 Task: Open a blank google sheet and write heading  Pinnacle Sales. Add 10 people name  'David White, Emily Green, Andrew Baker, Madison Evans, Logan King, Grace Hill, Gabriel Young, Elizabeth Flores, Samuel Reed, Avery Nelson'Item code in between  2500-2700. Product range in between  4000-7000. Add Products   Keen Shoe, Lacoste Shoe, Merrell Shoe, Mizuno  Shoe, Onitsuka Tiger Shoe, Salomon Shoe, Sanuk Shoe, Saucony Shoe, Sperry Shoe, Superga Shoe.Choose quantity  1 to 10  In Total Add  the Amounts. Save page  Pinnacle Sales   book
Action: Mouse moved to (1192, 89)
Screenshot: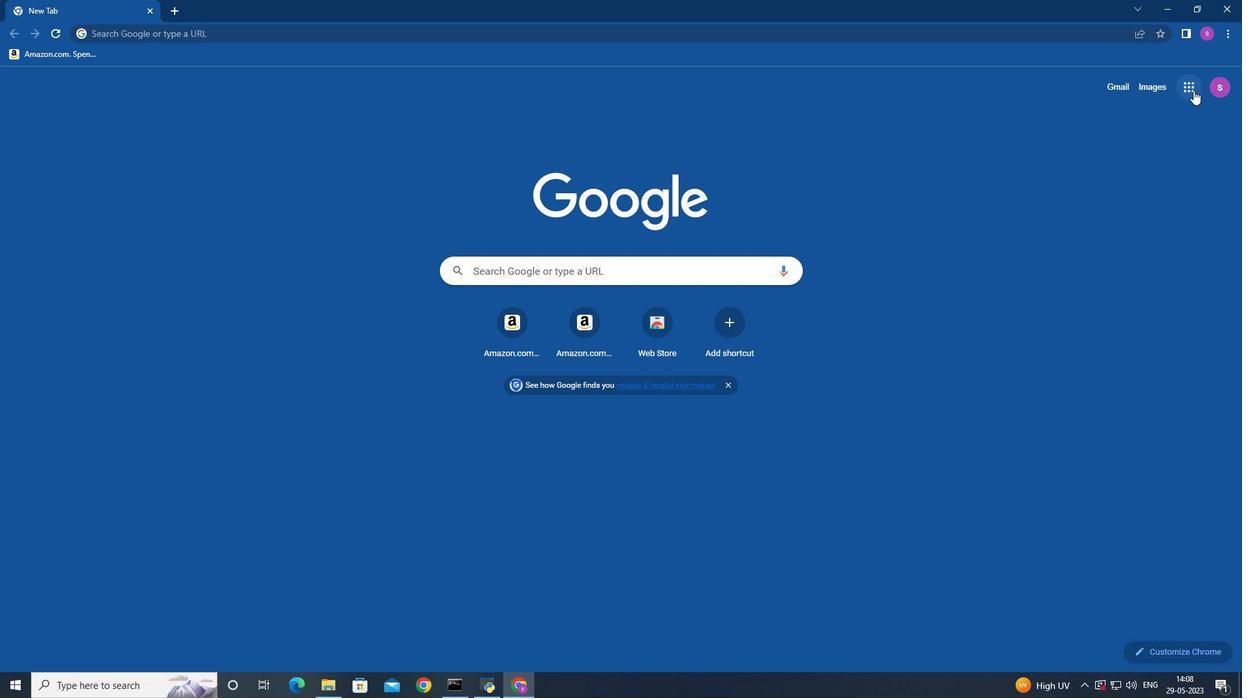 
Action: Mouse pressed left at (1192, 89)
Screenshot: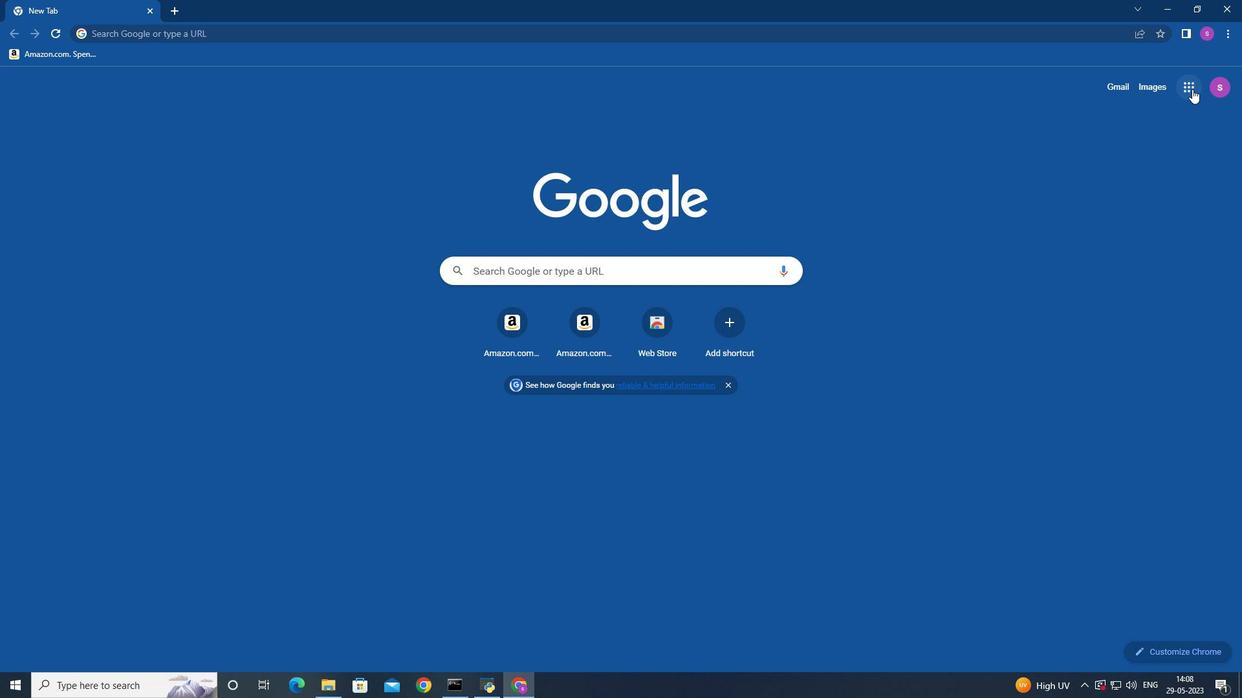 
Action: Mouse moved to (1178, 169)
Screenshot: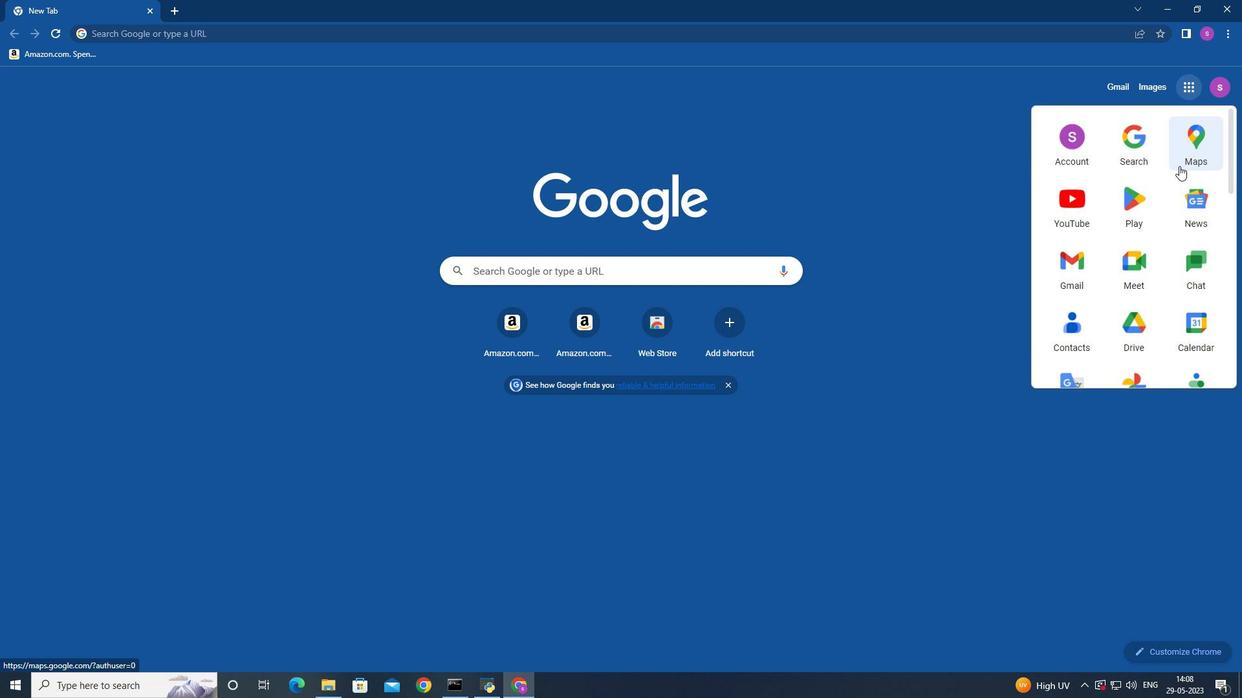 
Action: Mouse scrolled (1178, 168) with delta (0, 0)
Screenshot: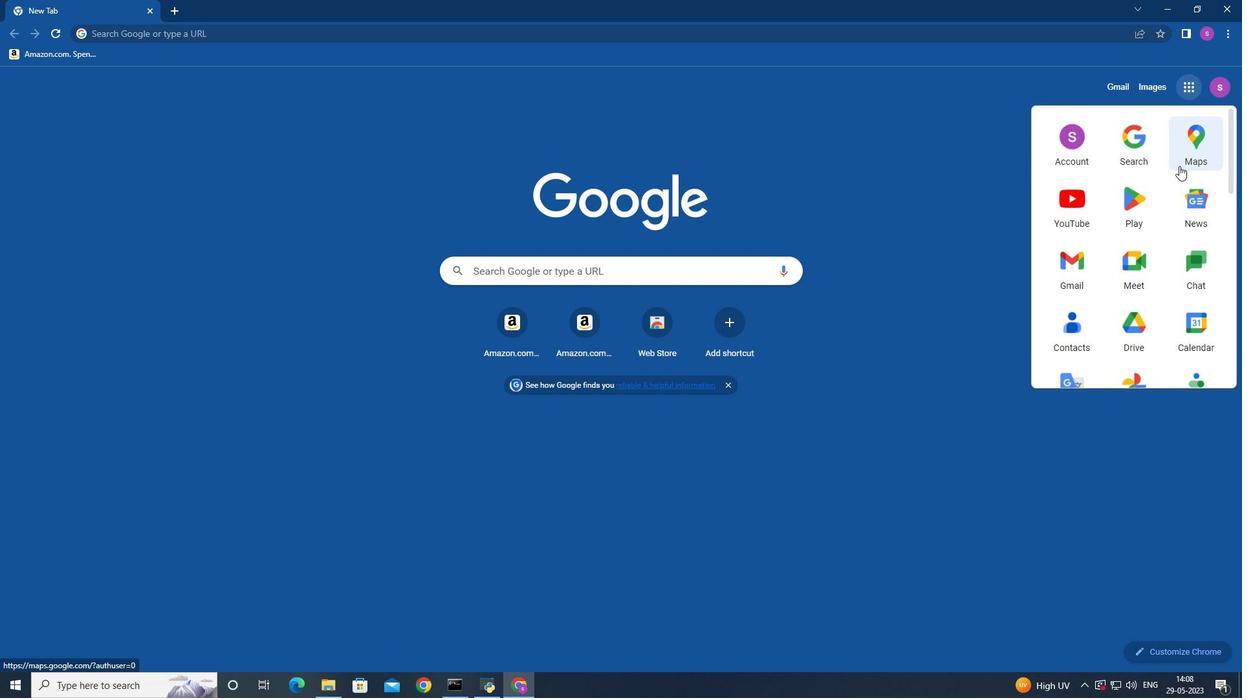 
Action: Mouse moved to (1178, 170)
Screenshot: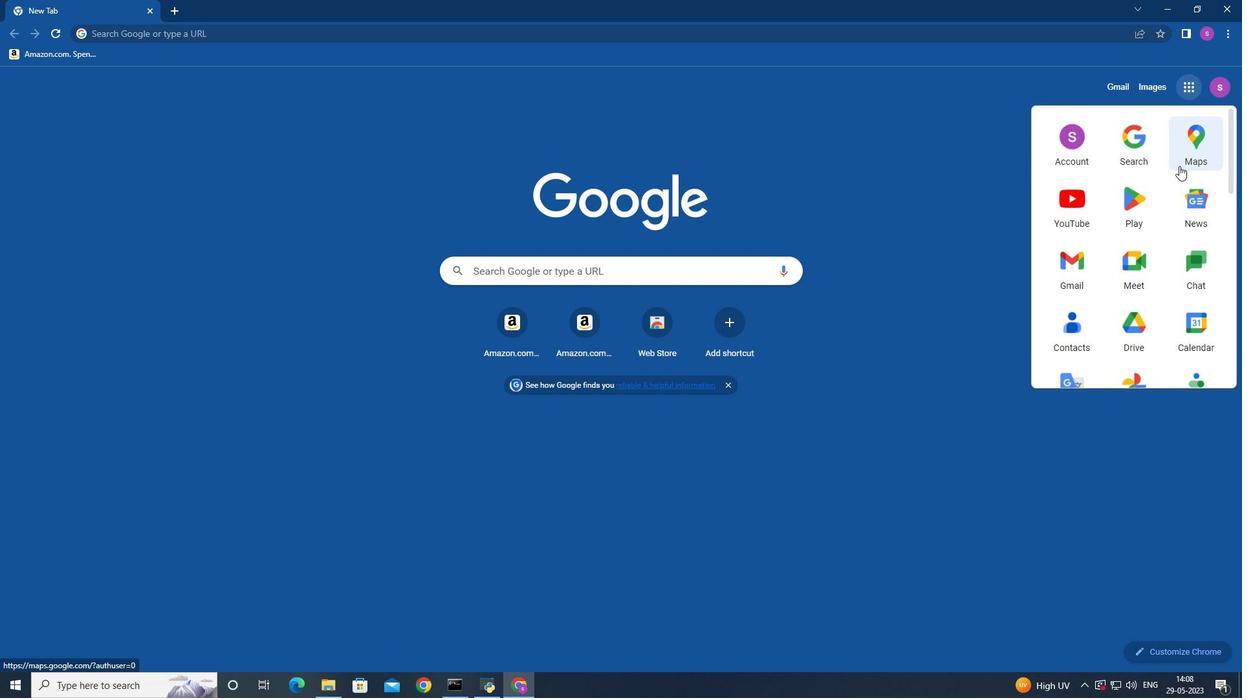 
Action: Mouse scrolled (1178, 169) with delta (0, 0)
Screenshot: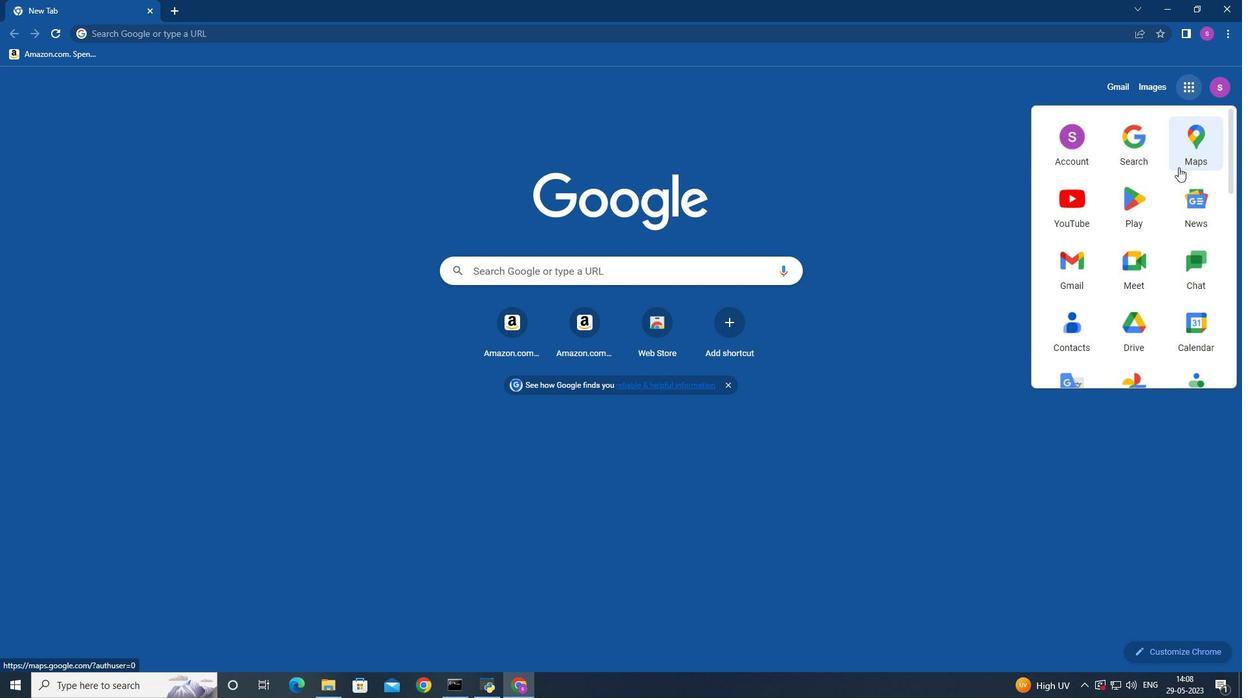 
Action: Mouse moved to (1178, 170)
Screenshot: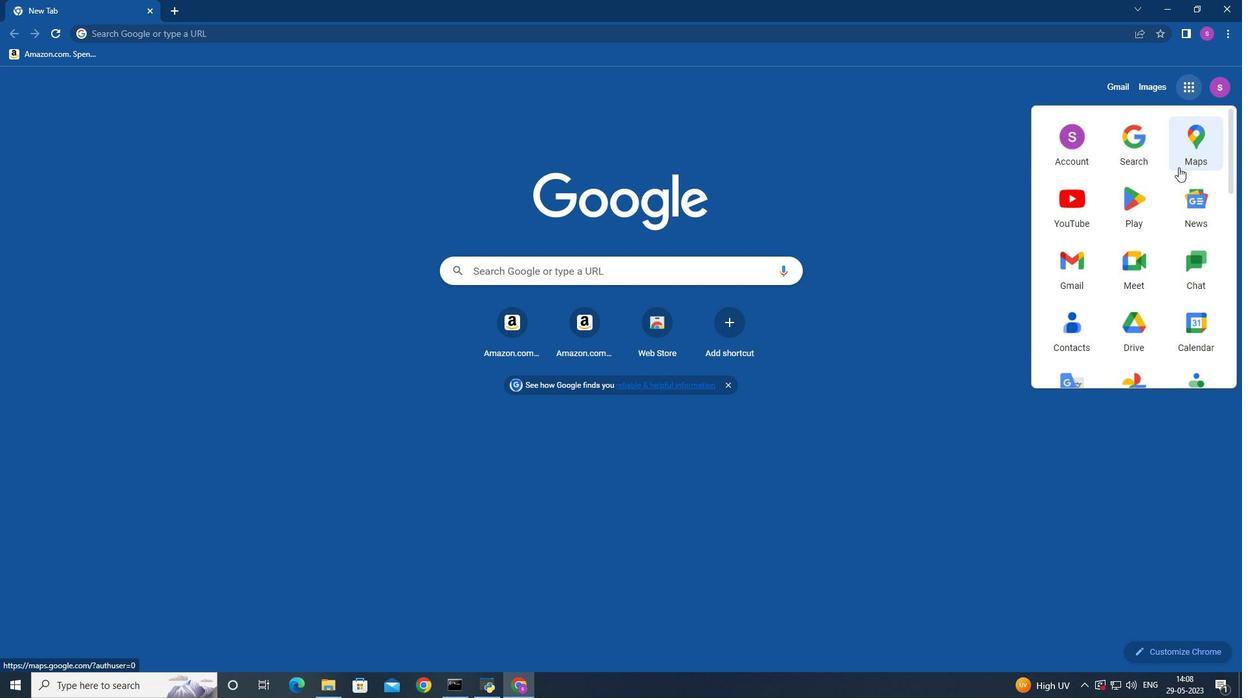 
Action: Mouse scrolled (1178, 169) with delta (0, 0)
Screenshot: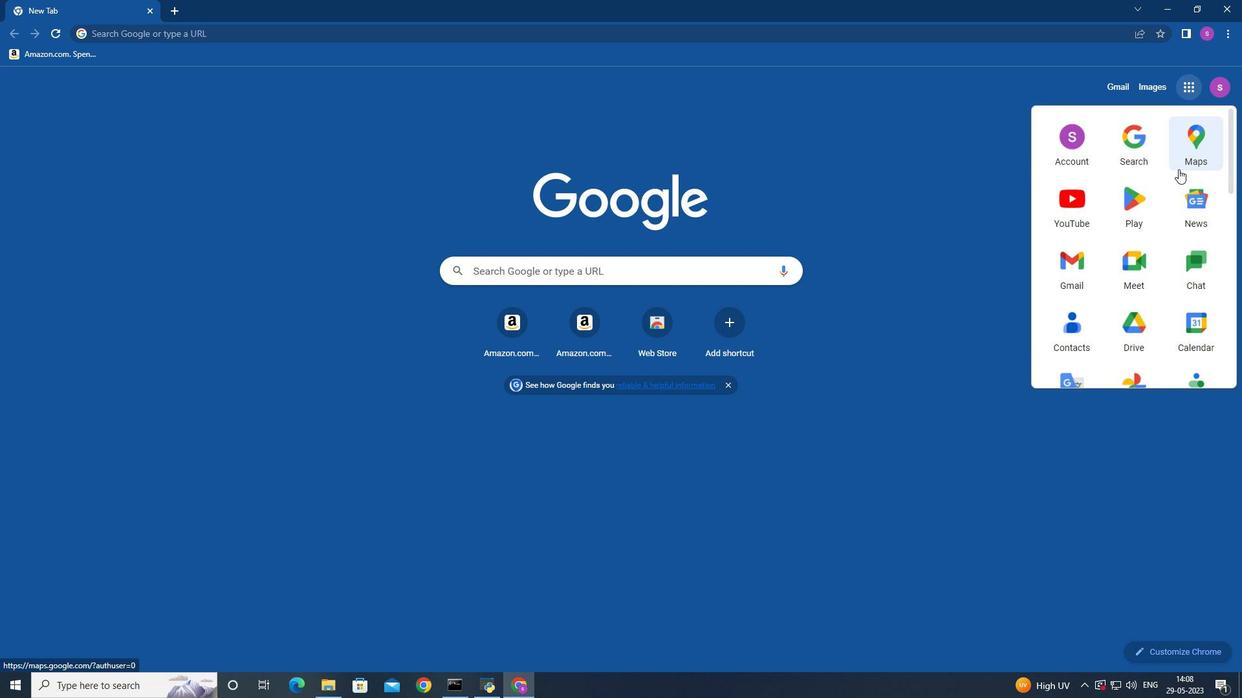 
Action: Mouse moved to (1206, 330)
Screenshot: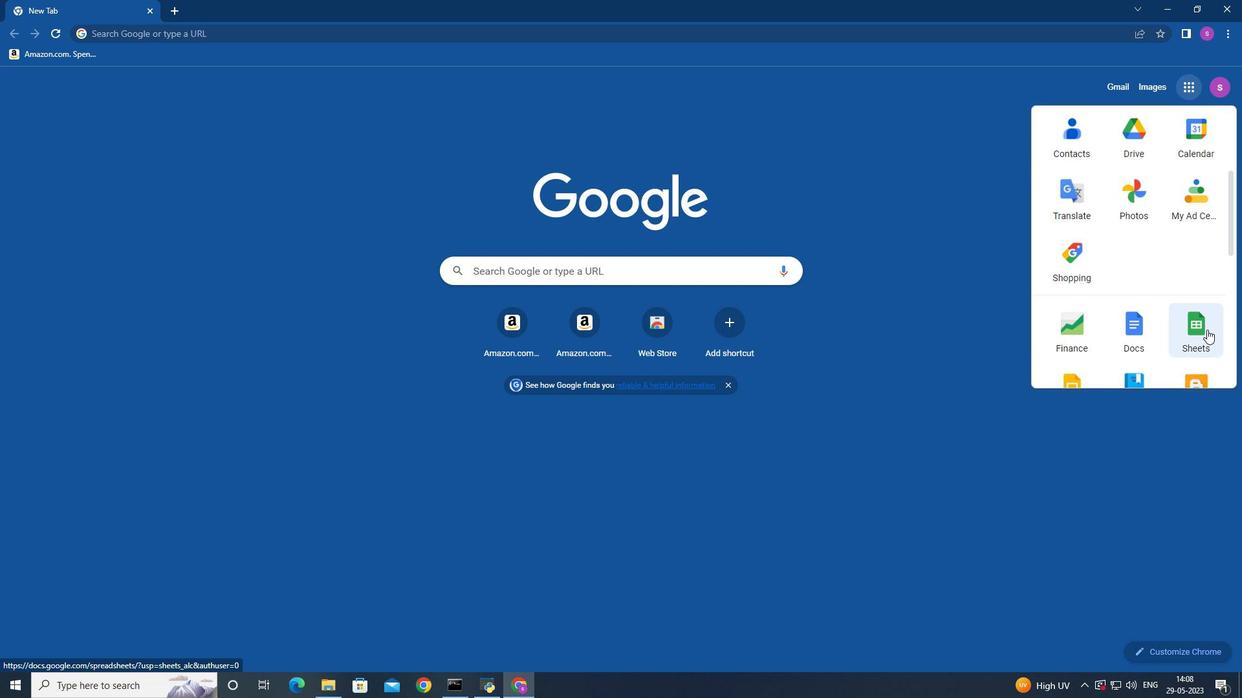 
Action: Mouse pressed left at (1206, 330)
Screenshot: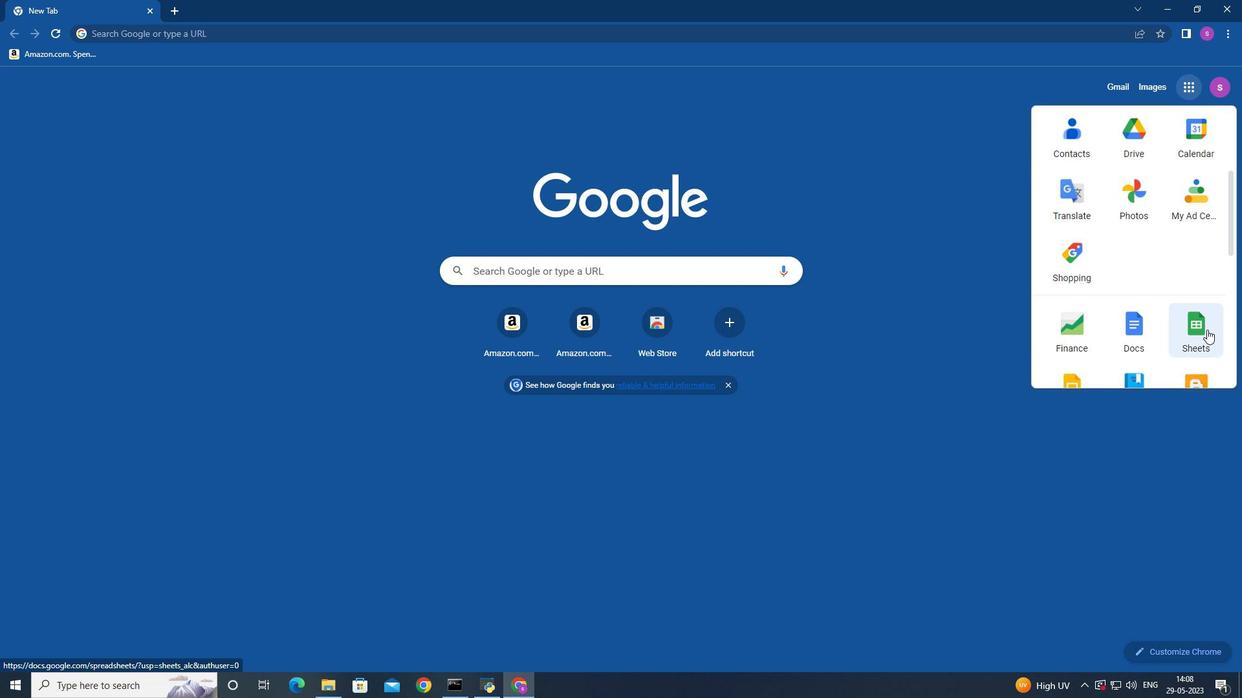 
Action: Mouse moved to (327, 170)
Screenshot: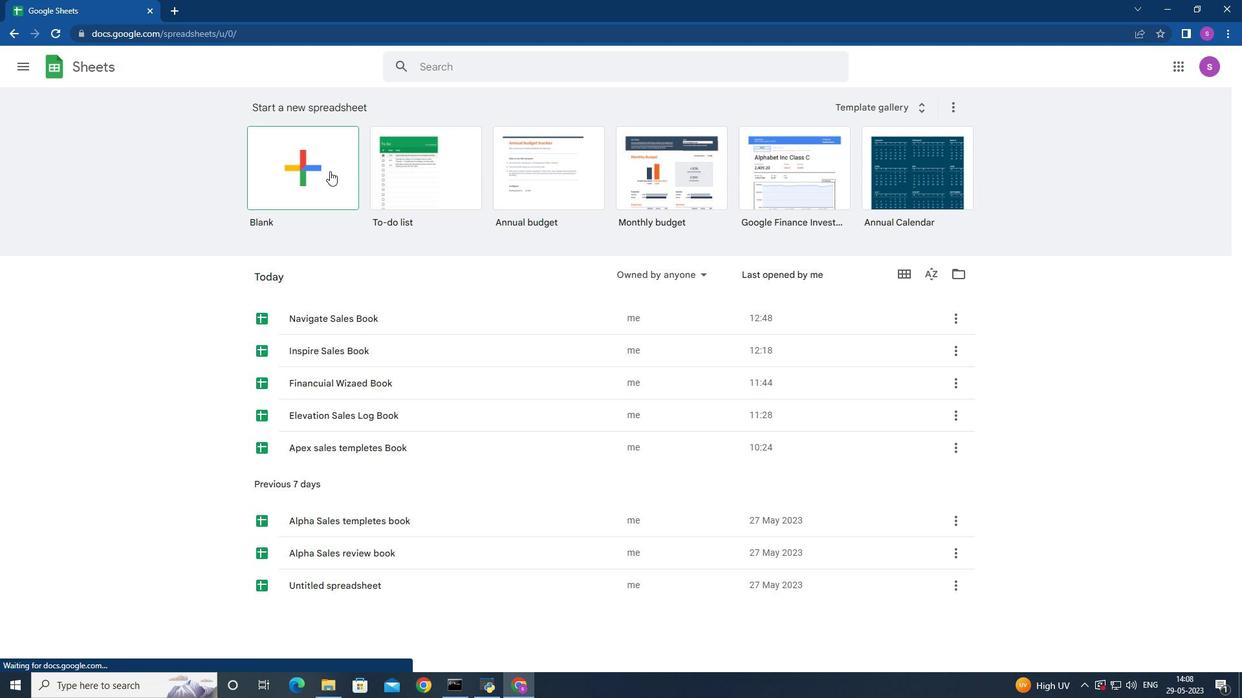 
Action: Mouse pressed left at (327, 170)
Screenshot: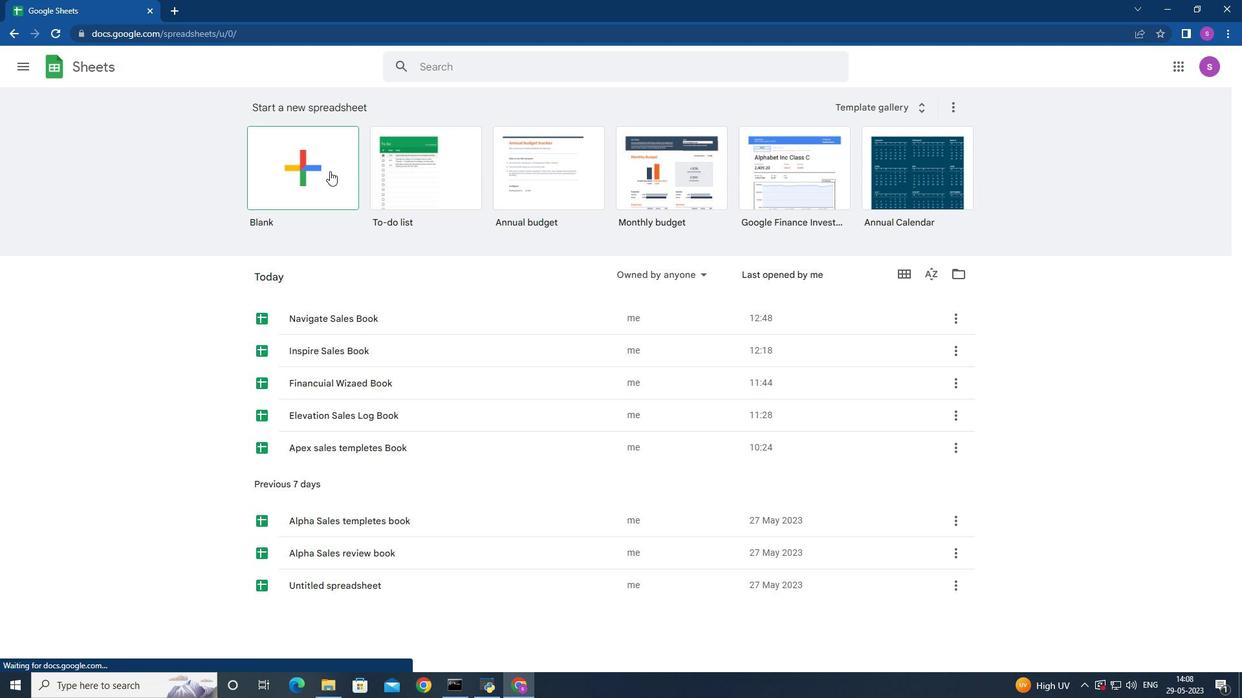 
Action: Mouse moved to (48, 160)
Screenshot: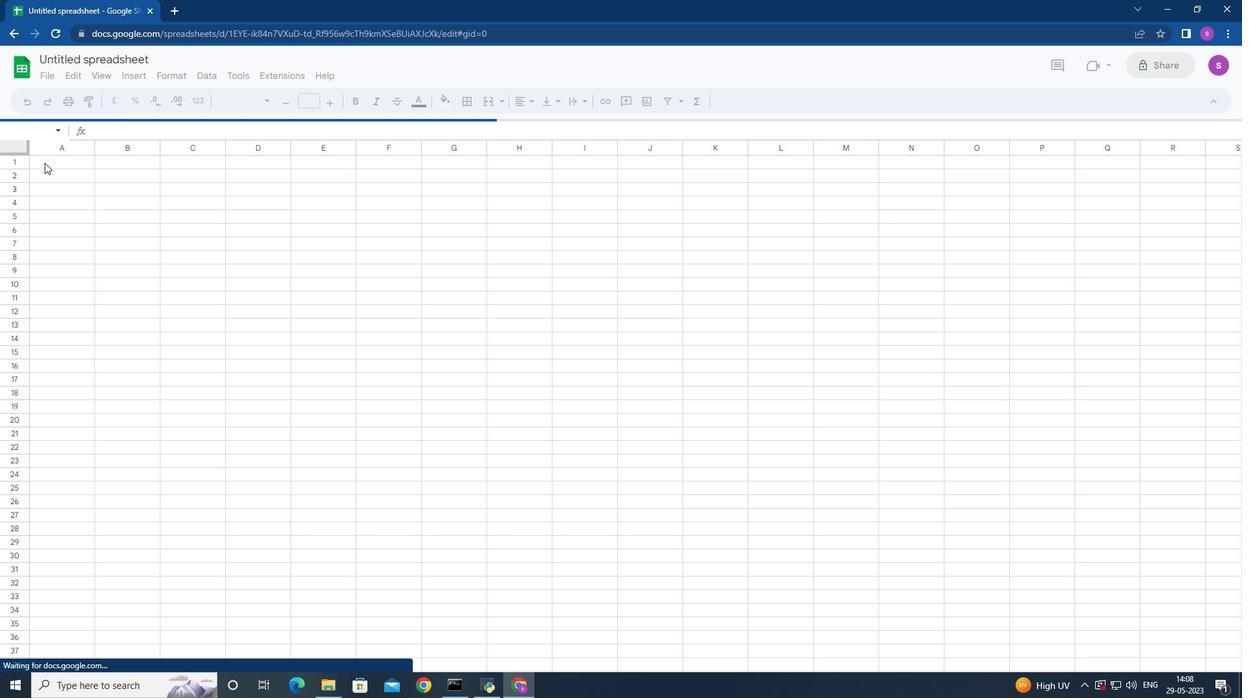 
Action: Mouse pressed left at (48, 160)
Screenshot: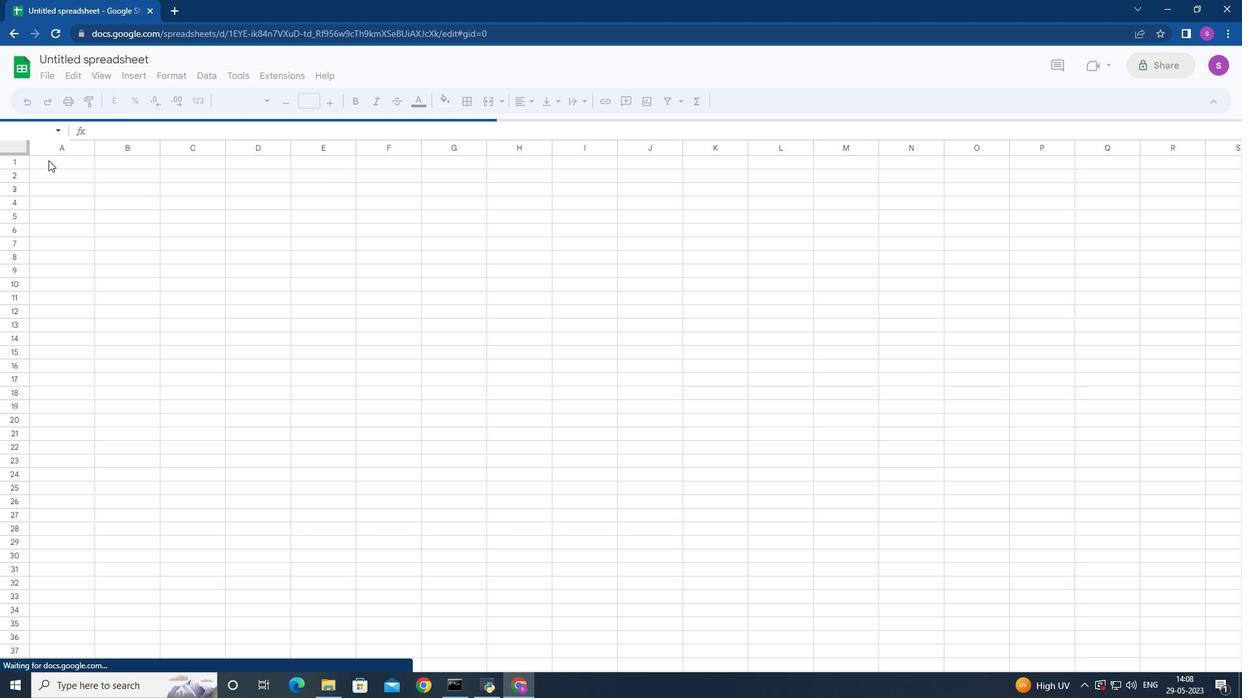 
Action: Key pressed <Key.shift>Hea<Key.backspace><Key.backspace><Key.backspace><Key.shift>Pinnacle<Key.space><Key.shift>Sales
Screenshot: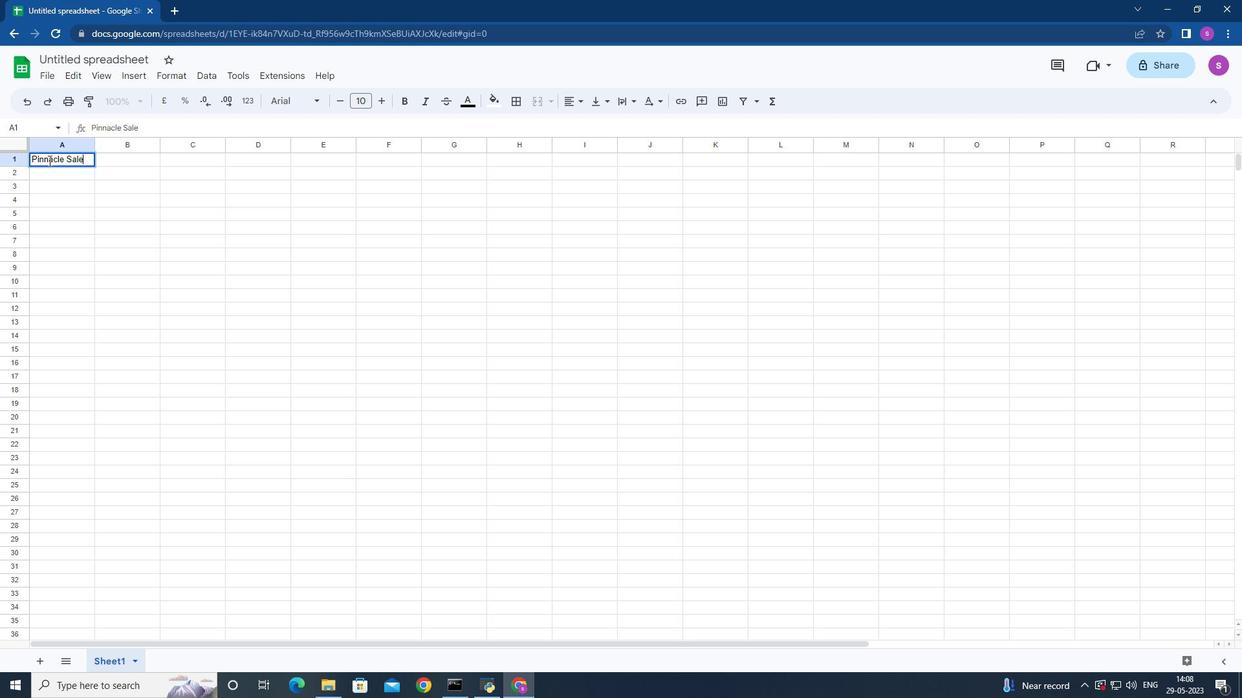 
Action: Mouse moved to (59, 181)
Screenshot: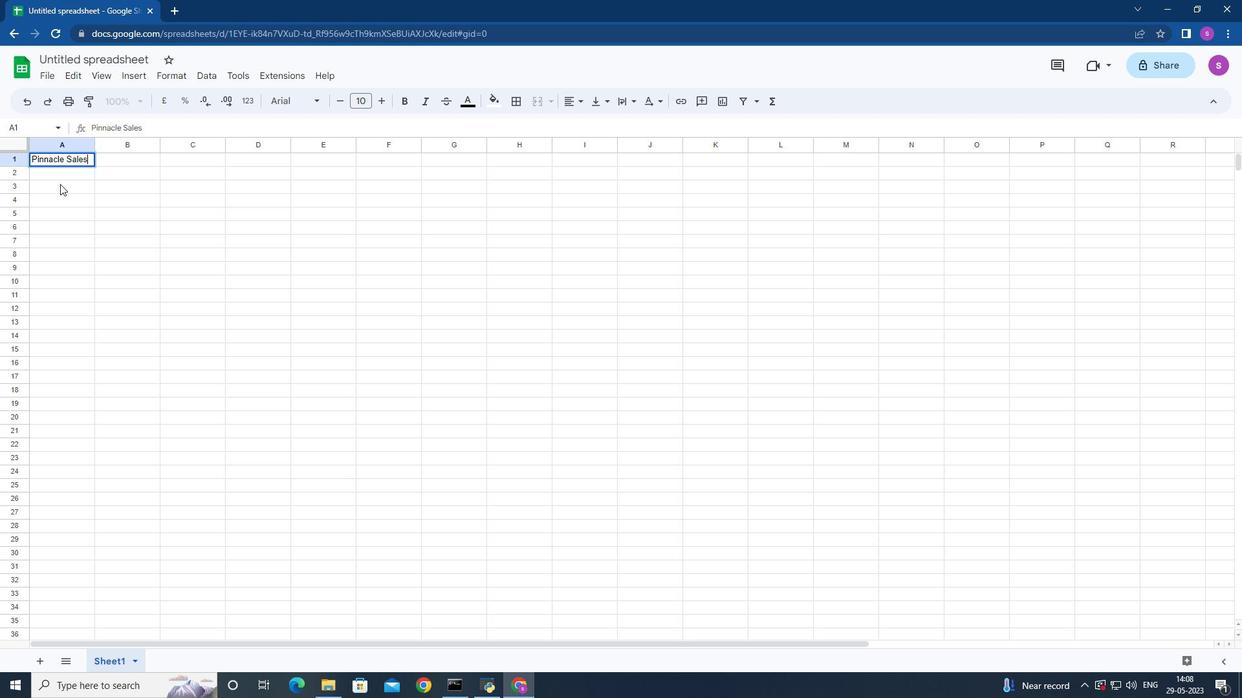 
Action: Mouse pressed left at (59, 181)
Screenshot: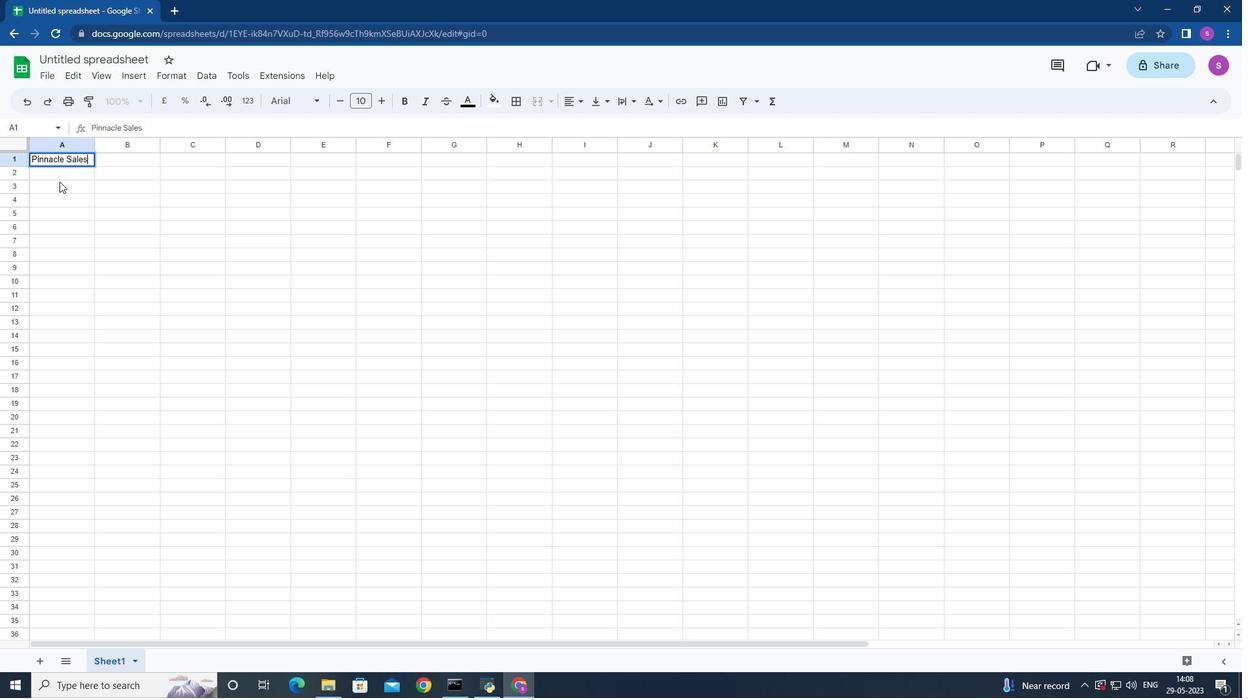 
Action: Key pressed <Key.shift>Name<Key.down><Key.shift>David<Key.space><Key.shift>White<Key.space><Key.down><Key.shift>Emily<Key.space><Key.shift>Green<Key.down><Key.shift>Andrew<Key.space><Key.shift>Baker<Key.down><Key.shift>Madison<Key.space><Key.shift>Evans<Key.down><Key.shift>Logan<Key.space><Key.shift>King<Key.down><Key.shift>Grace<Key.space><Key.shift>G<Key.backspace><Key.shift>hill<Key.backspace><Key.backspace><Key.backspace><Key.backspace><Key.shift>Hill<Key.down><Key.shift>Gabriel<Key.space><Key.shift>Young<Key.down><Key.shift>Elizabeth<Key.space><Key.shift>Flores<Key.down><Key.shift>Samuel<Key.space><Key.shift>Reed
Screenshot: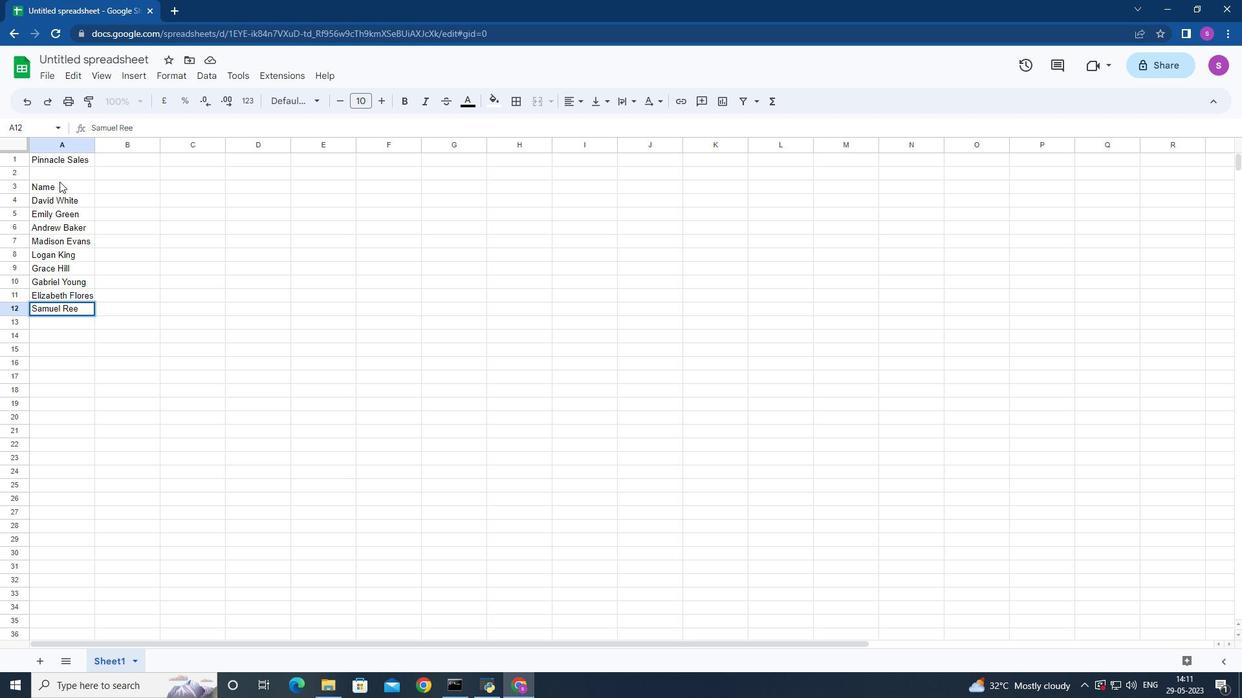 
Action: Mouse moved to (67, 315)
Screenshot: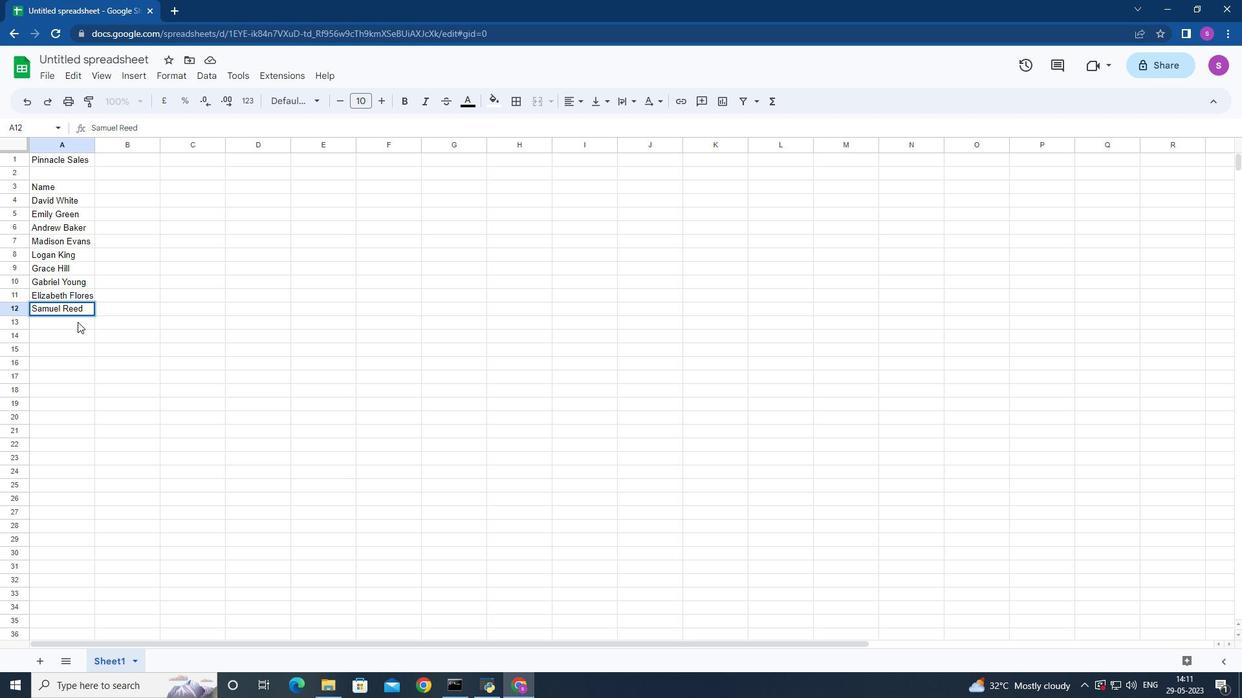 
Action: Key pressed <Key.down><Key.shift>Avery<Key.space><Key.shift>Nelson
Screenshot: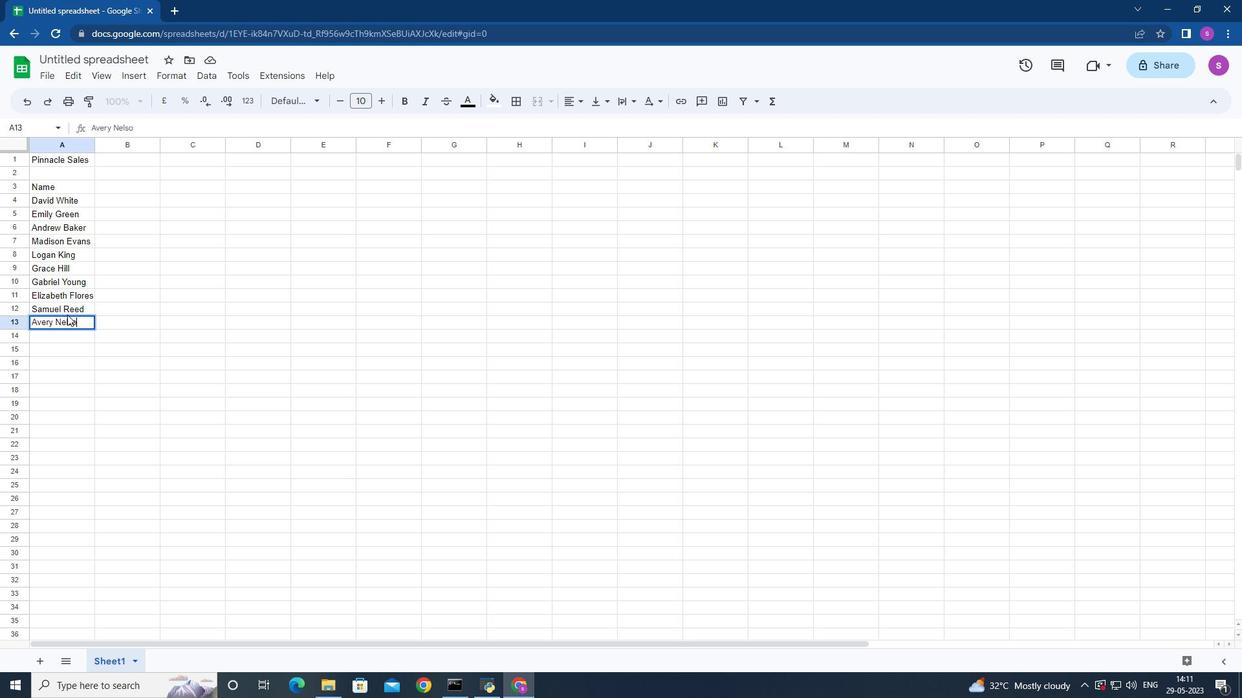 
Action: Mouse moved to (120, 184)
Screenshot: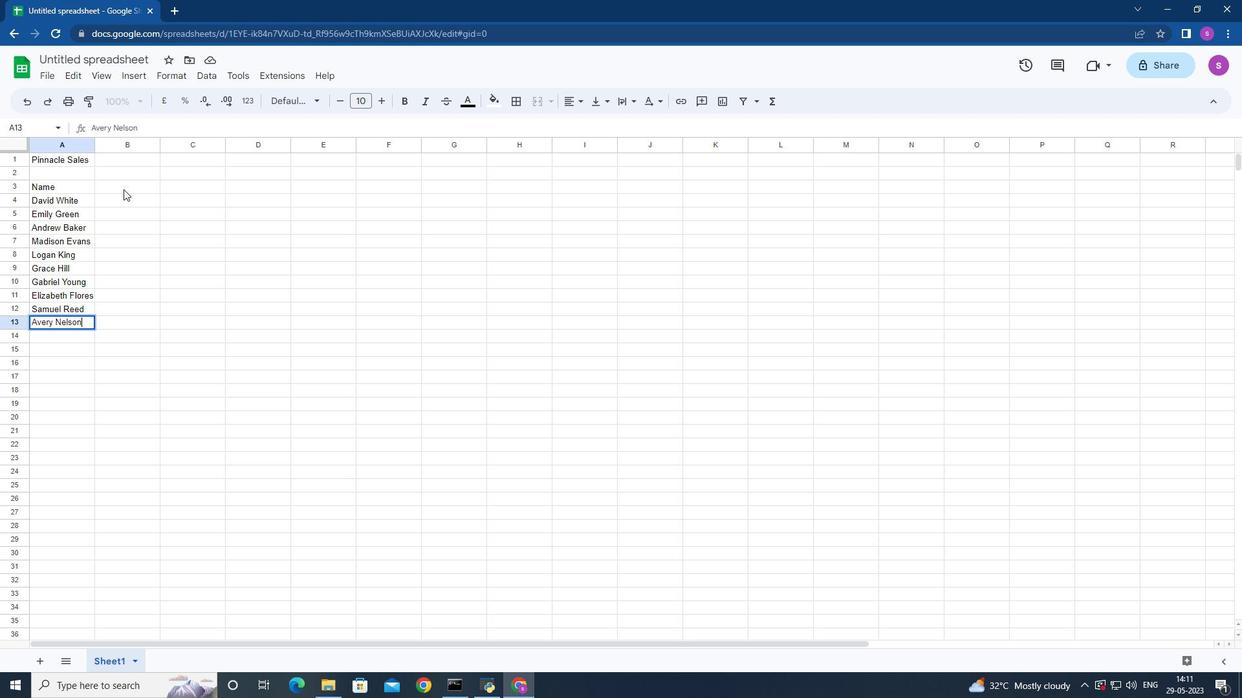 
Action: Mouse pressed left at (120, 184)
Screenshot: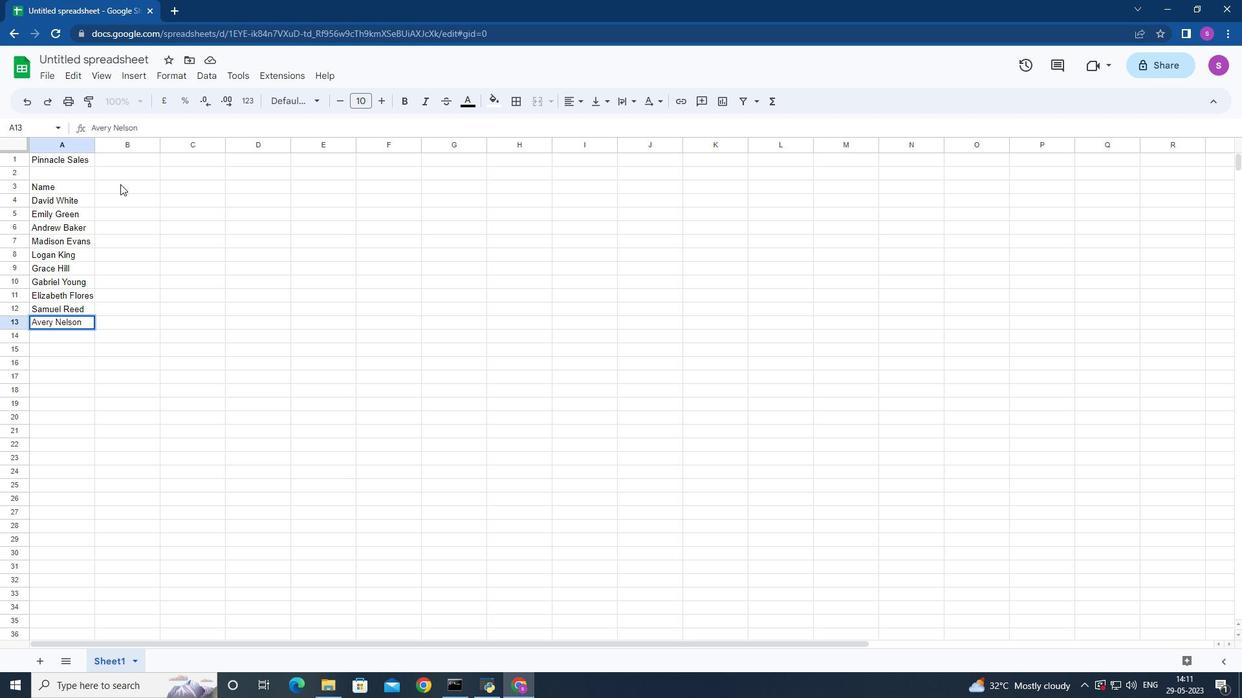 
Action: Key pressed <Key.shift>Item<Key.space><Key.shift>Code<Key.down>
Screenshot: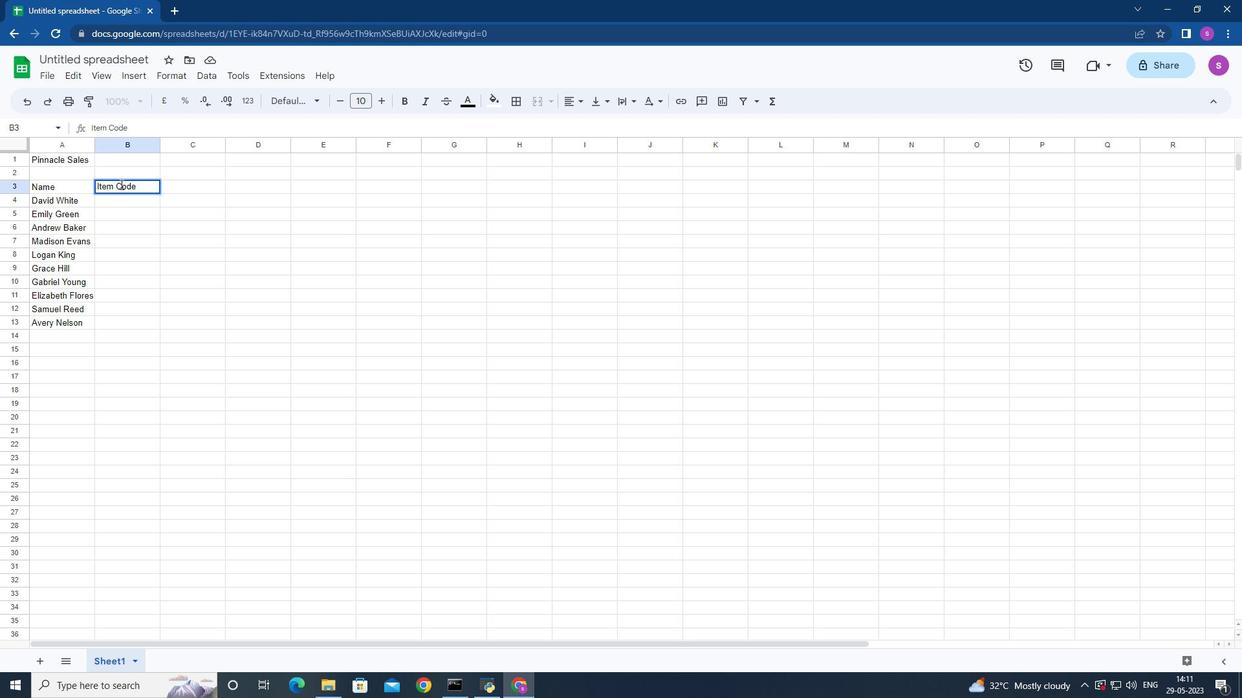 
Action: Mouse moved to (134, 317)
Screenshot: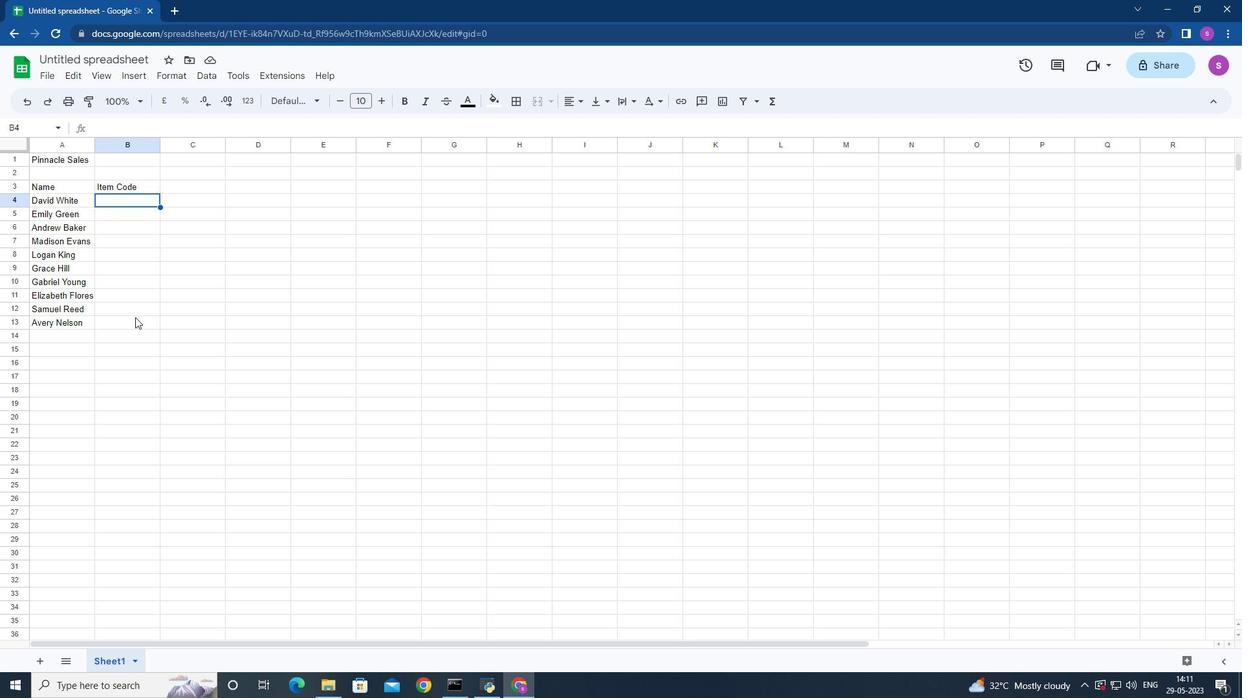 
Action: Key pressed 2500<Key.down>2250<Key.down>3000<Key.down>3500<Key.down><Key.up><Key.backspace><Key.up><Key.backspace><Key.up><Key.backspace>25-01<Key.backspace><Key.backspace><Key.backspace>01<Key.down>2502<Key.down>2503<Key.down>2600<Key.down>2650<Key.down>26<Key.backspace>700<Key.down>2500<Key.down>2600<Key.down>2500<Key.right><Key.up><Key.up><Key.up><Key.up>
Screenshot: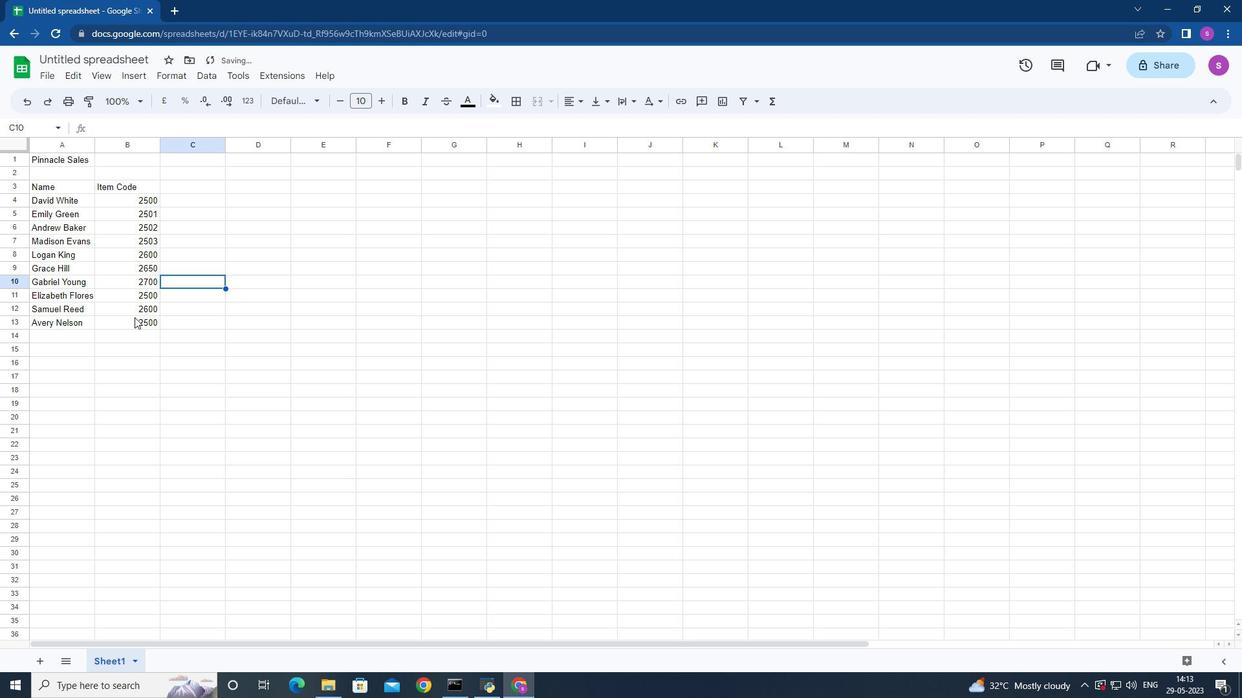 
Action: Mouse moved to (242, 326)
Screenshot: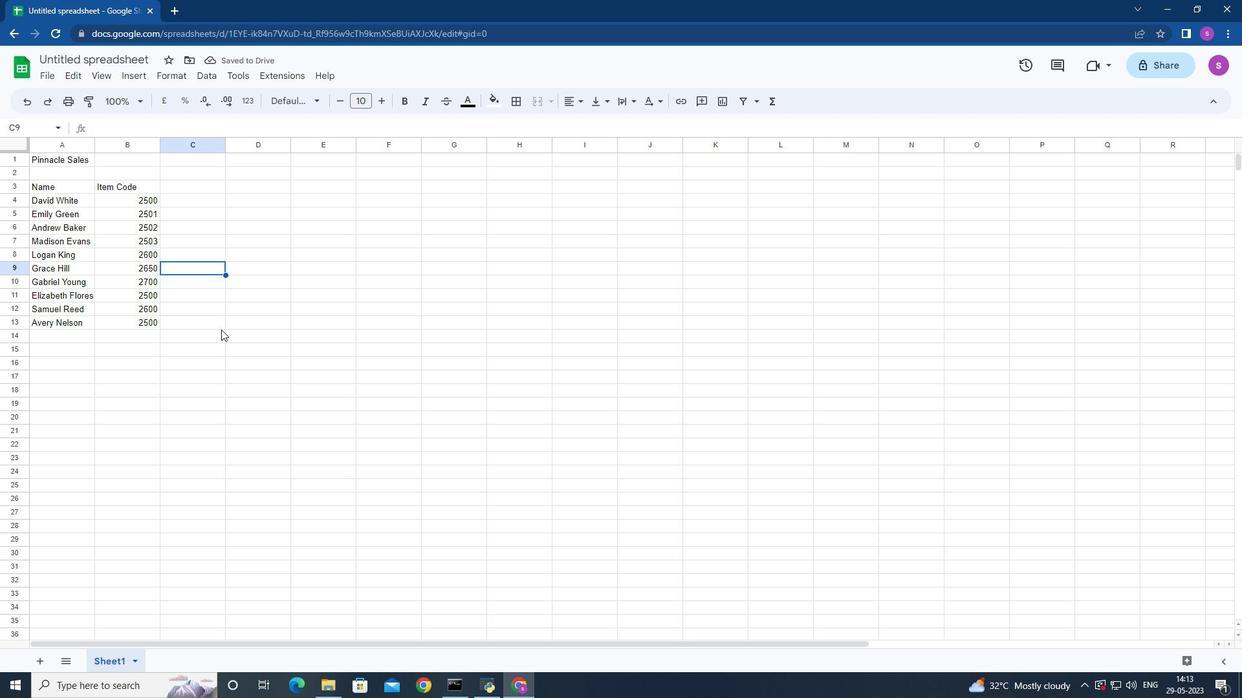 
Action: Key pressed <Key.up><Key.up><Key.up><Key.up><Key.up><Key.up><Key.shift>Product<Key.space><Key.shift>Rang<Key.down>
Screenshot: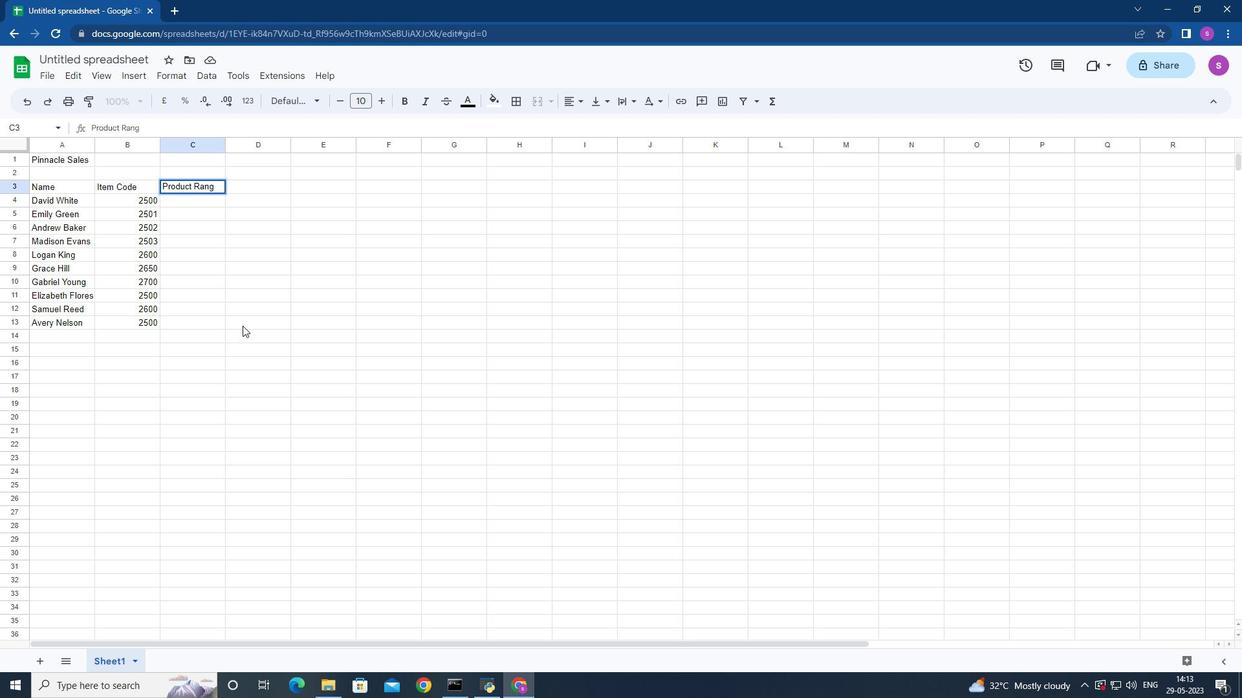 
Action: Mouse moved to (274, 267)
Screenshot: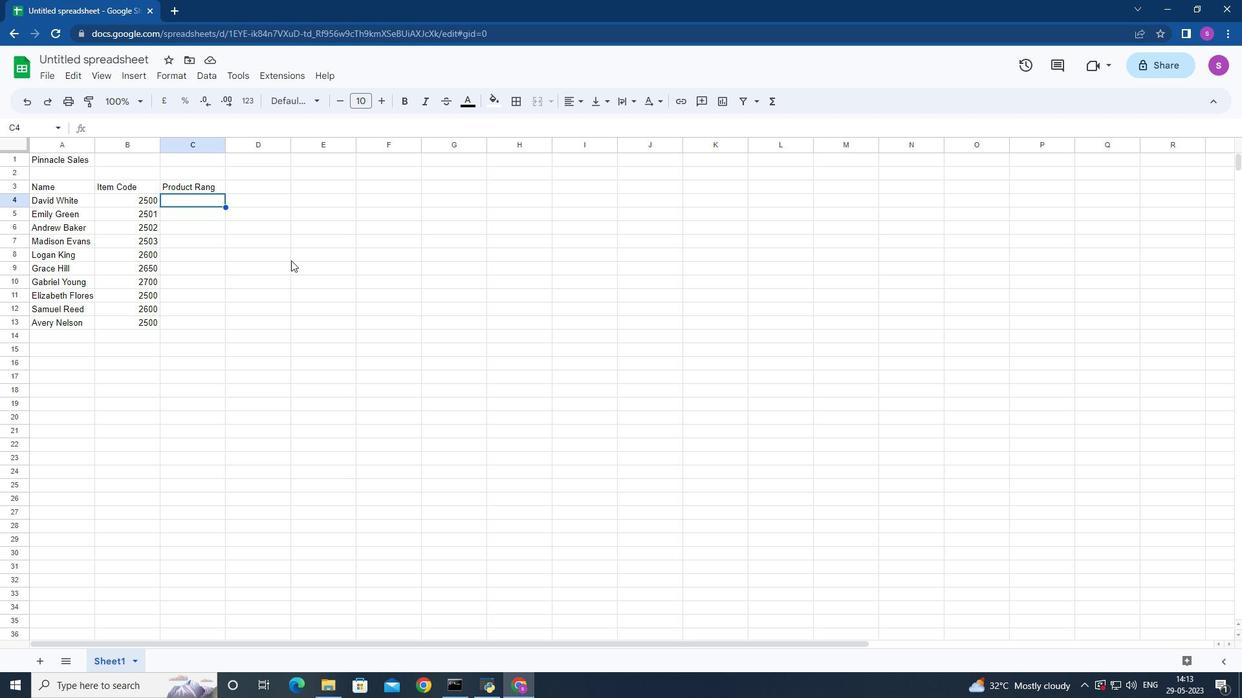 
Action: Key pressed 4000<Key.down>4500<Key.down>5000<Key.down>5500<Key.down>6000<Key.down>6500<Key.down>7000<Key.down>5000<Key.down>4500<Key.down>5000<Key.right><Key.up><Key.up><Key.up><Key.up><Key.up><Key.up><Key.up><Key.up><Key.up><Key.up><Key.shift>Products<Key.down><Key.shift>Keen<Key.space><Key.shift>Shoe<Key.down><Key.shift>Lacoste<Key.space><Key.shift>Shoe<Key.down><Key.shift>Merrell<Key.space><Key.shift>Shoe<Key.down><Key.shift>Mizuno<Key.space><Key.shift>Shoe<Key.down><Key.shift>Onitsuke<Key.space><Key.shift>Tiger<Key.space><Key.shift>Shoe<Key.down><Key.shift>Salomon<Key.space><Key.shift>Shoe<Key.down>
Screenshot: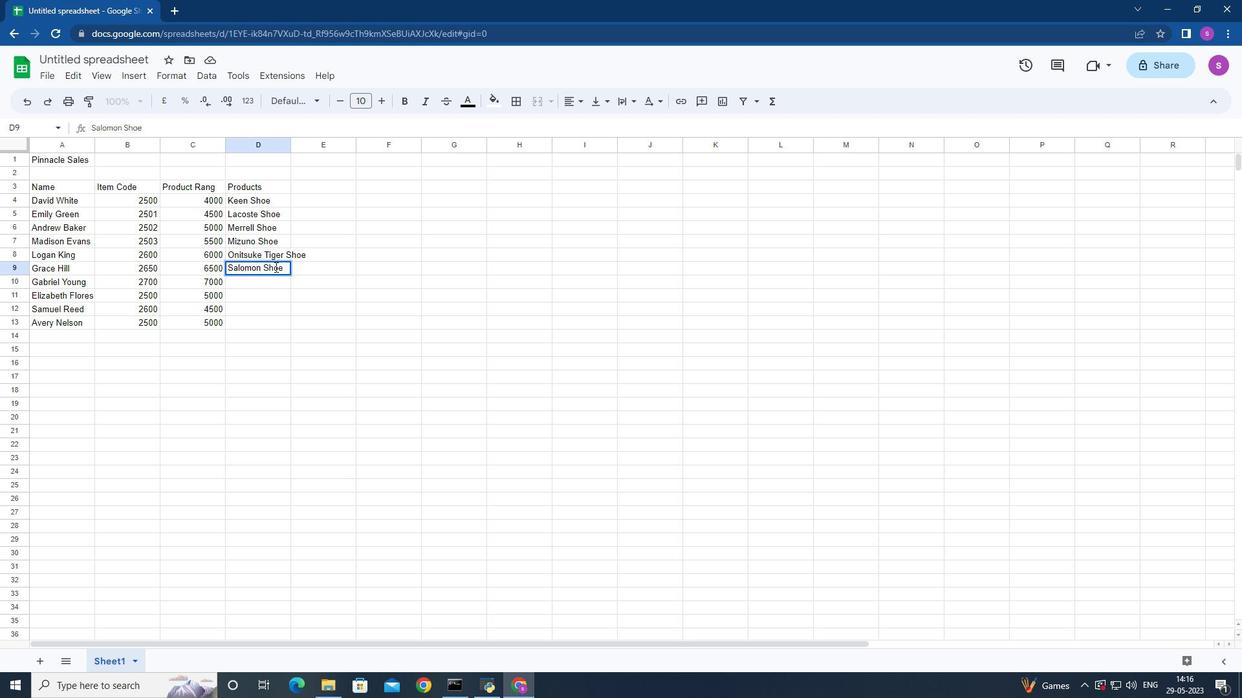 
Action: Mouse moved to (324, 282)
Screenshot: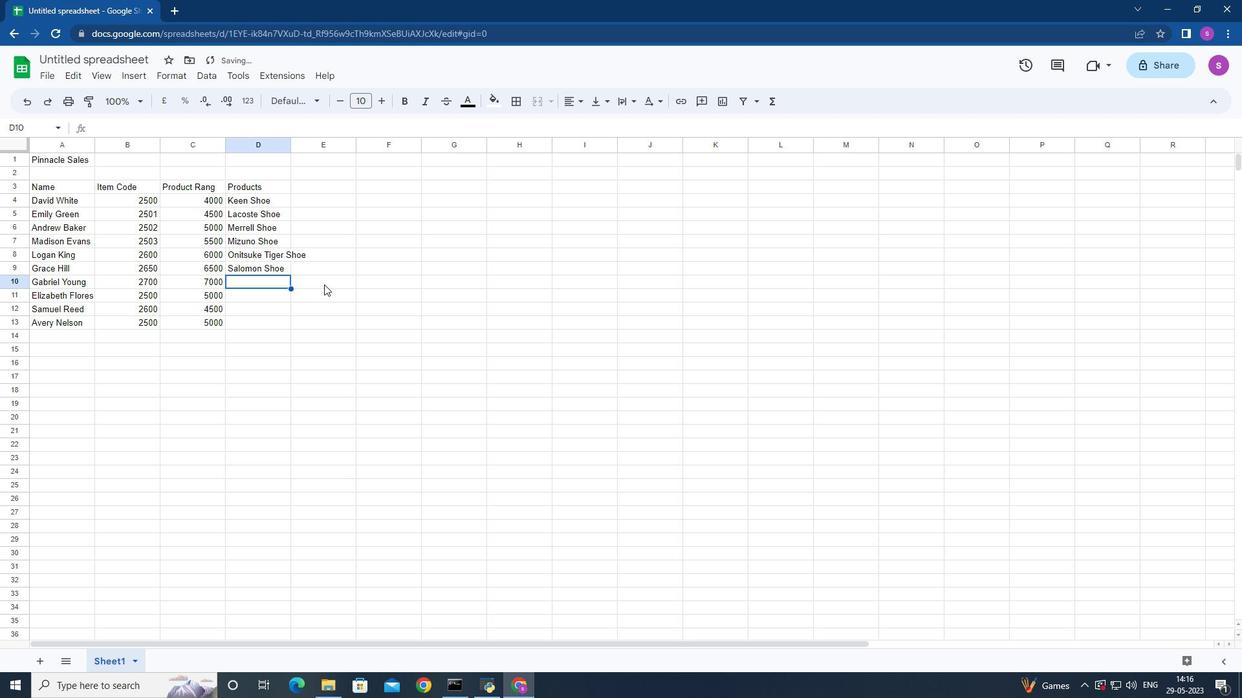 
Action: Key pressed <Key.shift>Sanul<Key.backspace>k<Key.space><Key.shift>Shoe<Key.down><Key.shift>Saucony<Key.space><Key.shift>Shoe<Key.down><Key.shift>Sperry<Key.space><Key.shift>Shoe<Key.down><Key.shift>Superga<Key.space><Key.shift>Shoe<Key.right><Key.up><Key.up><Key.up><Key.up><Key.up><Key.up><Key.up><Key.up><Key.up><Key.up><Key.shift>Quantityt<Key.down><Key.up><Key.backspace><Key.shift>Quantity<Key.down>1<Key.down>2<Key.down>3<Key.down>4<Key.down>5<Key.down>6<Key.down>7<Key.down>8<Key.down>9<Key.down>10<Key.right><Key.up><Key.up><Key.up><Key.up><Key.up><Key.up><Key.up><Key.up><Key.up><Key.up>
Screenshot: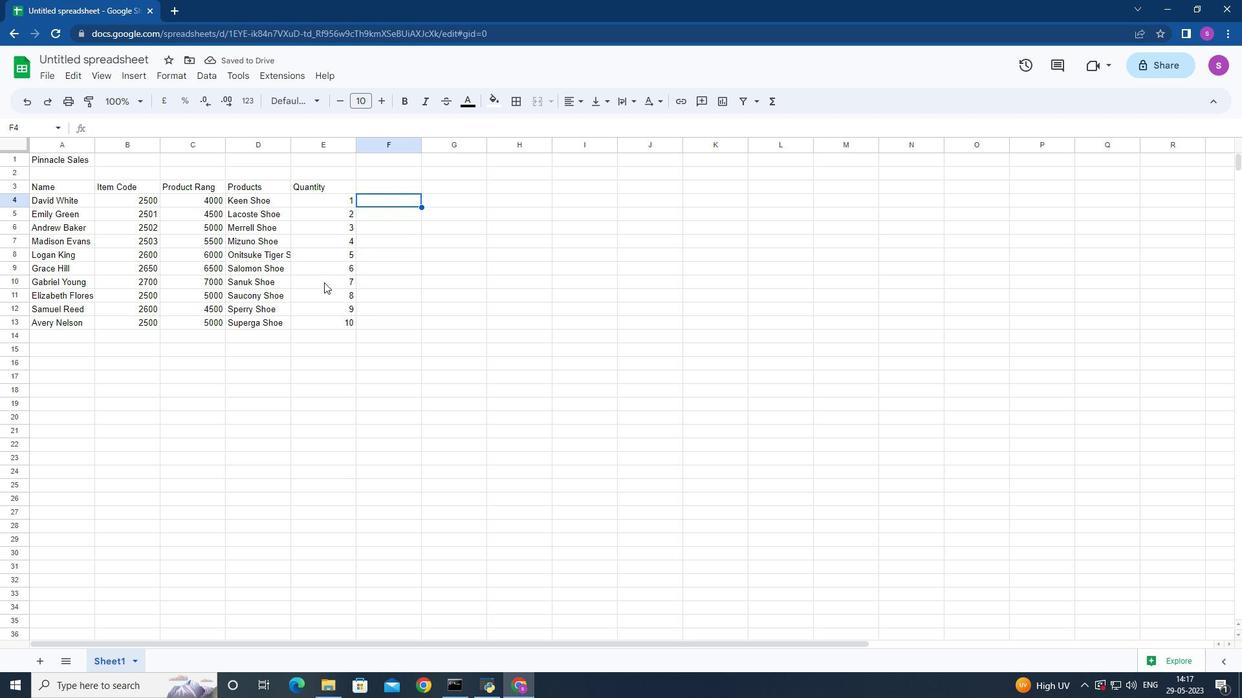 
Action: Mouse moved to (405, 228)
Screenshot: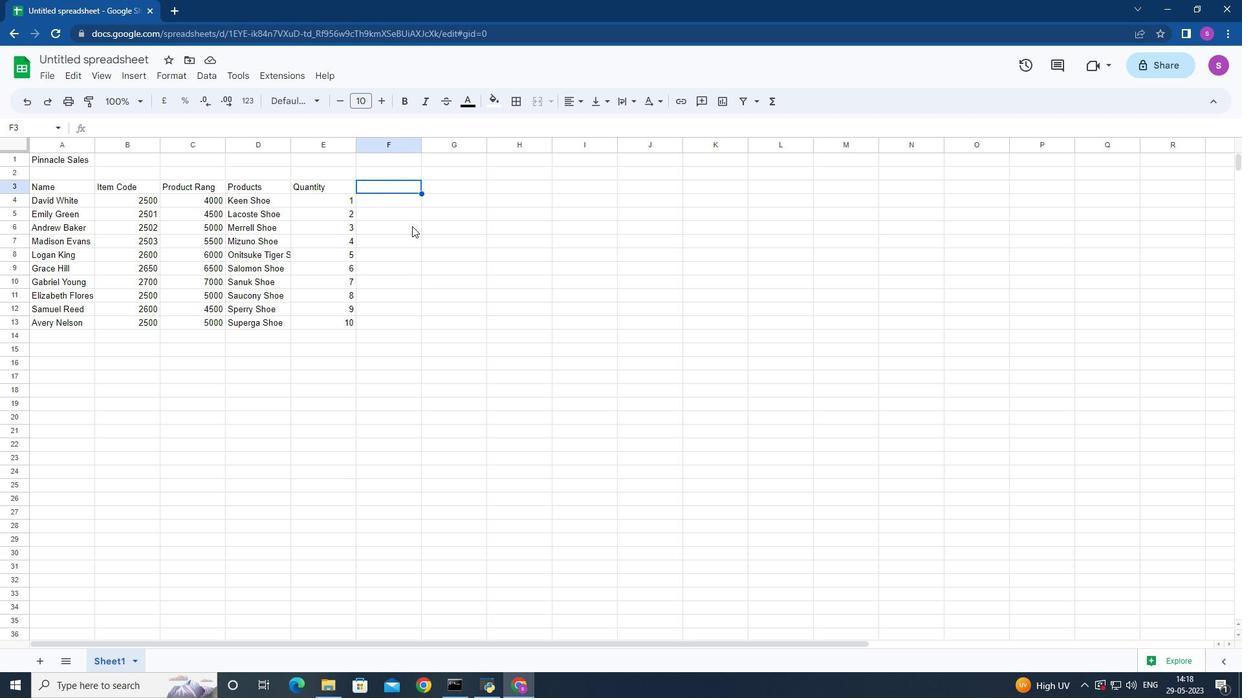 
Action: Key pressed <Key.shift>Amounts
Screenshot: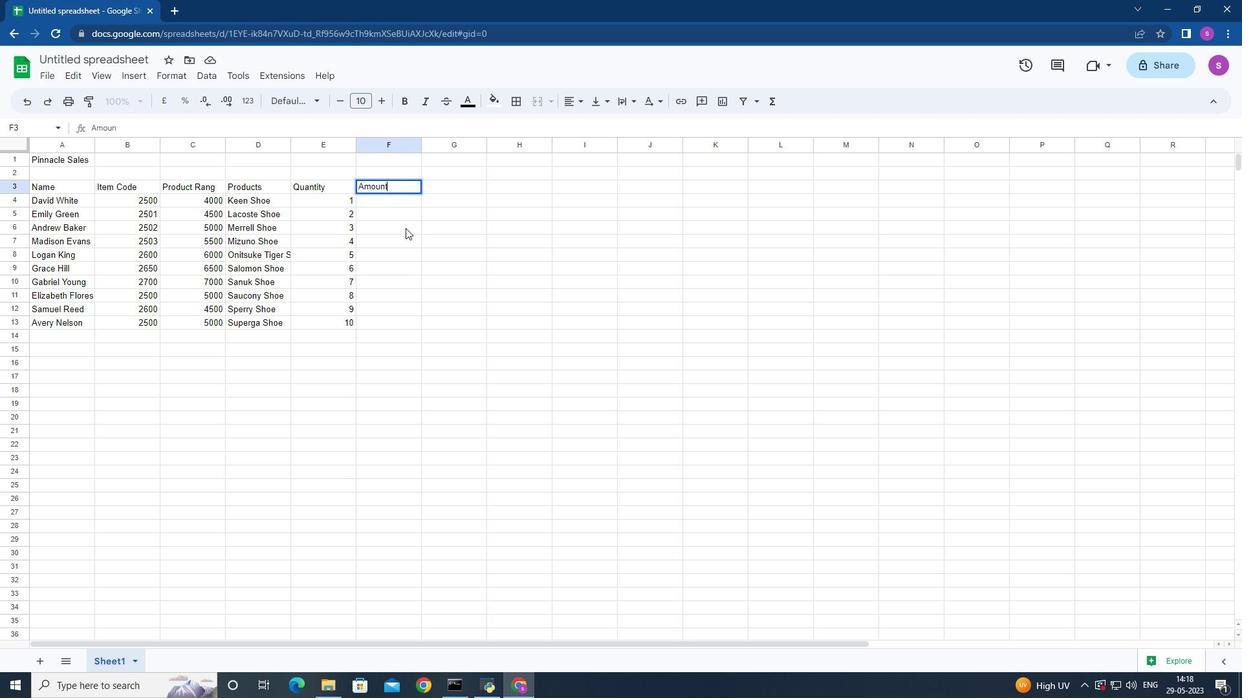 
Action: Mouse moved to (374, 197)
Screenshot: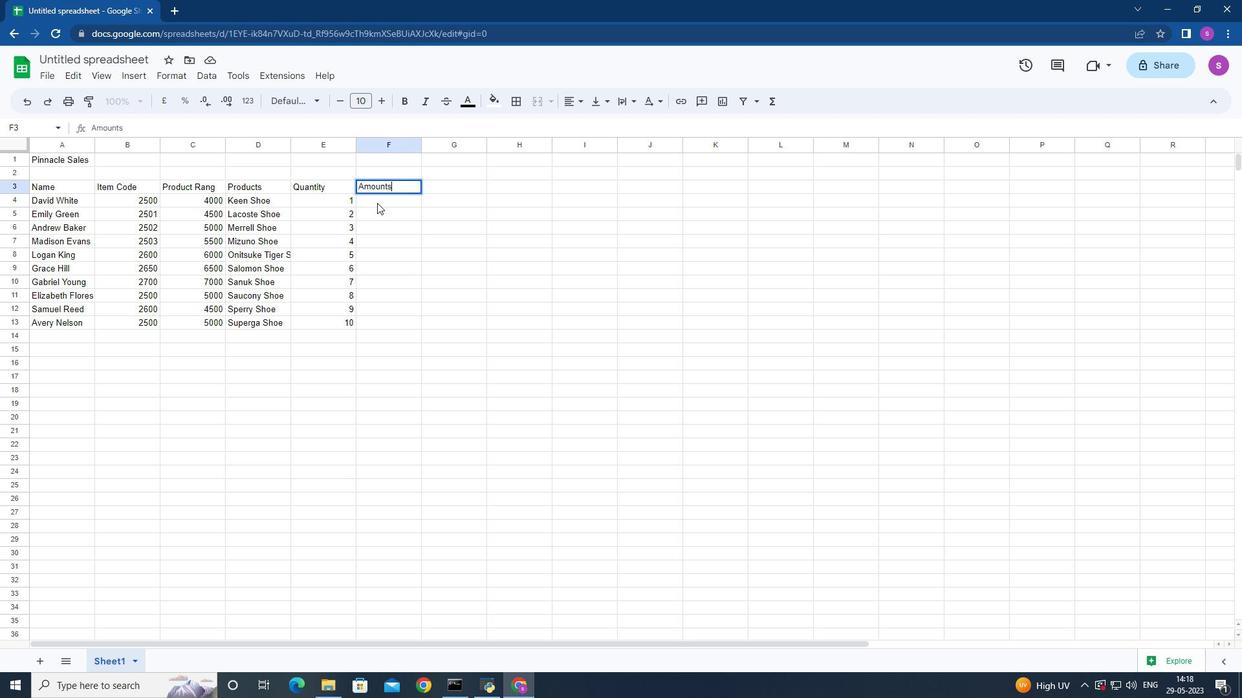 
Action: Mouse pressed left at (374, 197)
Screenshot: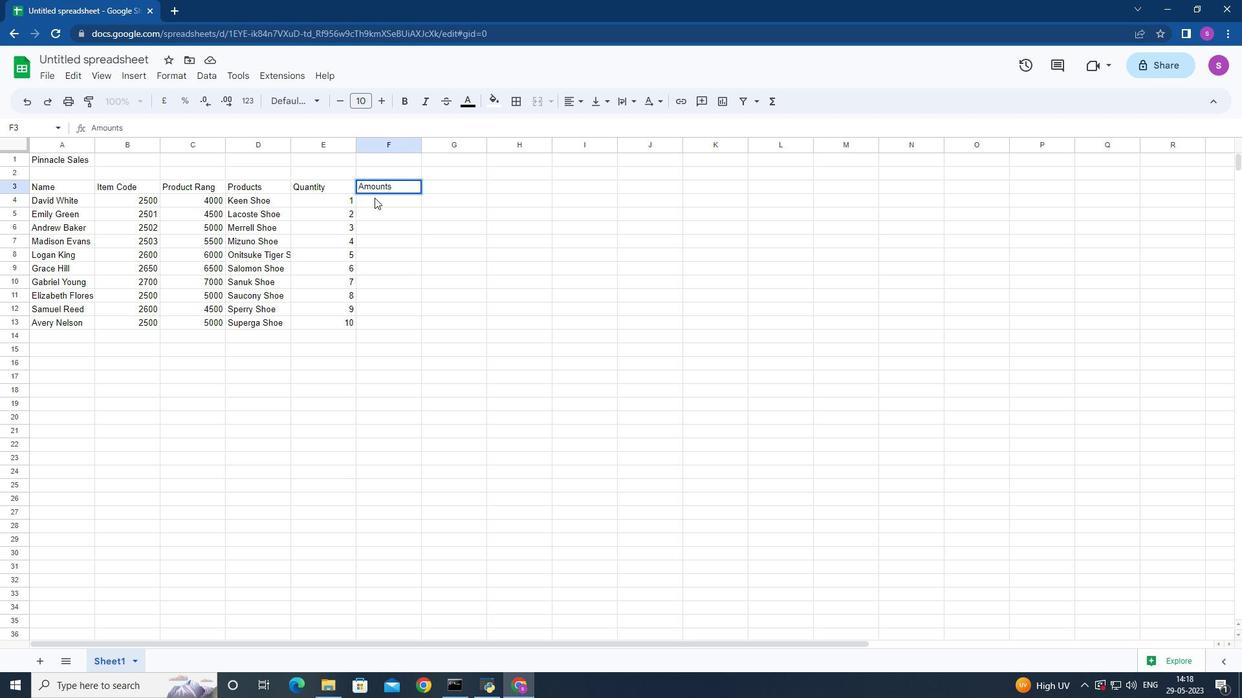 
Action: Key pressed =<Key.enter>
Screenshot: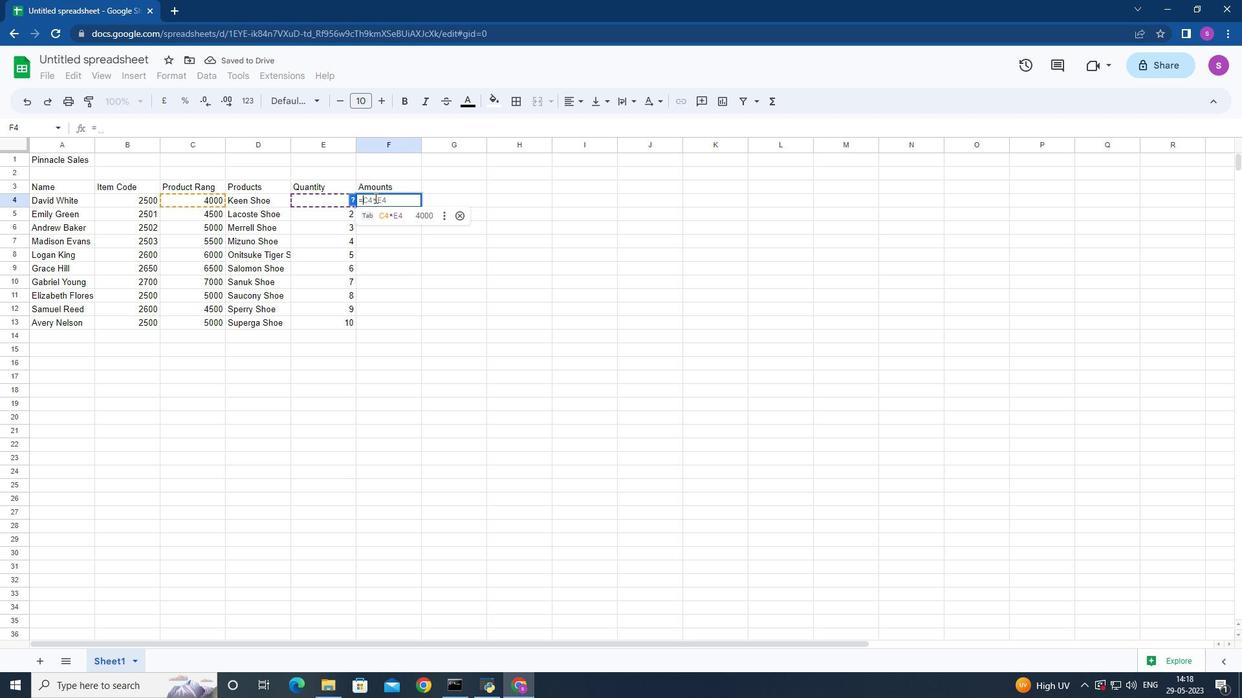 
Action: Mouse moved to (454, 199)
Screenshot: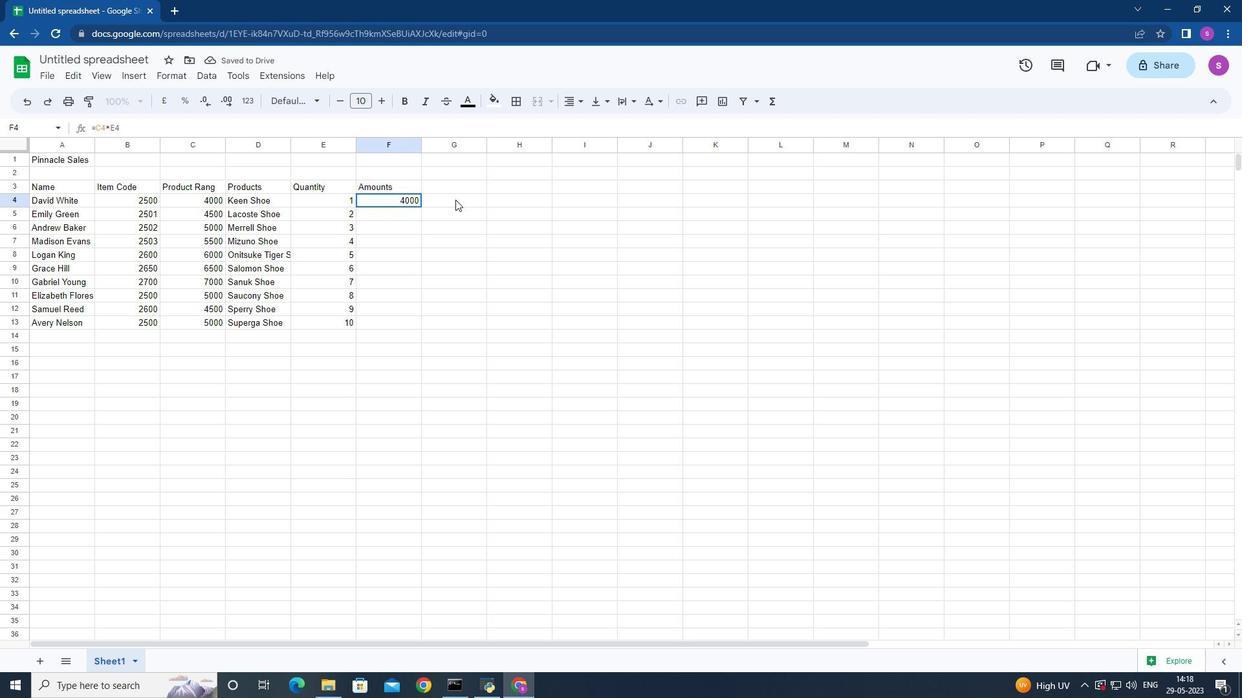 
Action: Mouse pressed left at (454, 199)
Screenshot: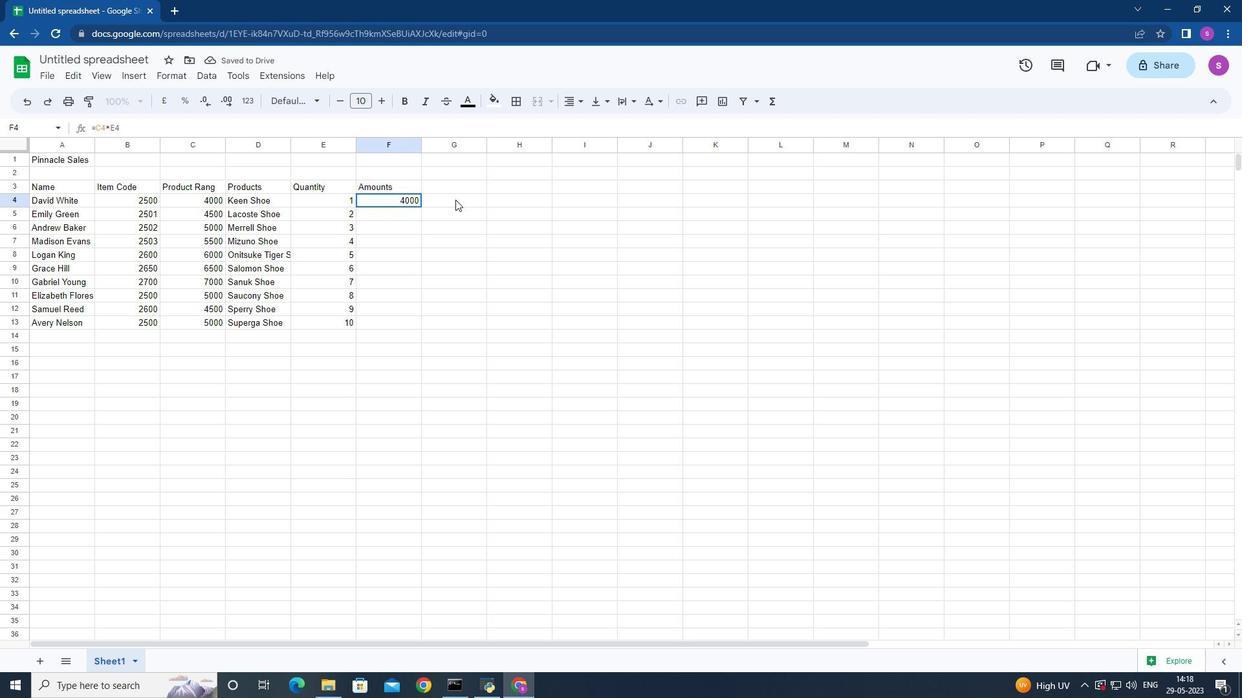 
Action: Mouse moved to (362, 196)
Screenshot: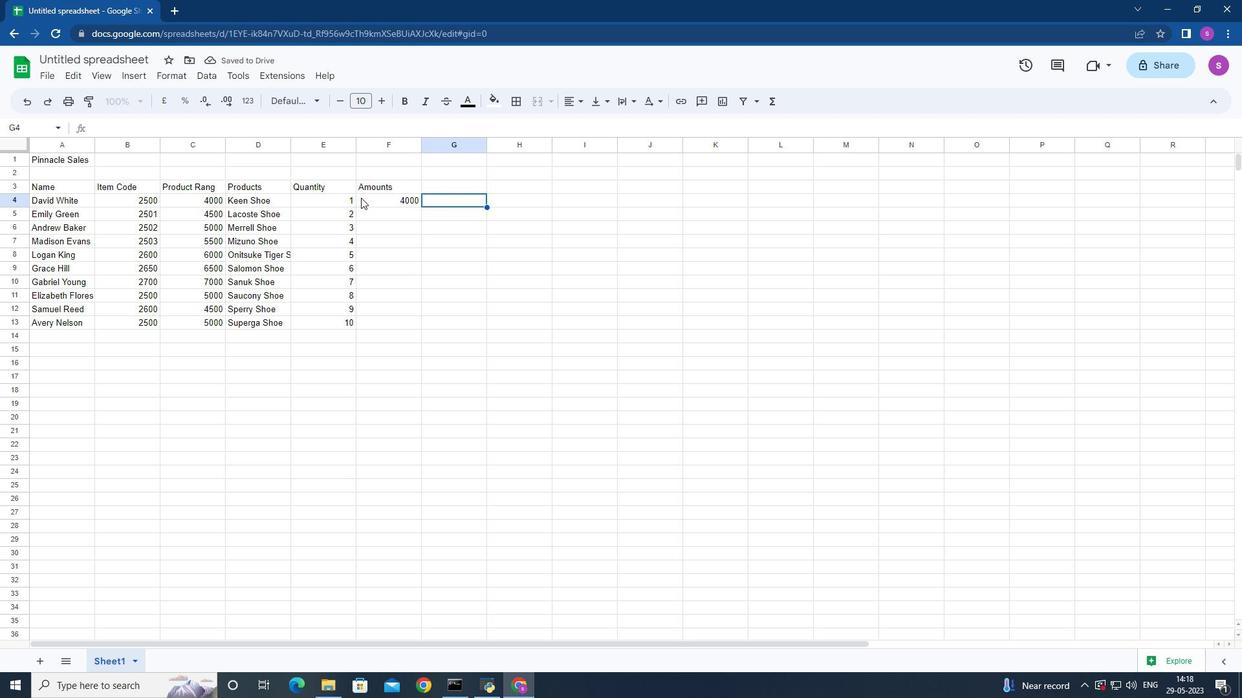 
Action: Mouse pressed left at (362, 196)
Screenshot: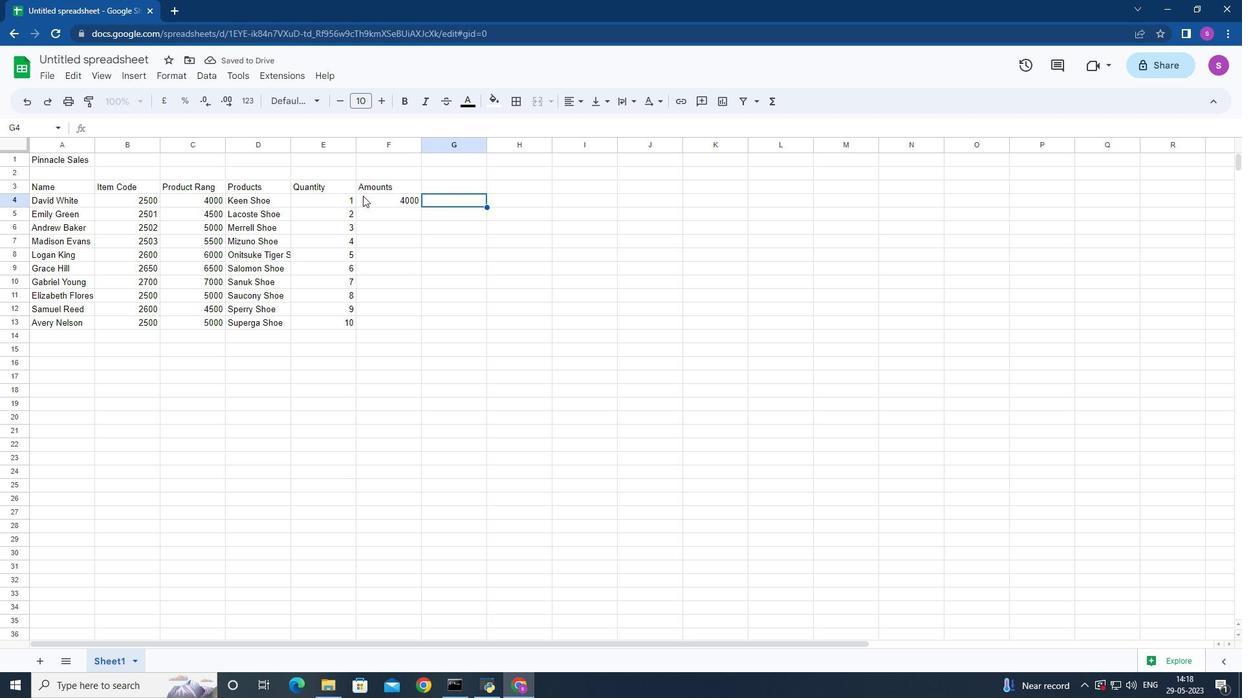 
Action: Mouse moved to (423, 207)
Screenshot: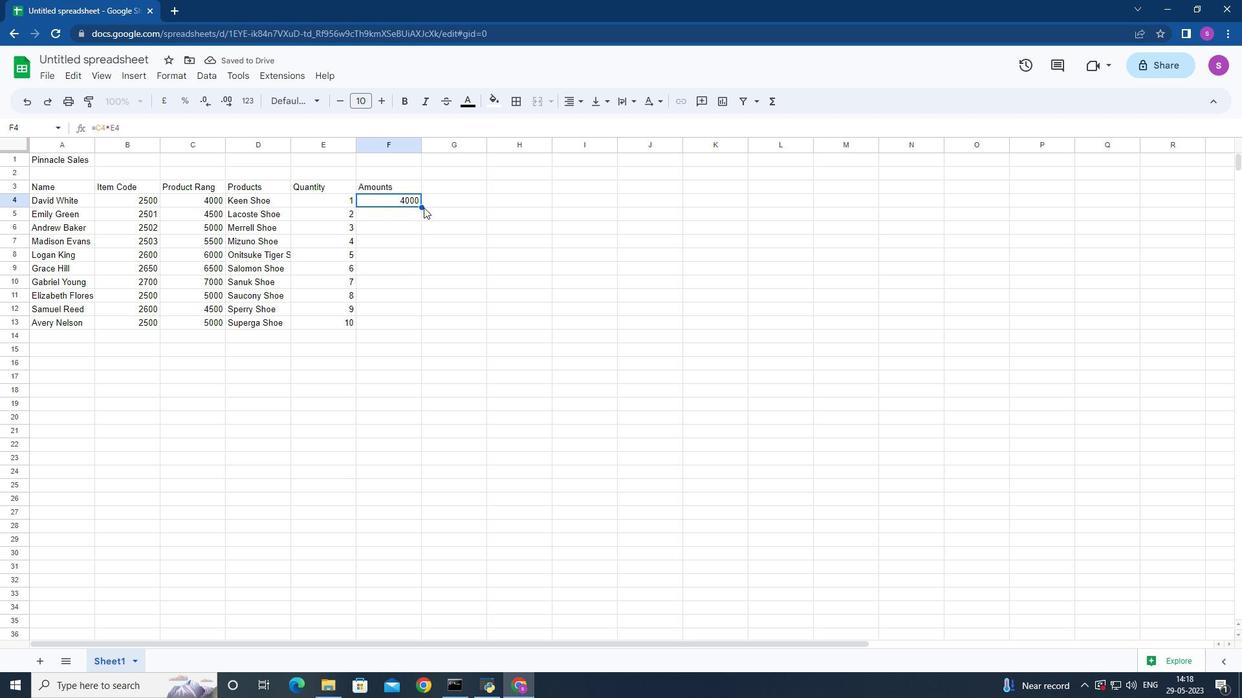 
Action: Mouse pressed left at (423, 207)
Screenshot: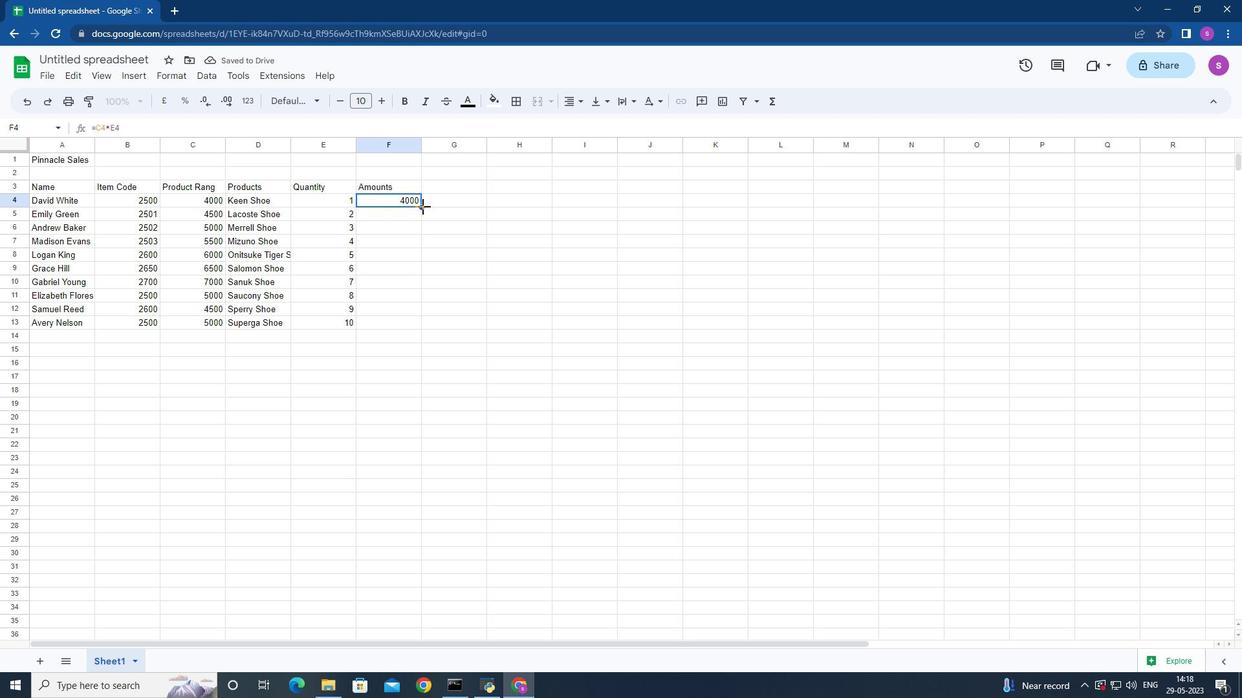 
Action: Mouse moved to (448, 195)
Screenshot: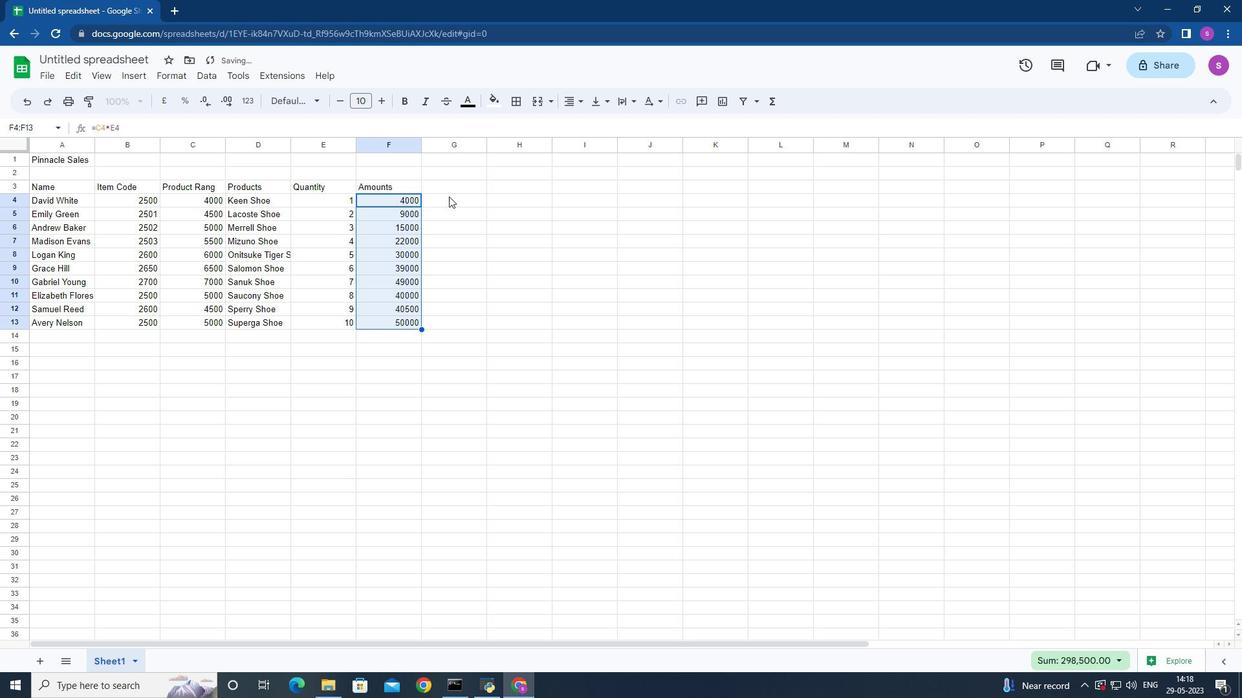 
Action: Mouse pressed left at (448, 195)
Screenshot: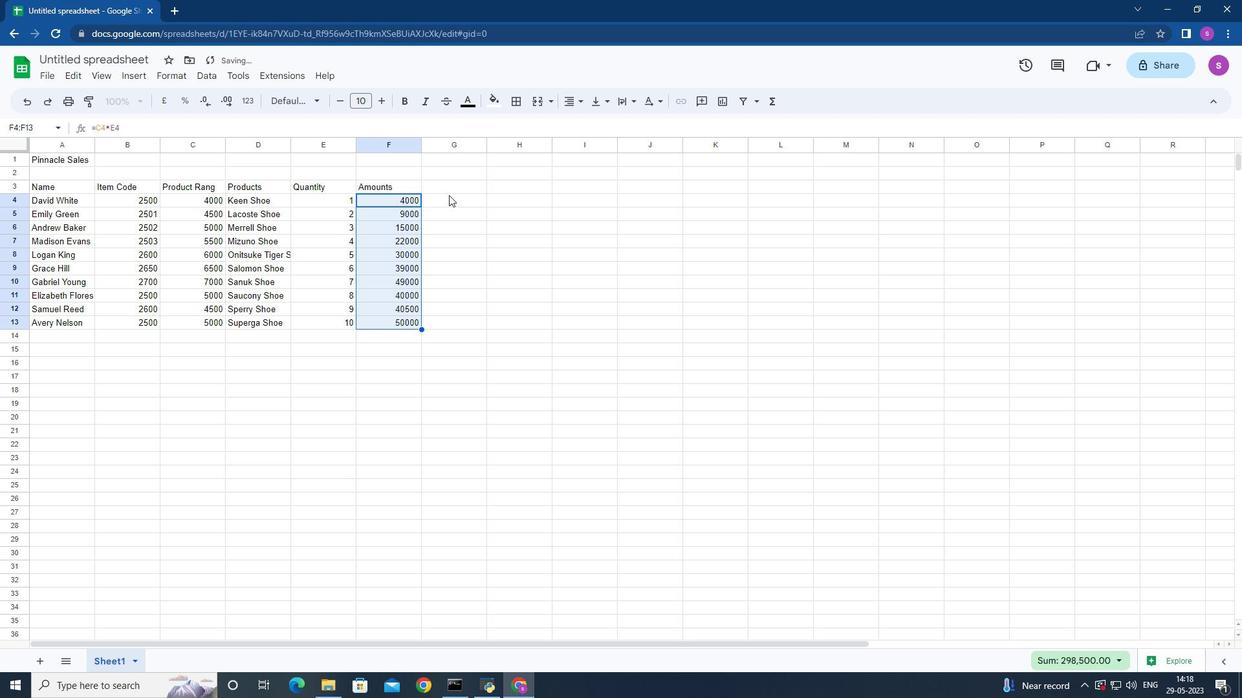 
Action: Mouse moved to (434, 184)
Screenshot: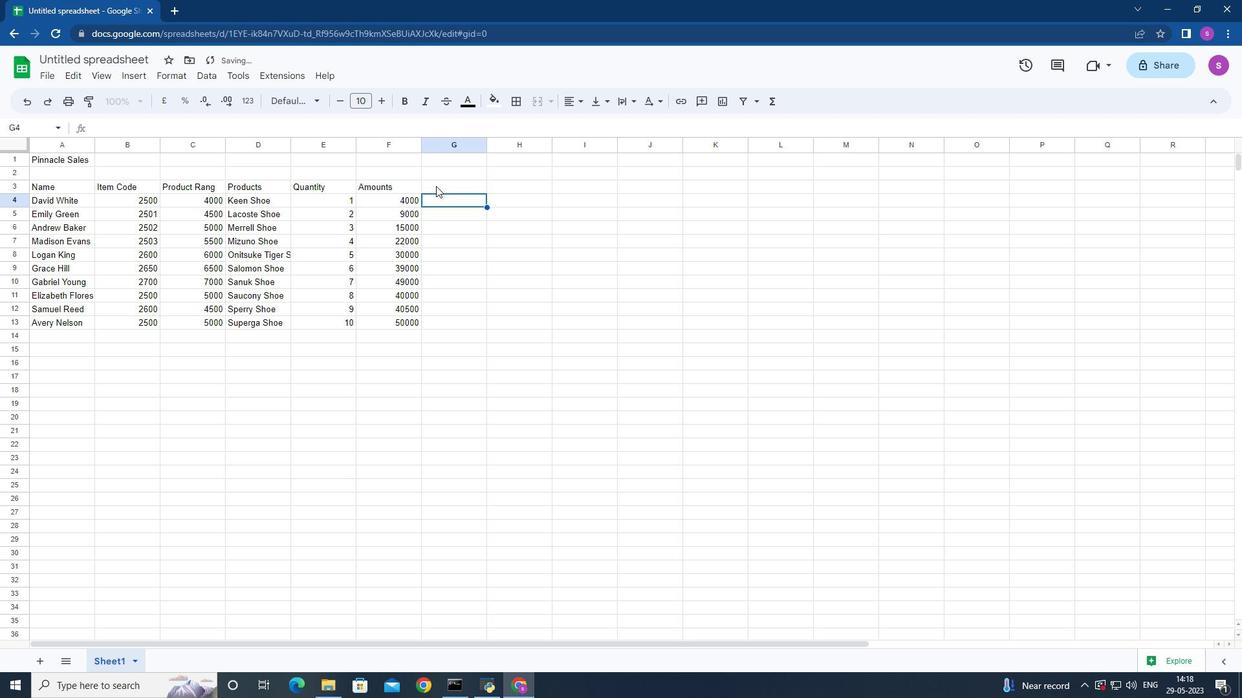 
Action: Mouse pressed left at (434, 184)
Screenshot: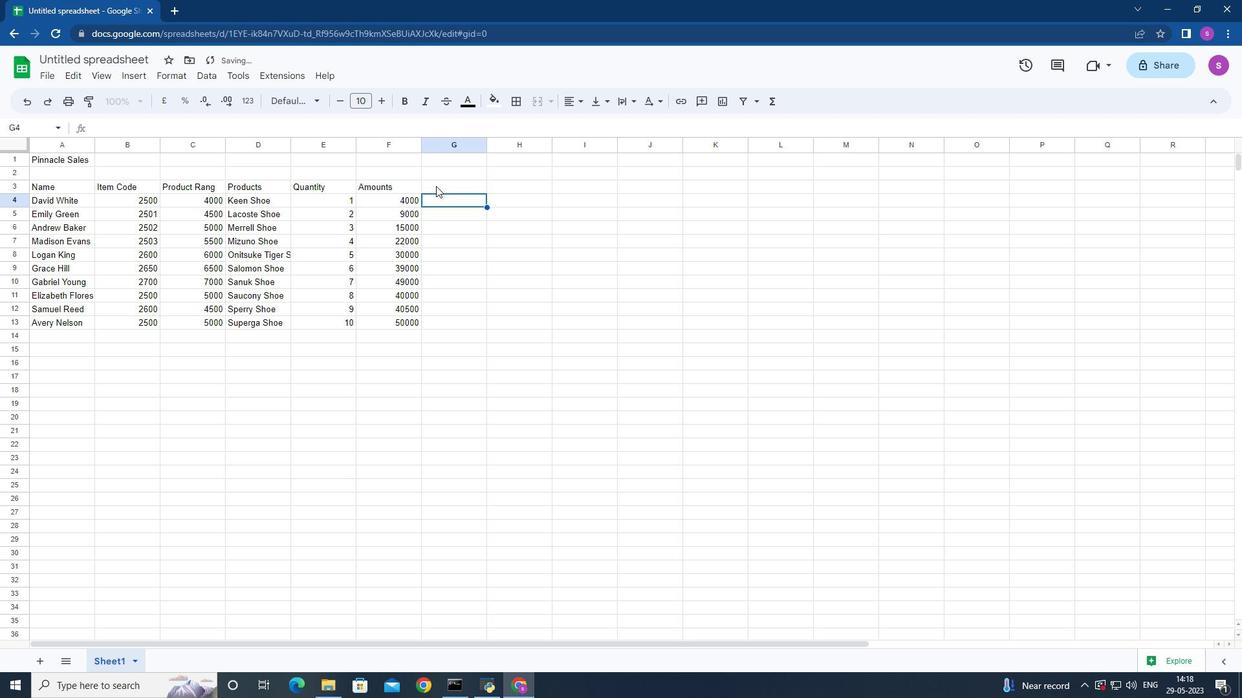 
Action: Mouse moved to (374, 197)
Screenshot: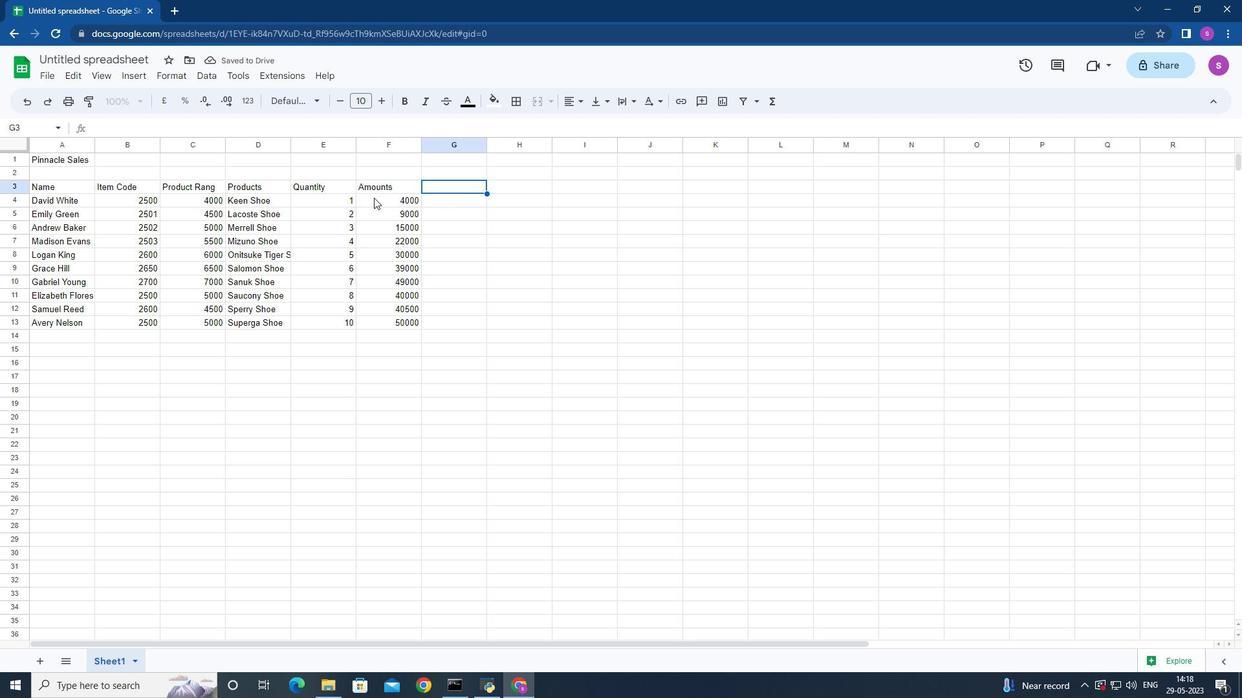 
Action: Mouse pressed left at (374, 197)
Screenshot: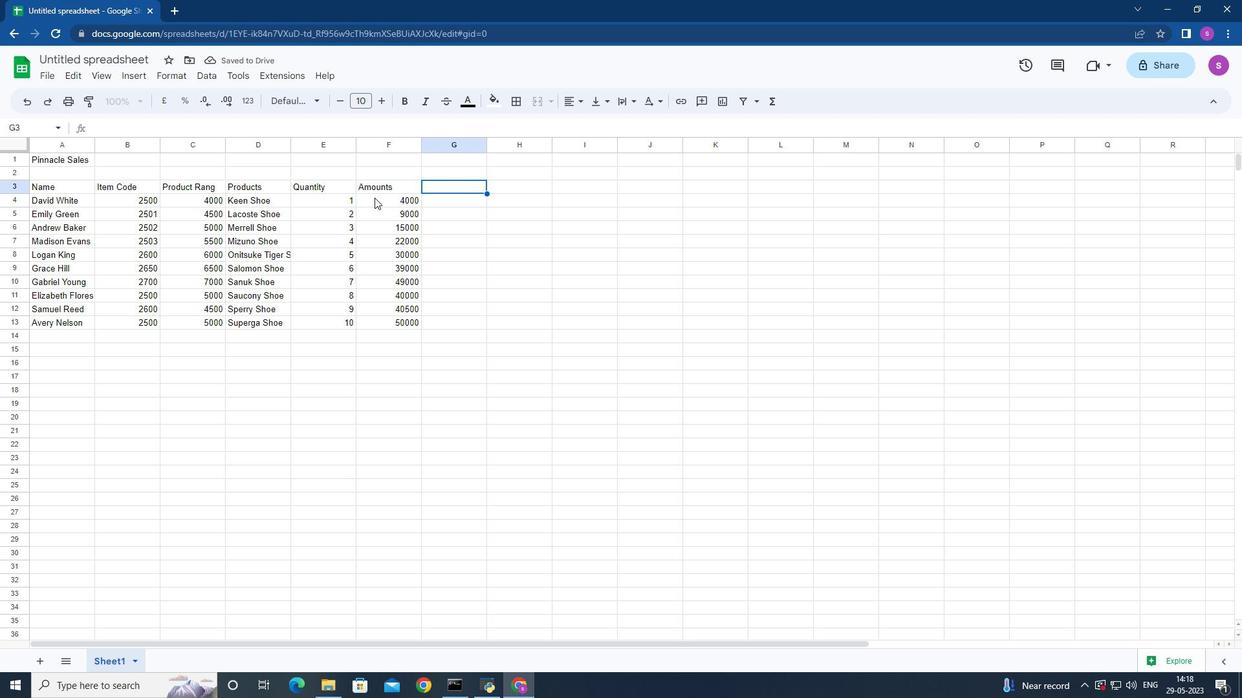 
Action: Mouse moved to (461, 198)
Screenshot: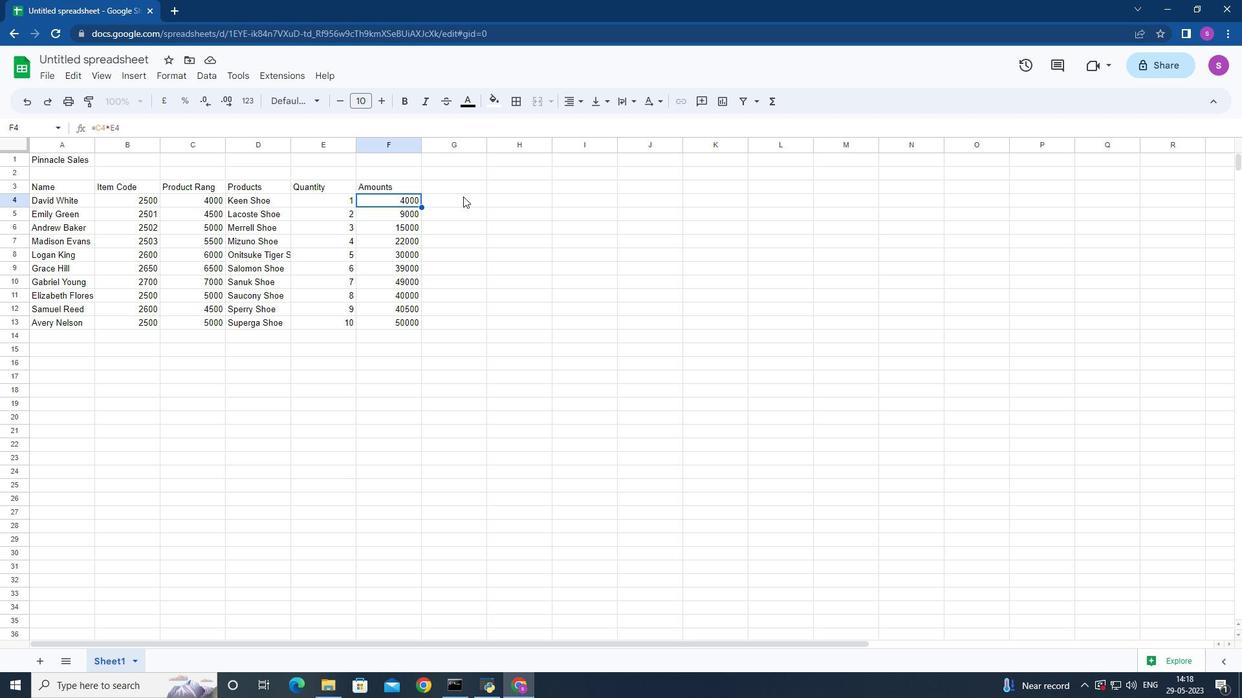 
Action: Mouse pressed left at (461, 198)
Screenshot: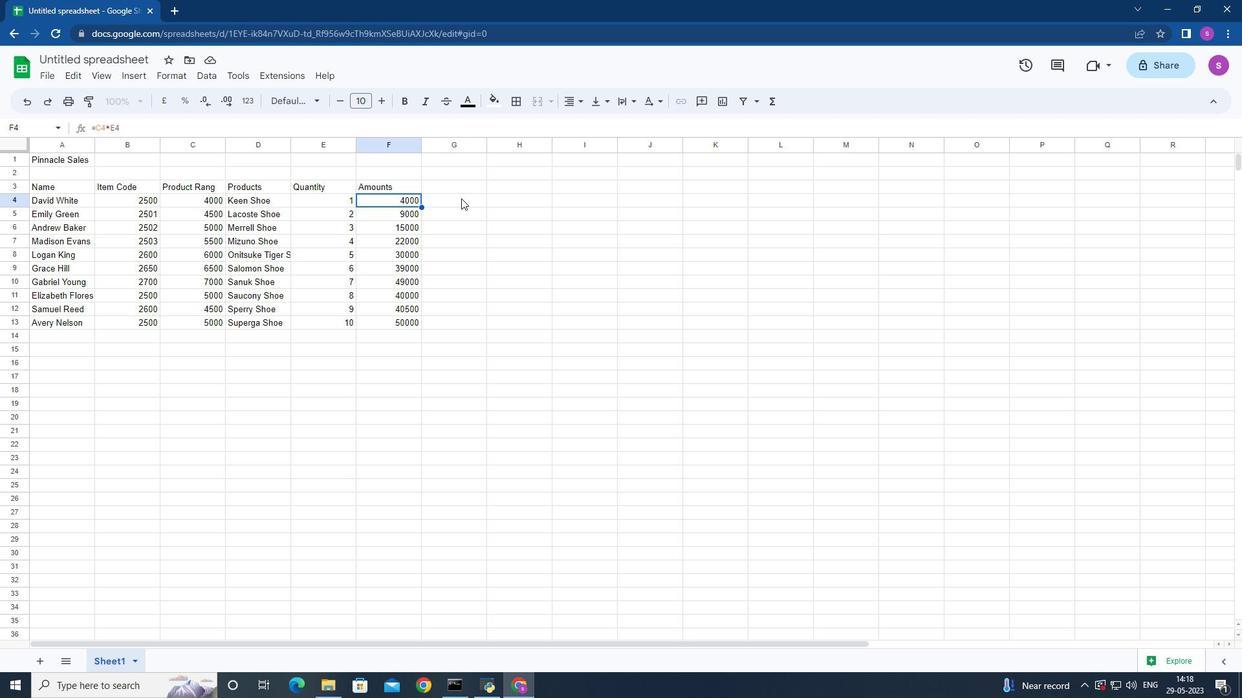 
Action: Mouse moved to (428, 185)
Screenshot: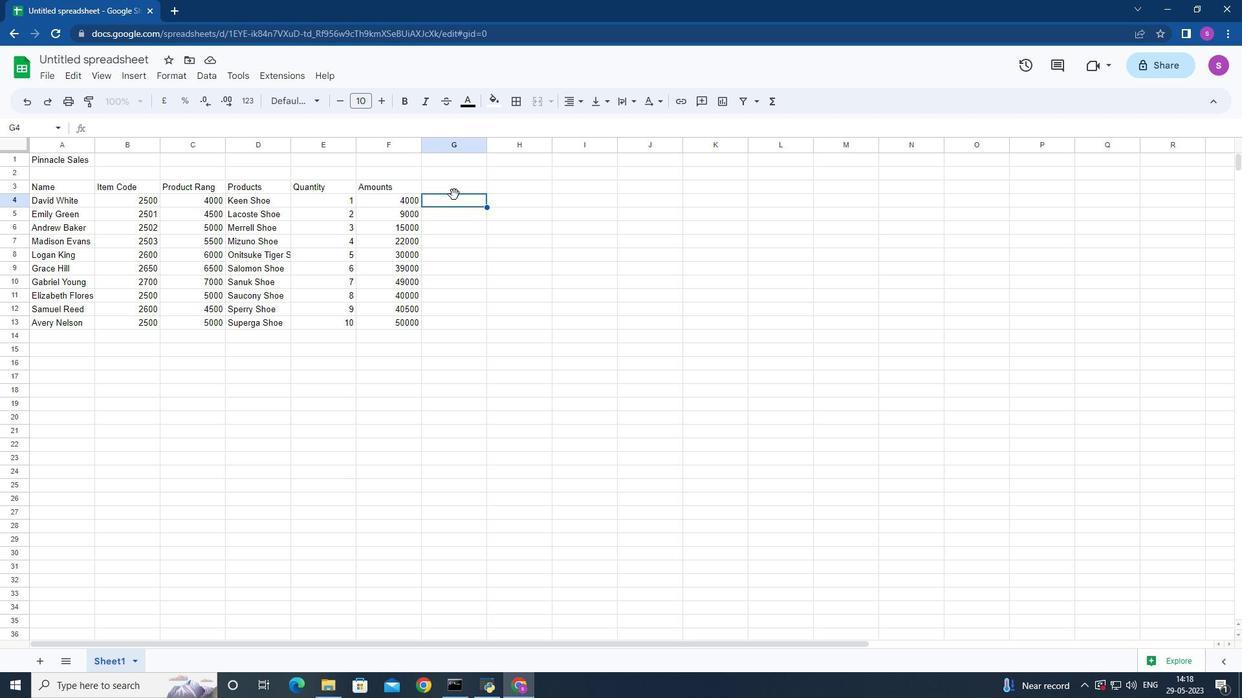 
Action: Mouse pressed left at (428, 185)
Screenshot: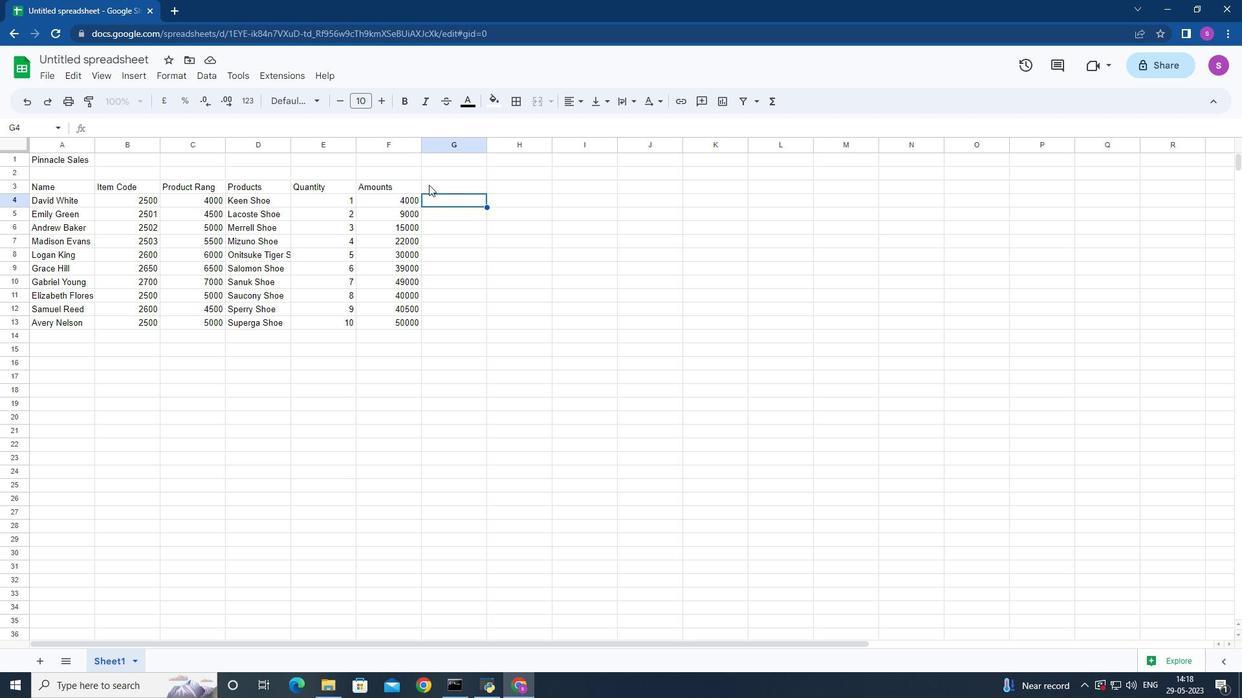 
Action: Mouse moved to (389, 196)
Screenshot: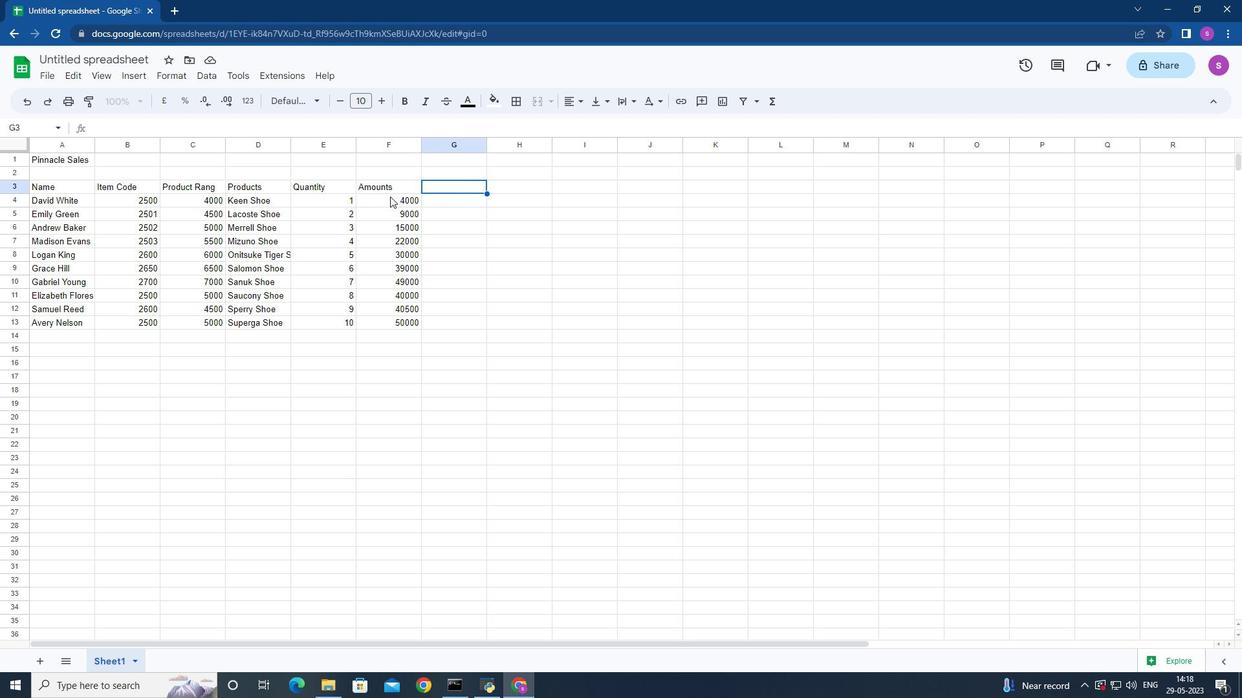 
Action: Mouse pressed left at (389, 196)
Screenshot: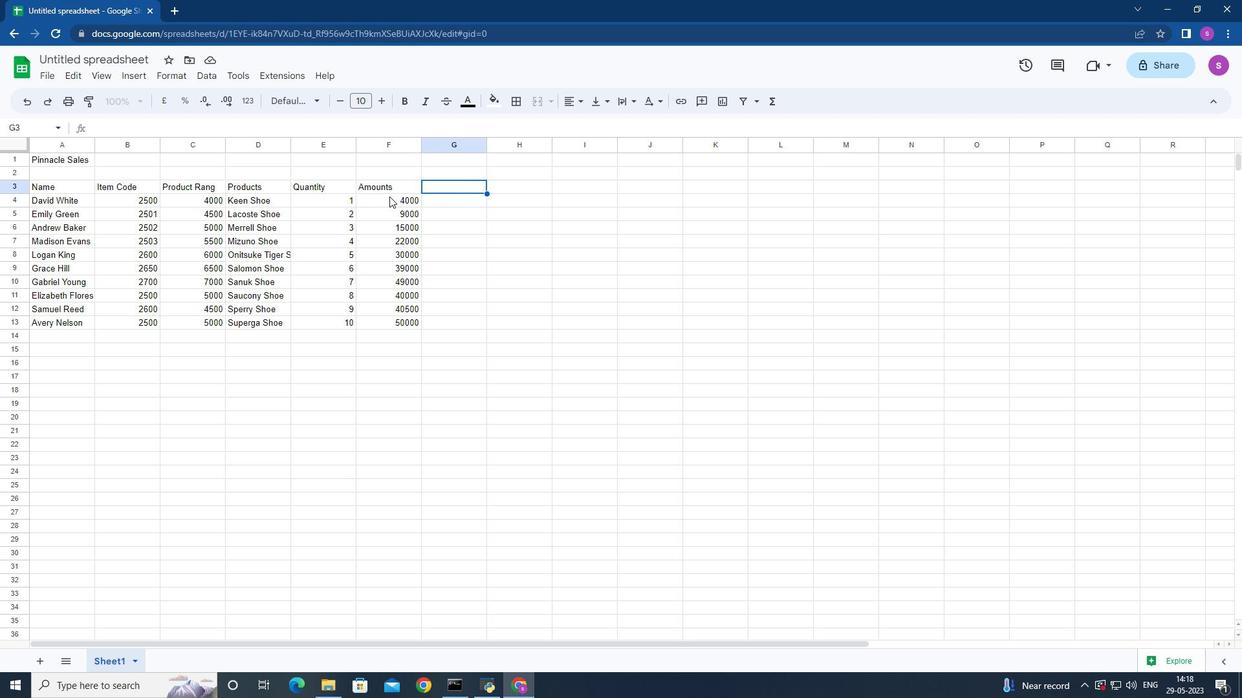 
Action: Mouse moved to (467, 258)
Screenshot: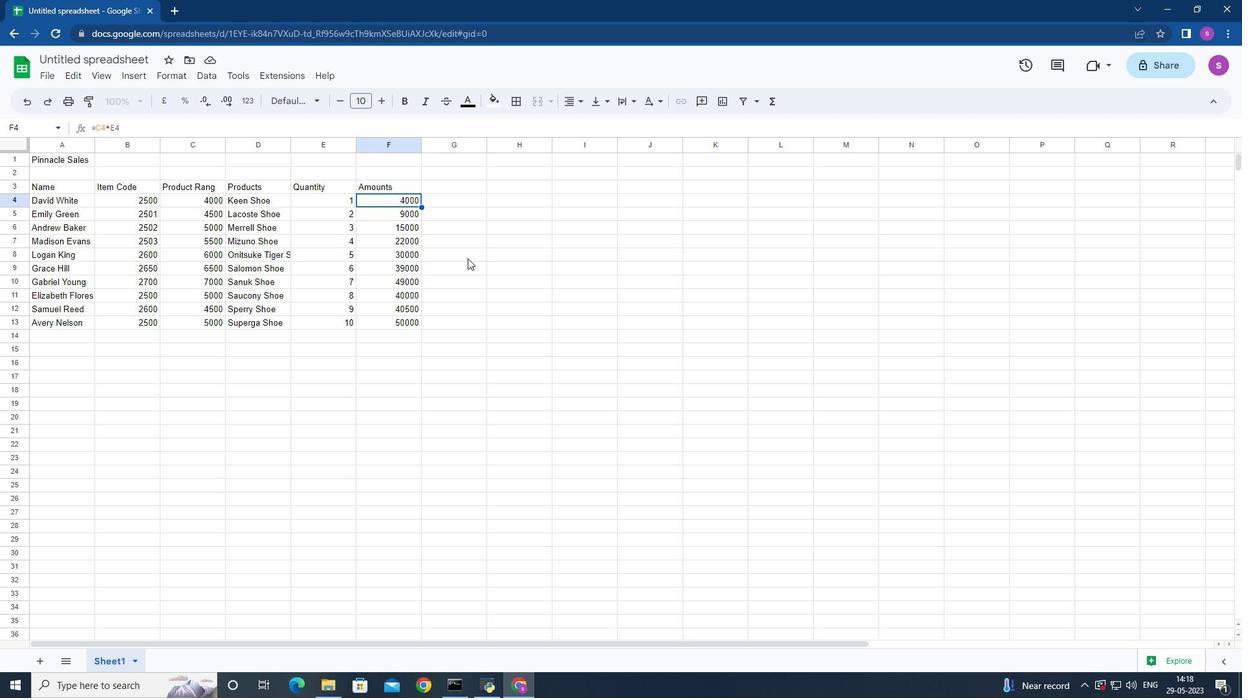 
Action: Mouse scrolled (467, 258) with delta (0, 0)
Screenshot: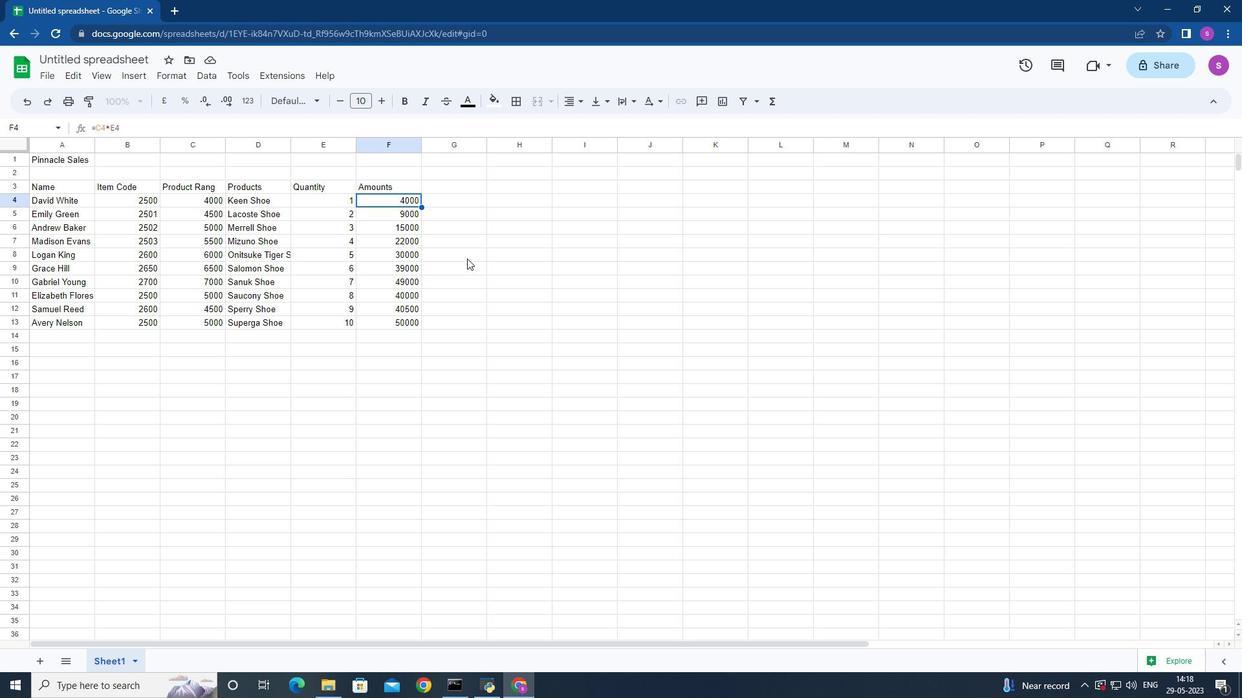 
Action: Mouse scrolled (467, 259) with delta (0, 0)
Screenshot: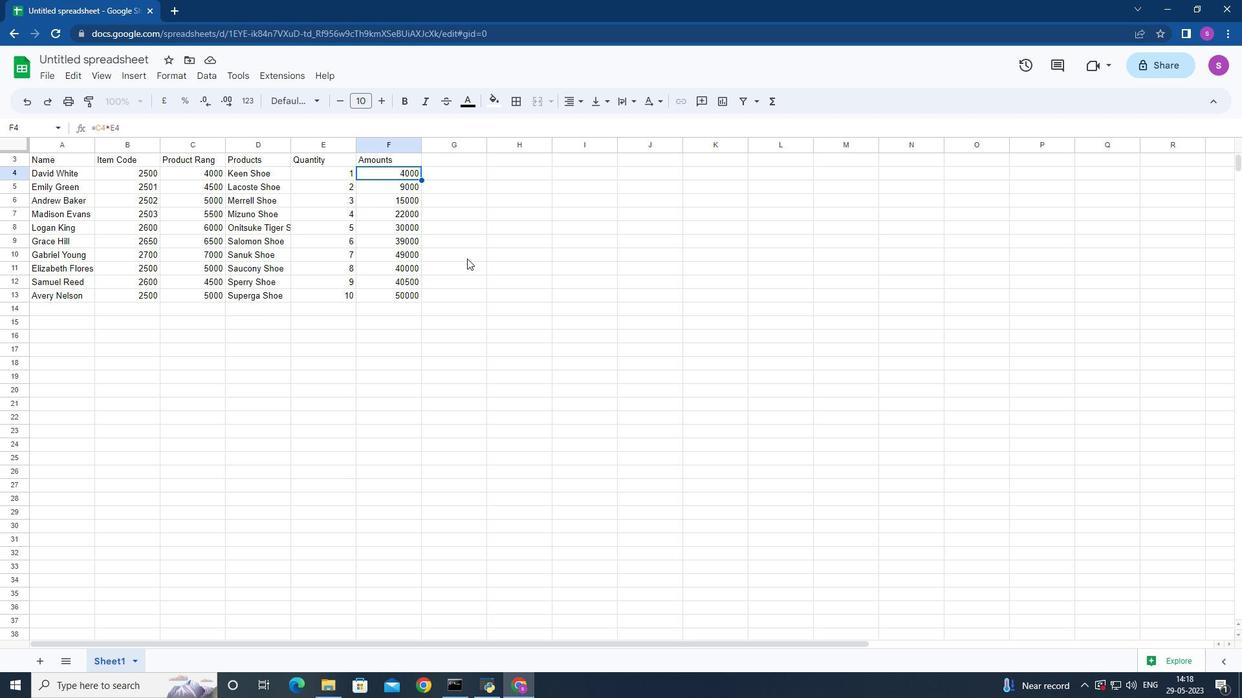 
Action: Mouse moved to (476, 277)
Screenshot: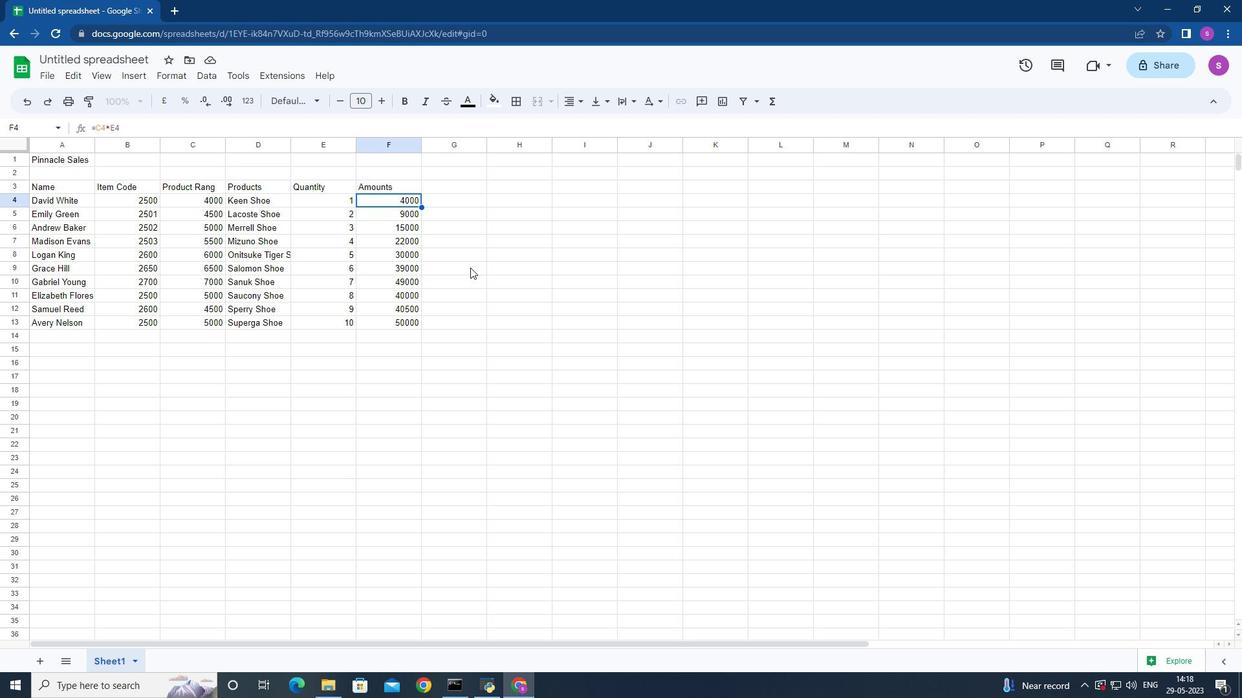 
Action: Mouse scrolled (476, 278) with delta (0, 0)
Screenshot: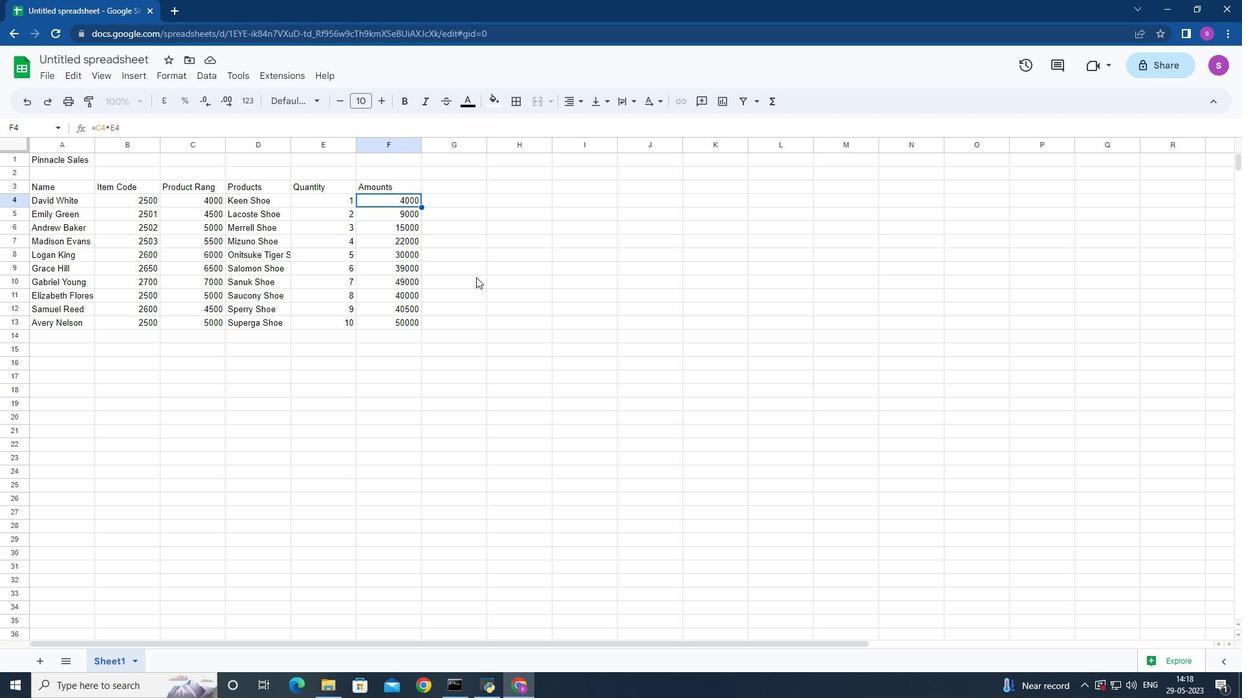 
Action: Mouse moved to (476, 277)
Screenshot: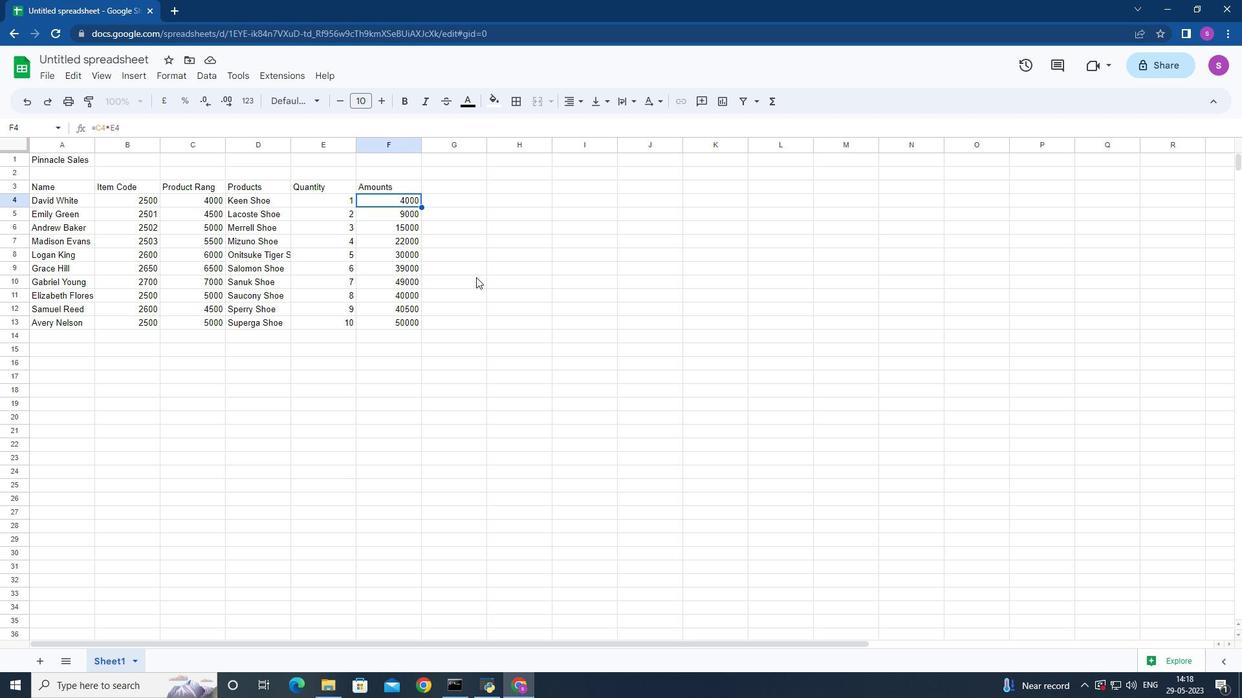 
Action: Mouse scrolled (476, 276) with delta (0, 0)
Screenshot: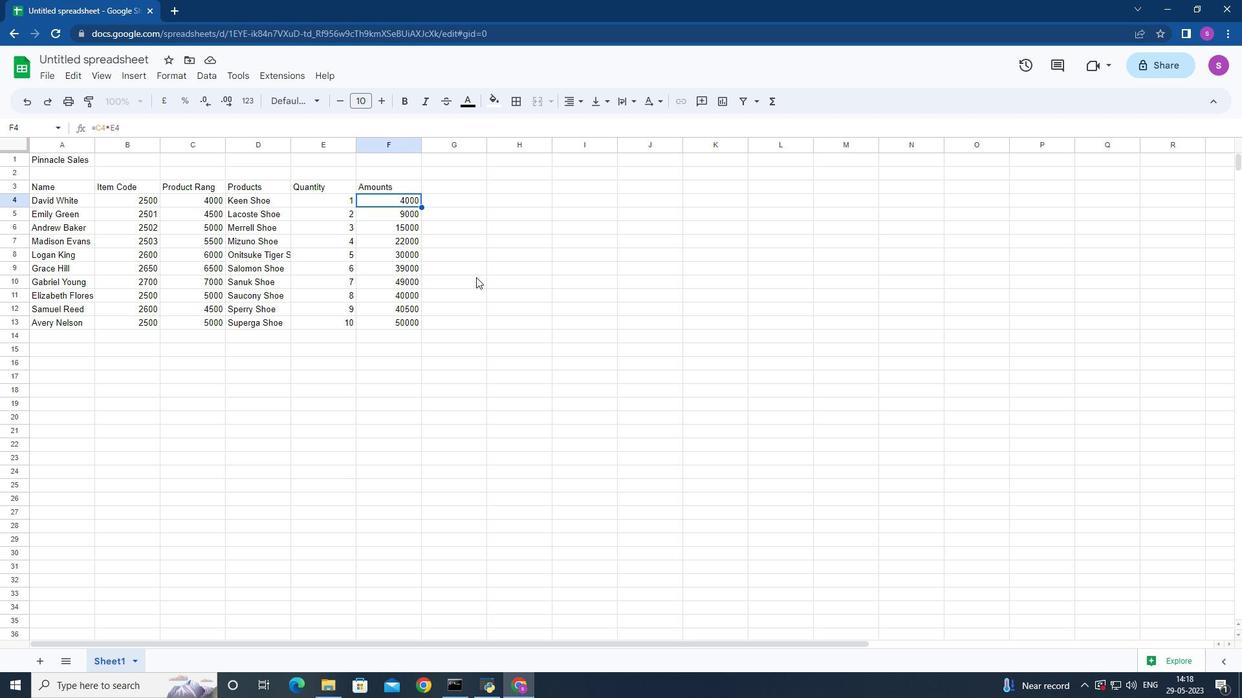 
Action: Mouse moved to (492, 318)
Screenshot: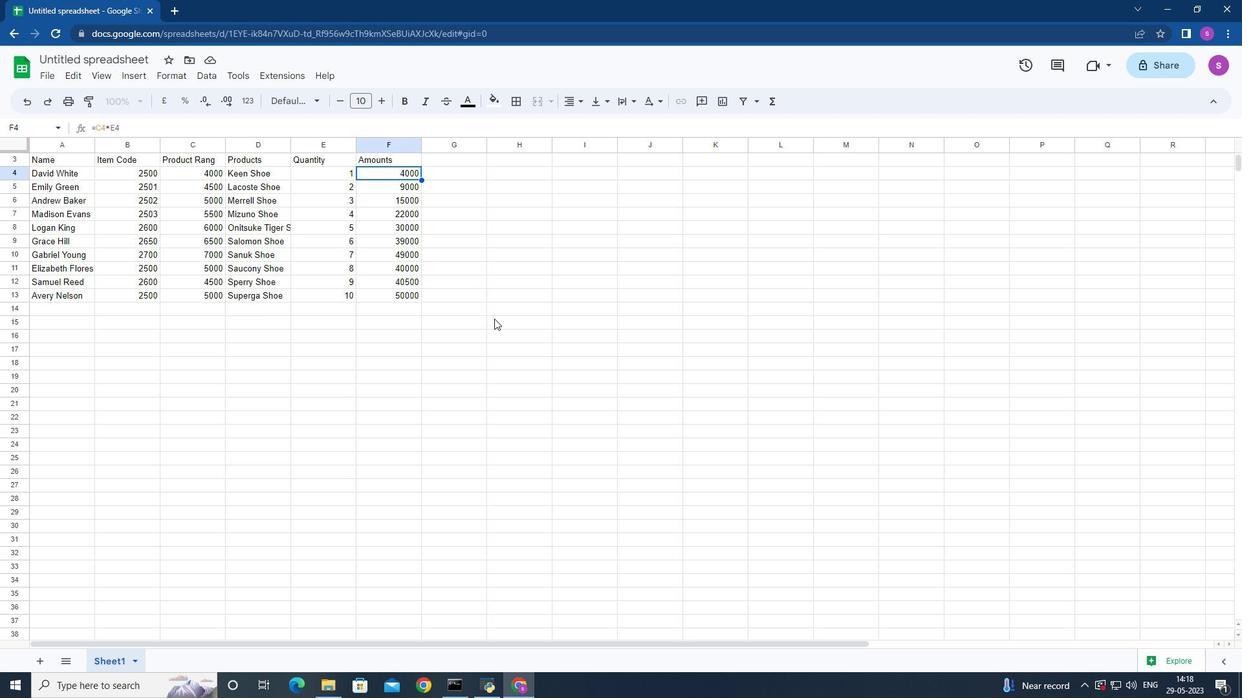 
Action: Mouse scrolled (492, 318) with delta (0, 0)
Screenshot: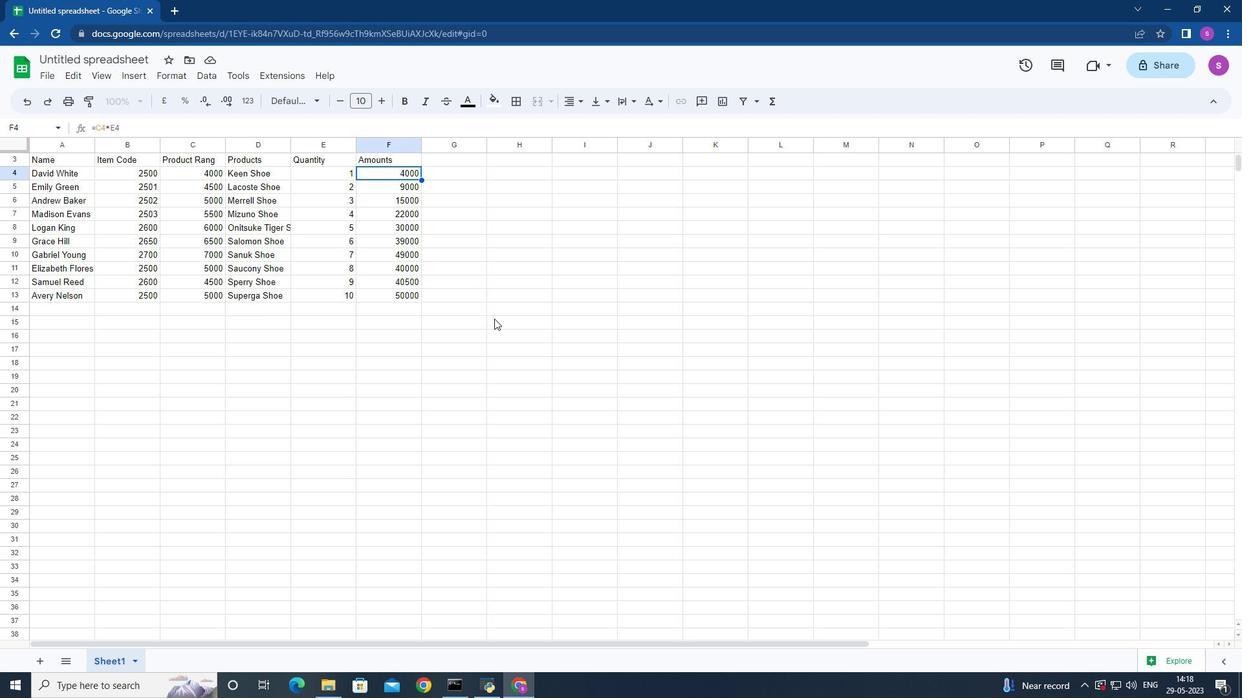 
Action: Mouse moved to (492, 317)
Screenshot: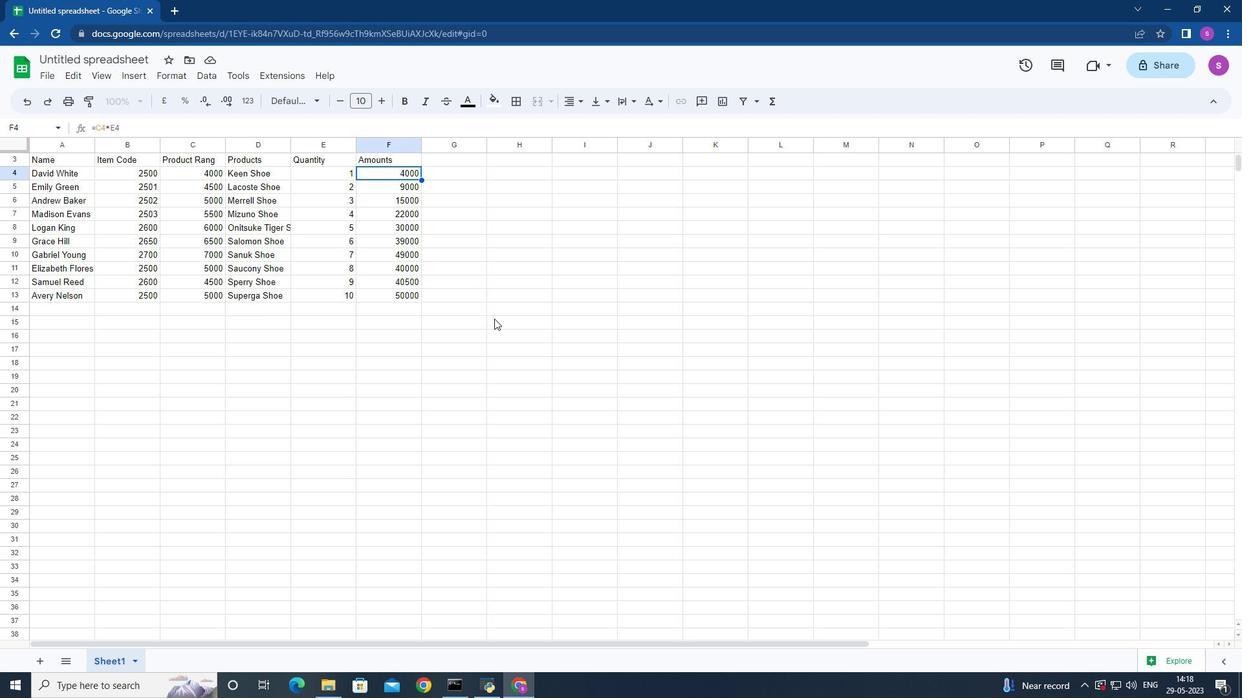 
Action: Mouse scrolled (492, 318) with delta (0, 0)
Screenshot: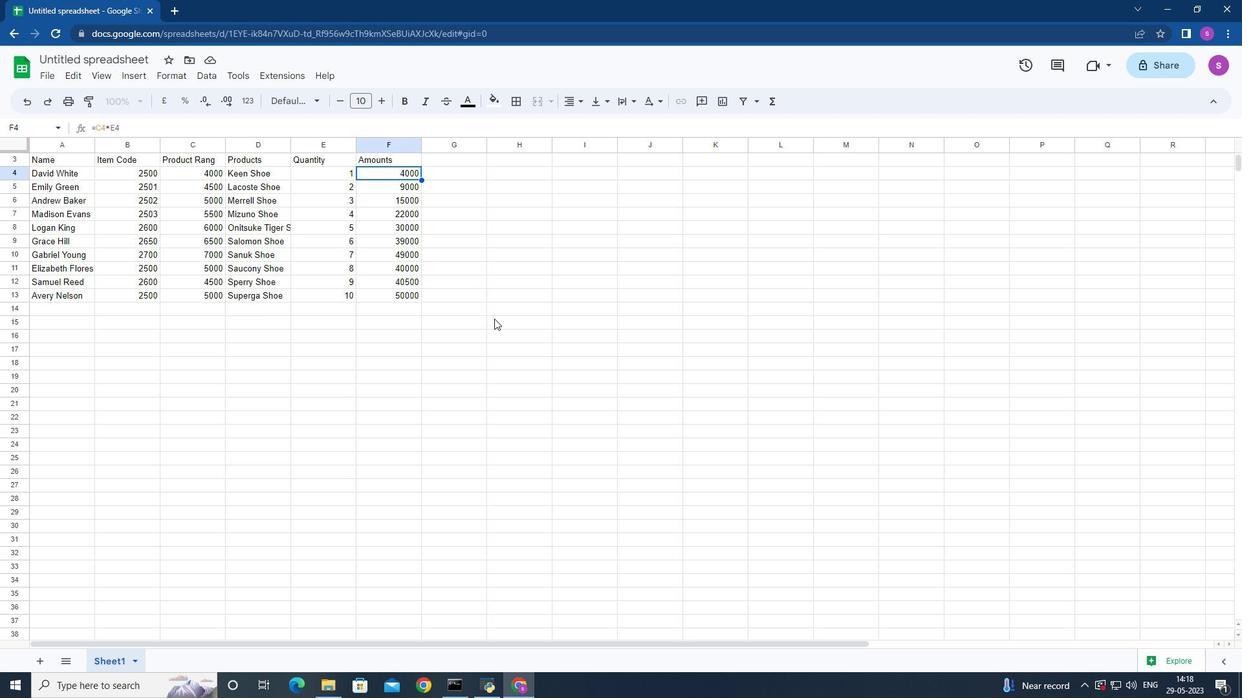 
Action: Mouse scrolled (492, 318) with delta (0, 0)
Screenshot: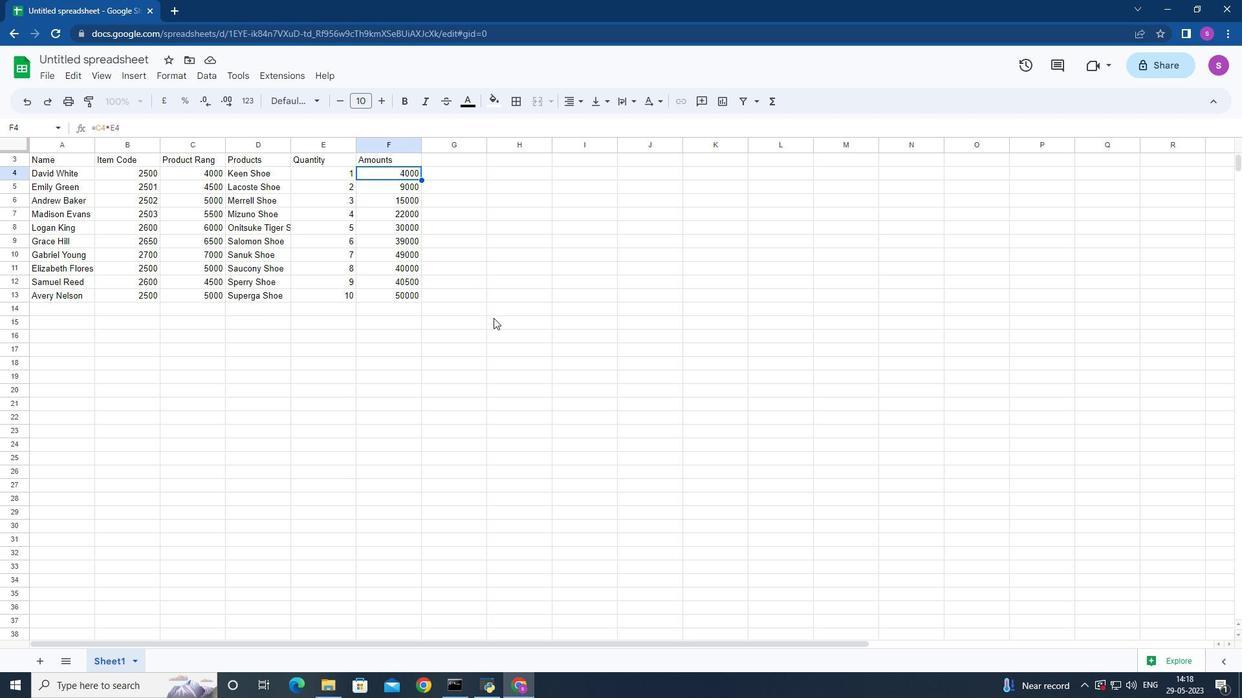 
Action: Mouse moved to (127, 56)
Screenshot: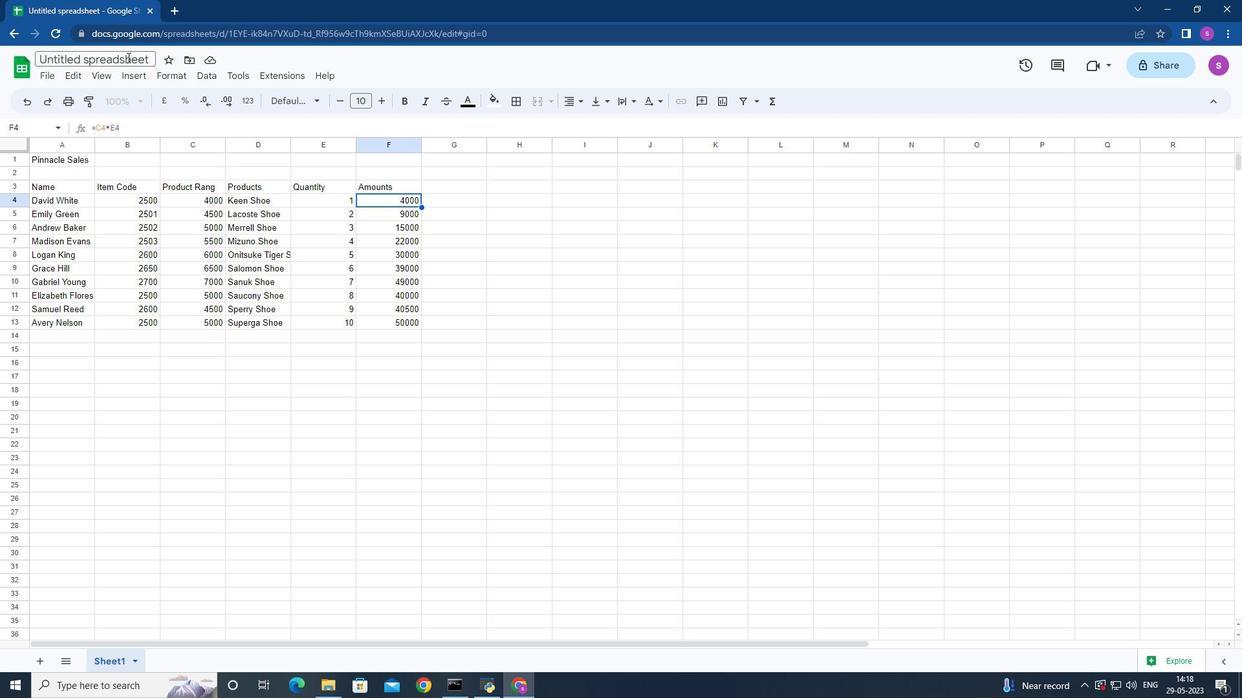 
Action: Mouse pressed left at (127, 56)
Screenshot: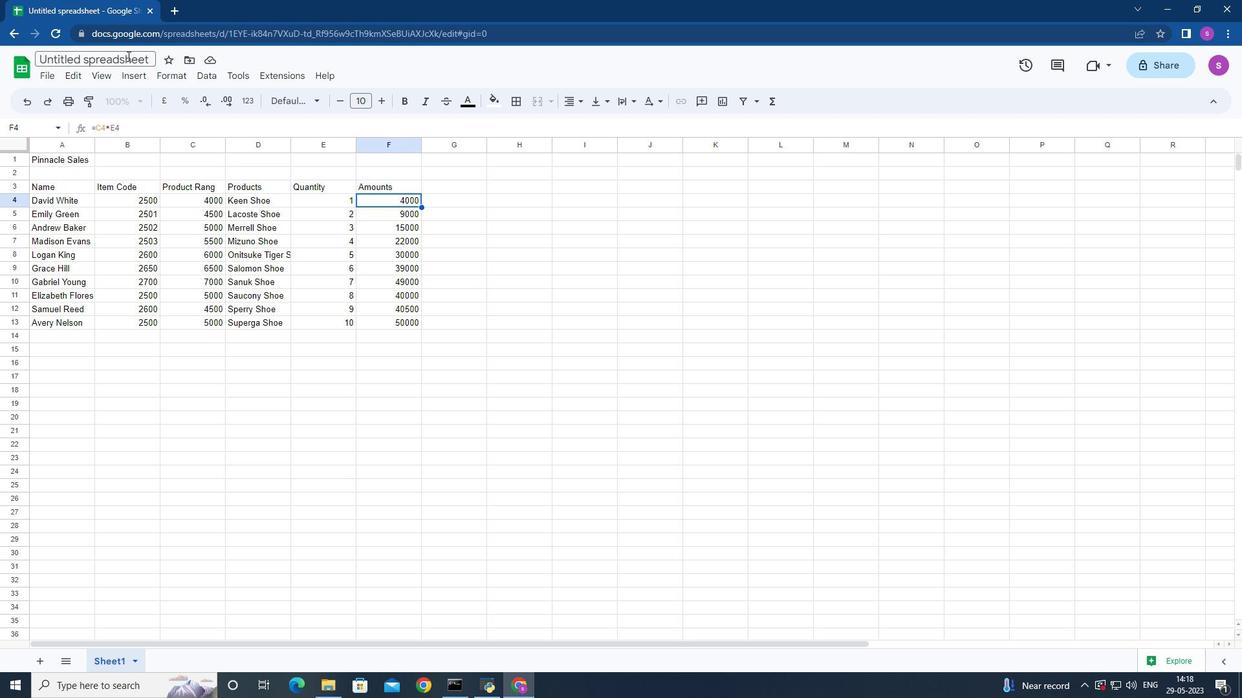 
Action: Mouse moved to (130, 58)
Screenshot: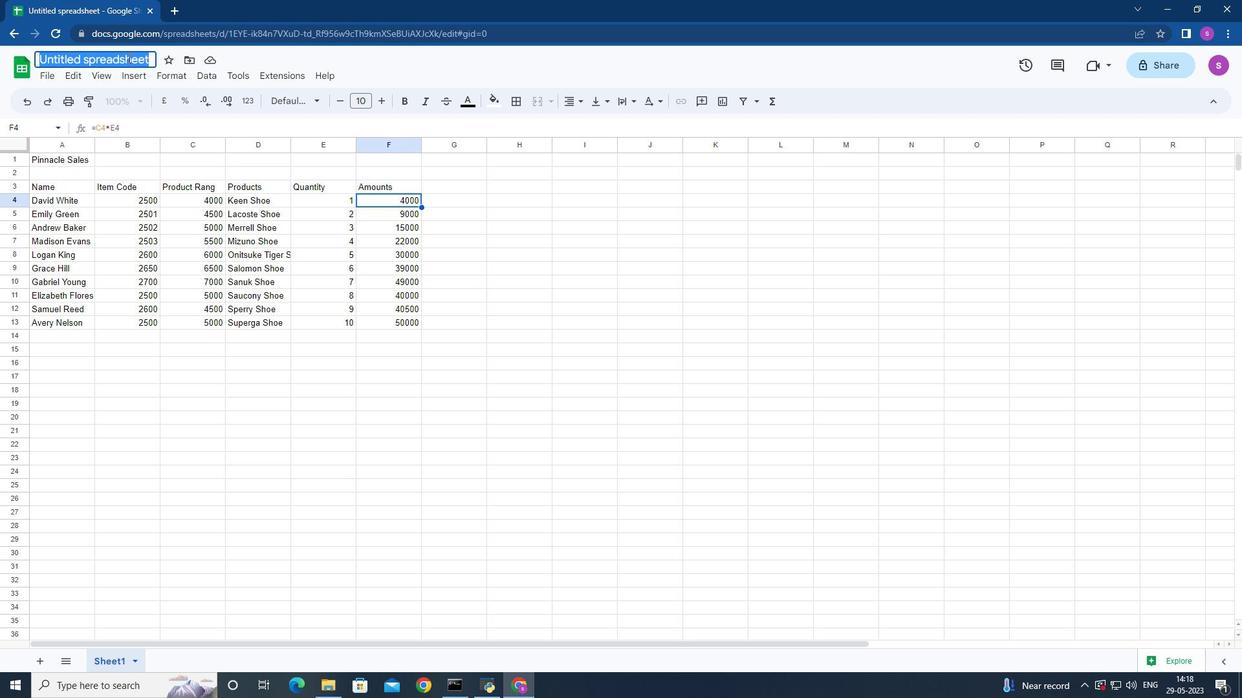 
Action: Key pressed <Key.backspace><Key.shift>Pinnacle<Key.space><Key.shift>Sales<Key.space><Key.shift>Bookctrl+S
Screenshot: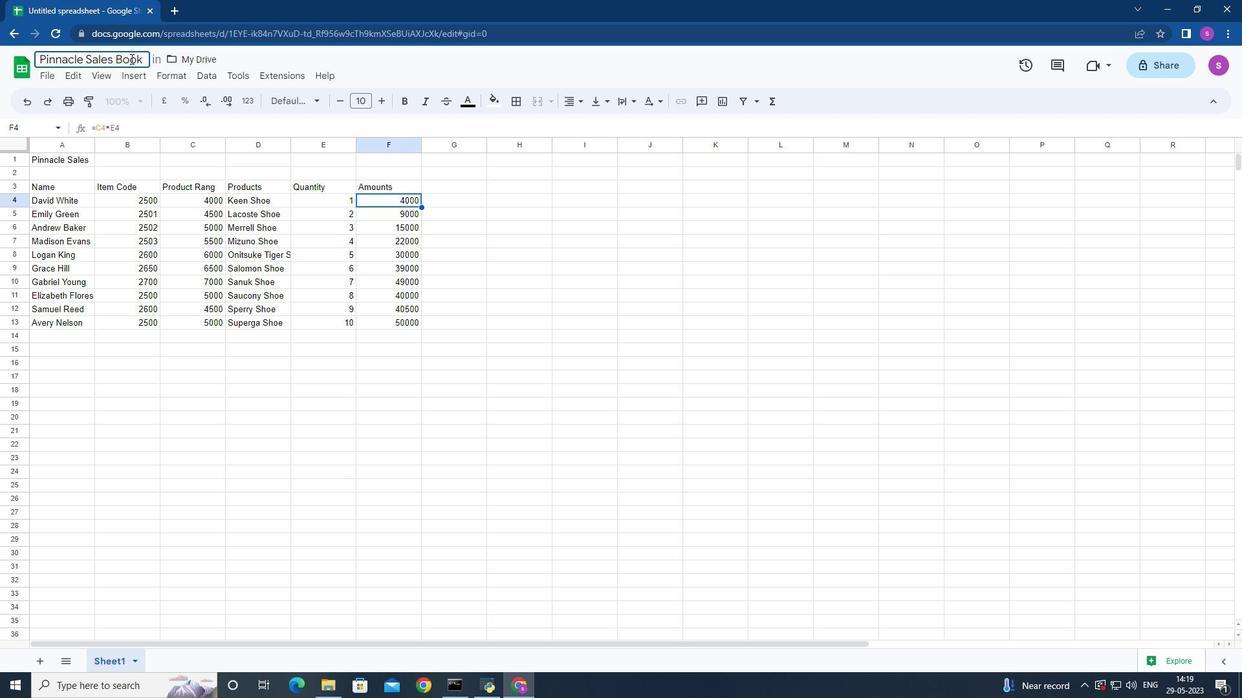 
Action: Mouse moved to (498, 285)
Screenshot: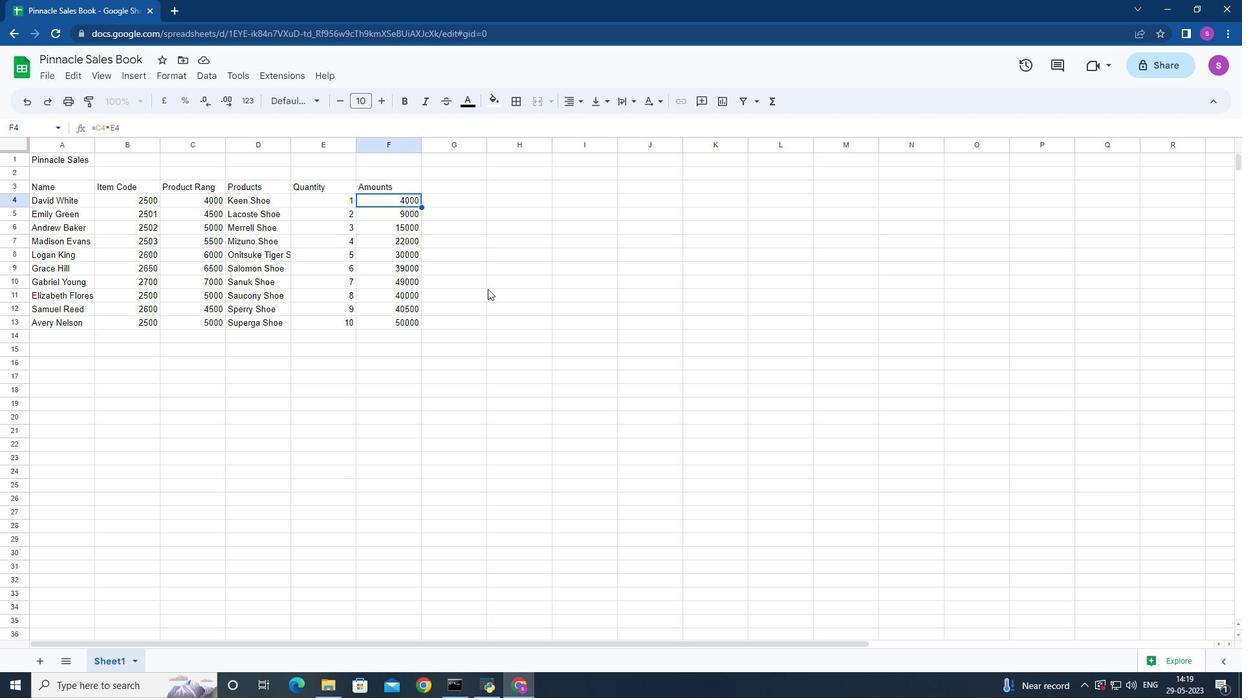 
Action: Mouse scrolled (498, 284) with delta (0, 0)
Screenshot: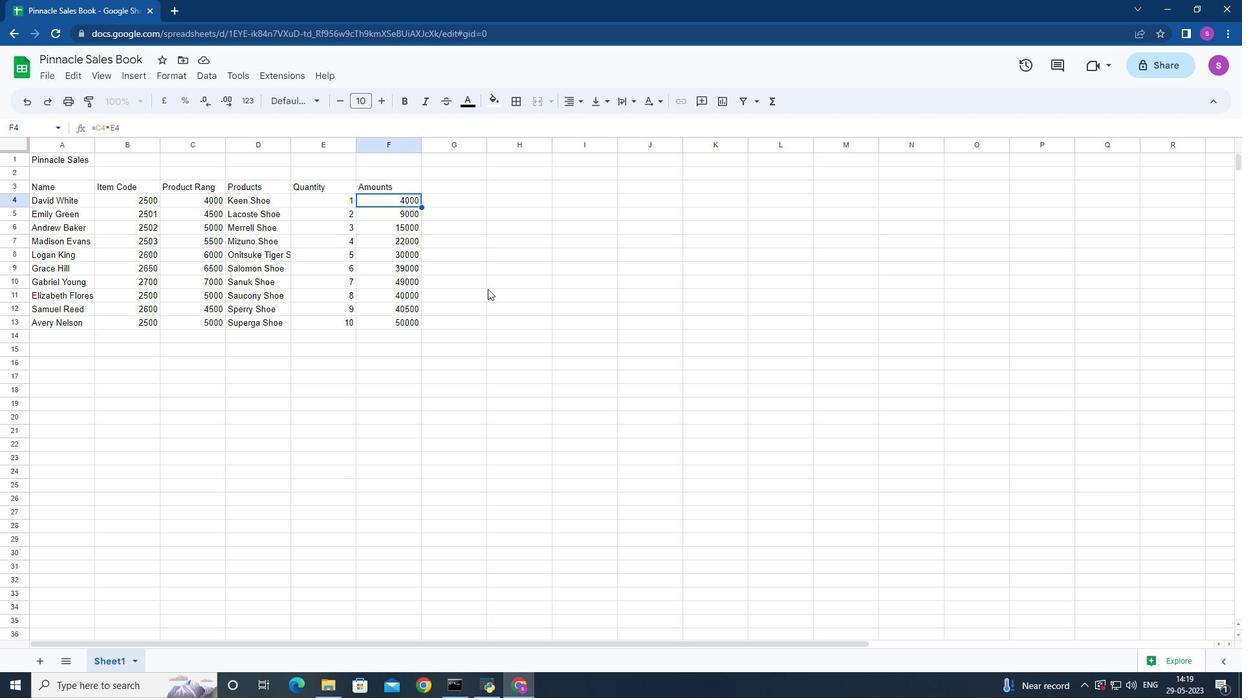 
Action: Mouse moved to (499, 287)
Screenshot: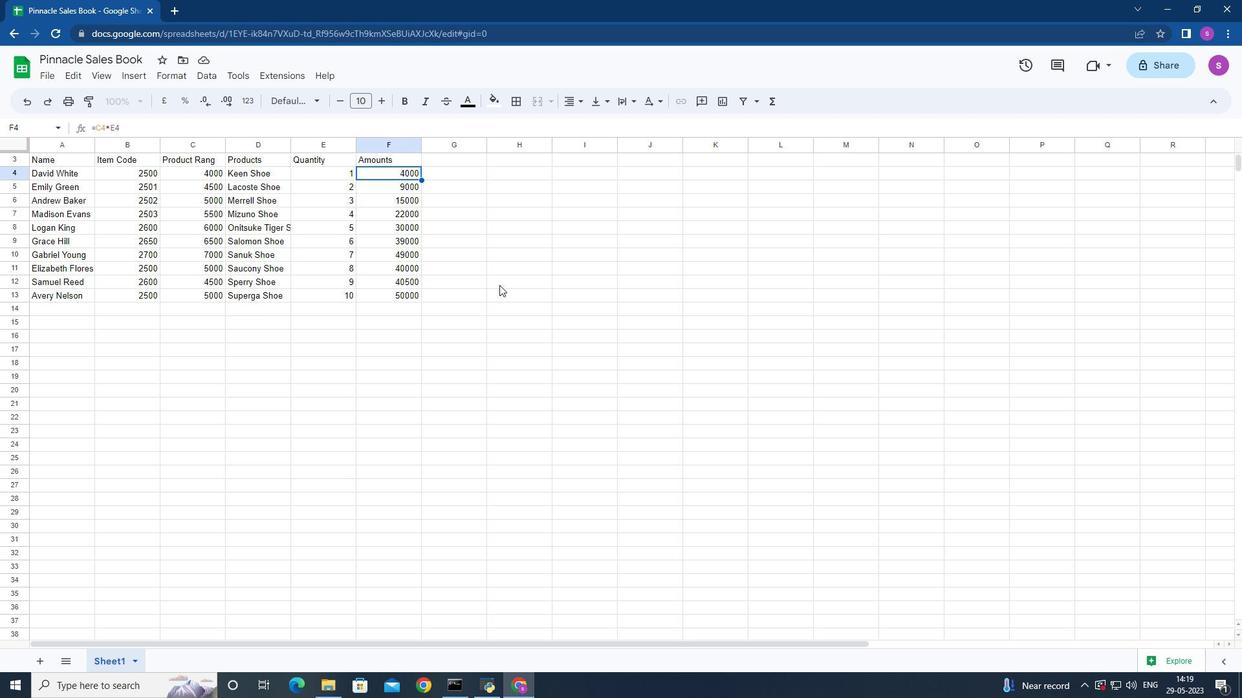 
Action: Mouse scrolled (499, 288) with delta (0, 0)
Screenshot: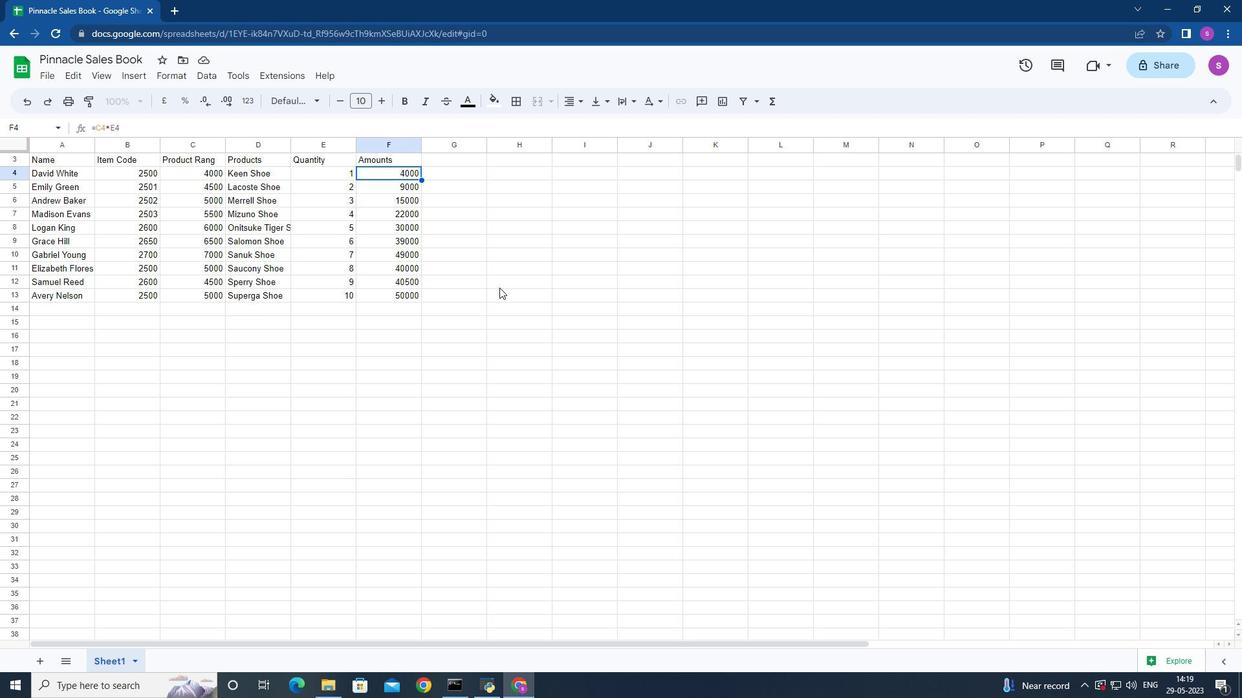
Action: Mouse scrolled (499, 288) with delta (0, 0)
Screenshot: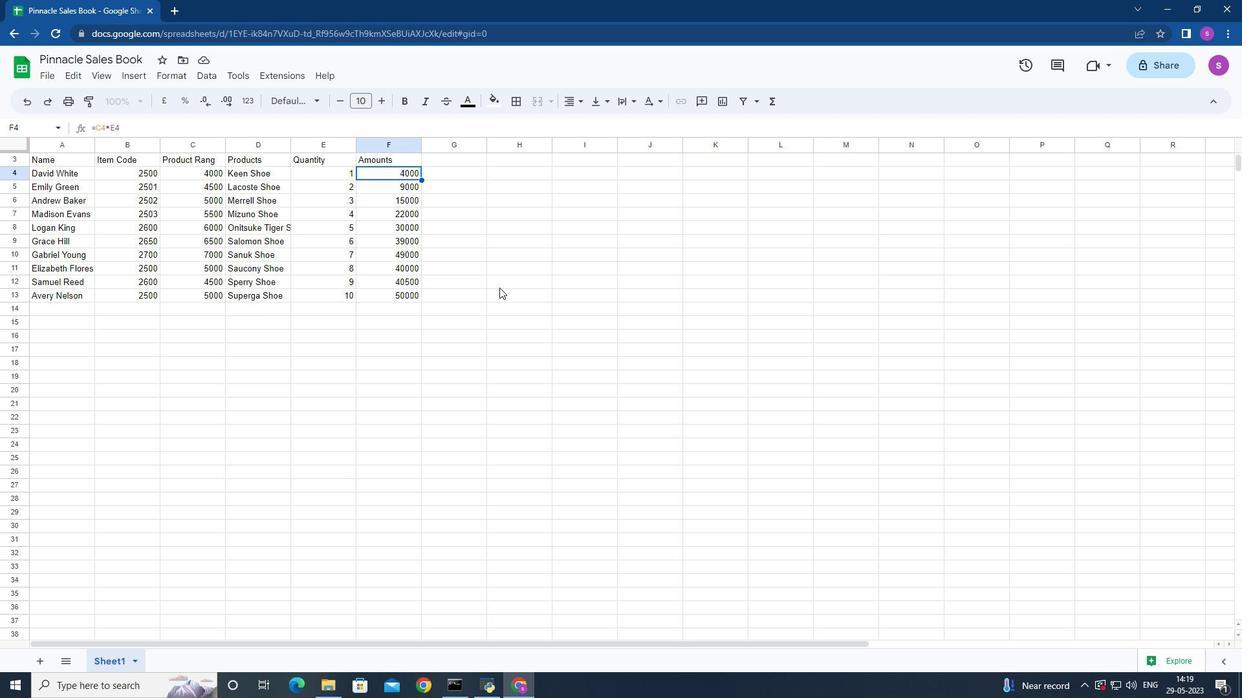 
Action: Mouse scrolled (499, 288) with delta (0, 0)
Screenshot: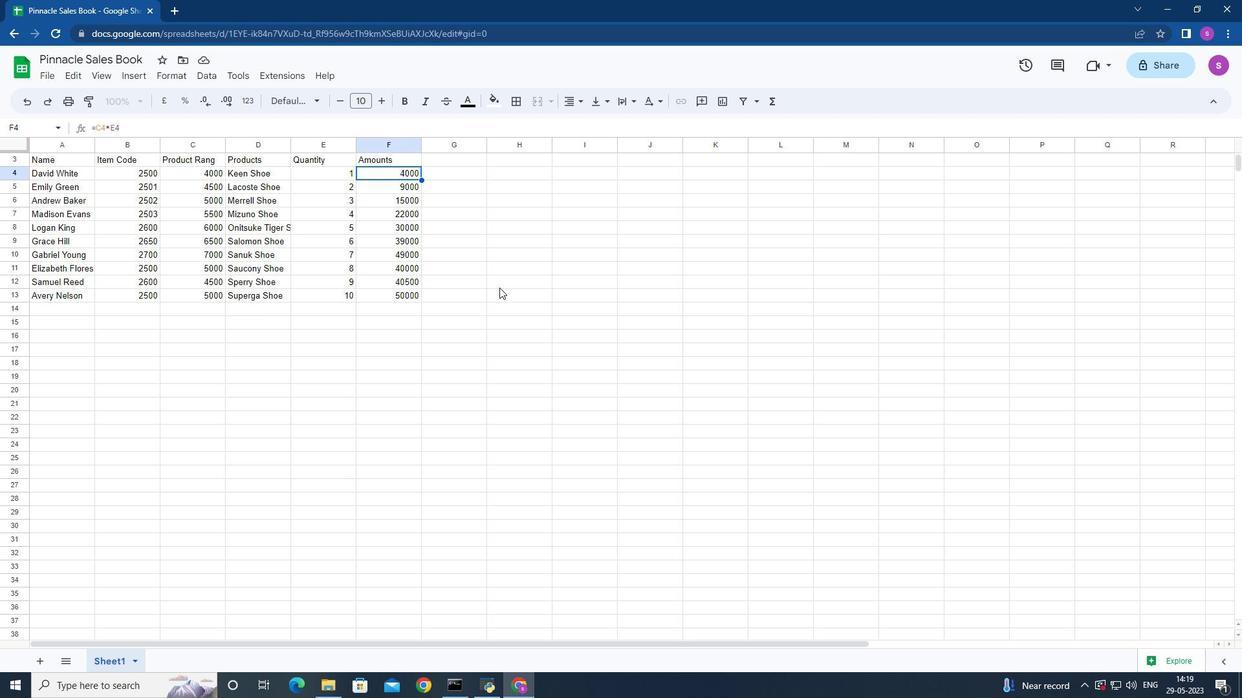 
Action: Mouse moved to (447, 324)
Screenshot: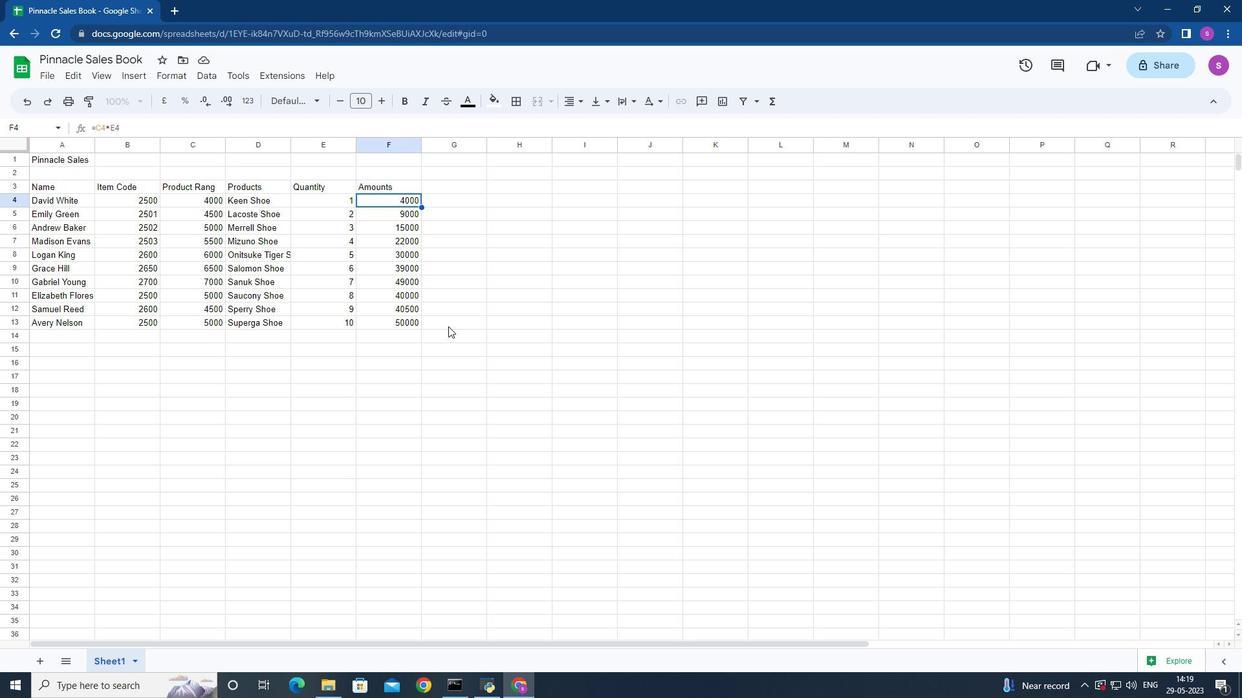 
Action: Mouse pressed left at (447, 324)
Screenshot: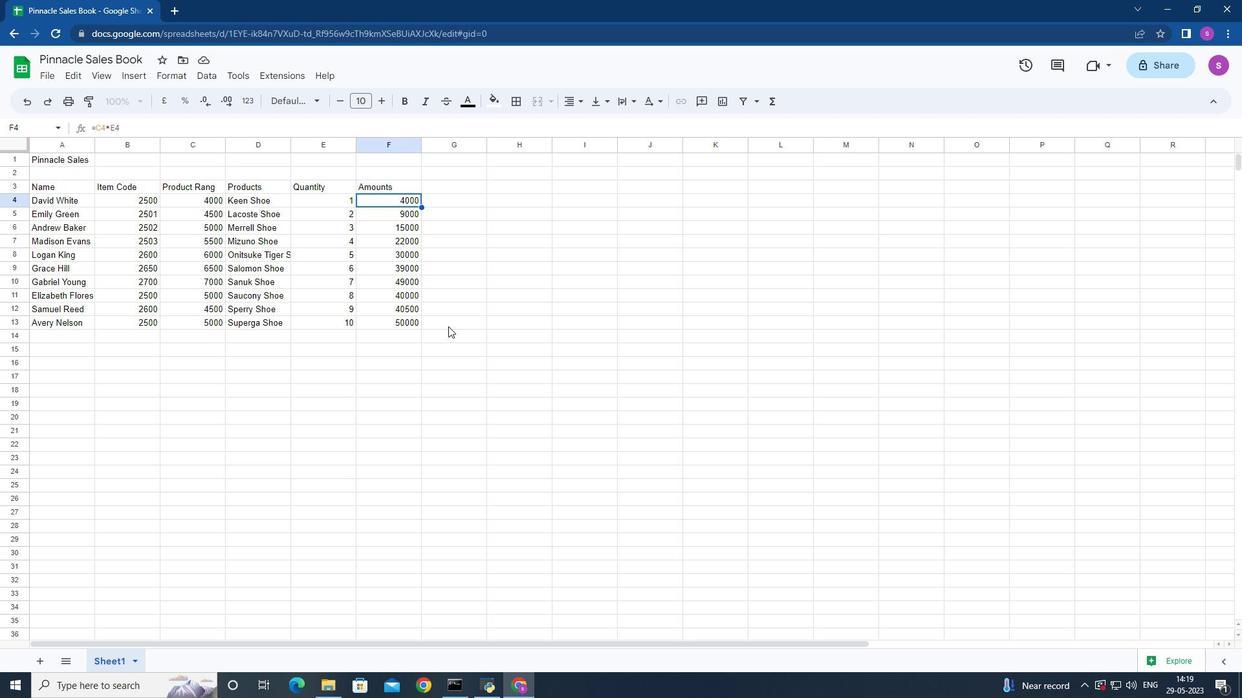 
Action: Mouse moved to (434, 191)
Screenshot: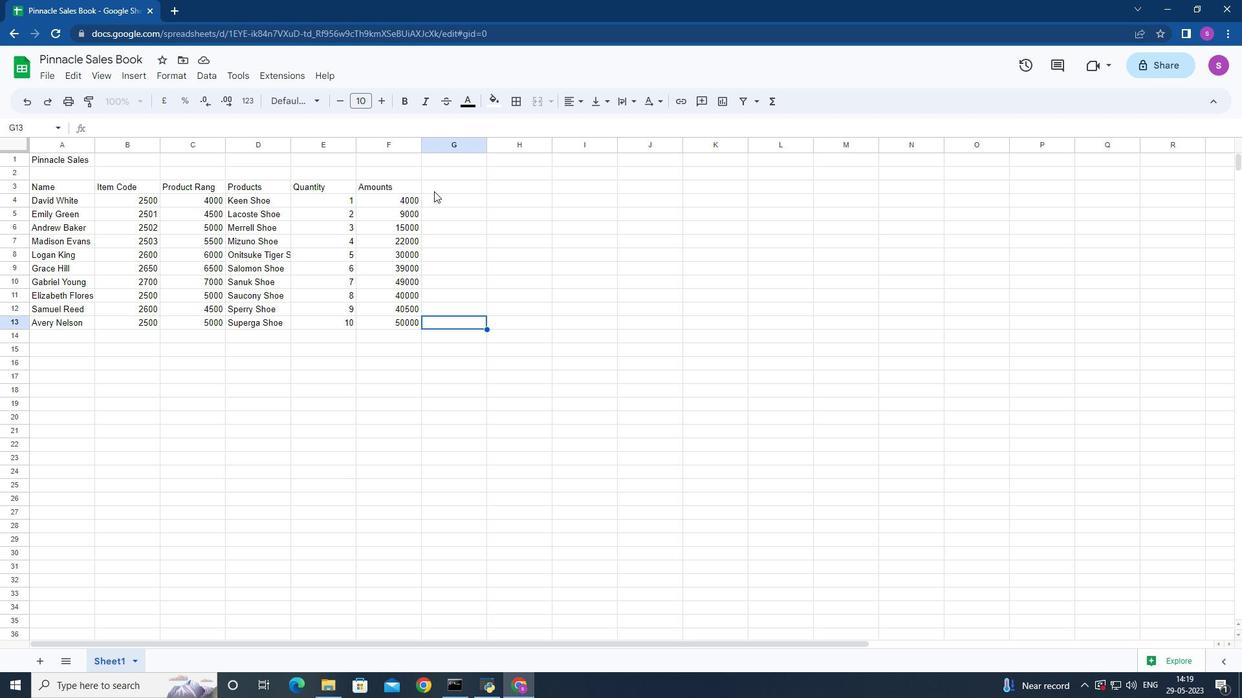 
Action: Mouse pressed left at (434, 191)
Screenshot: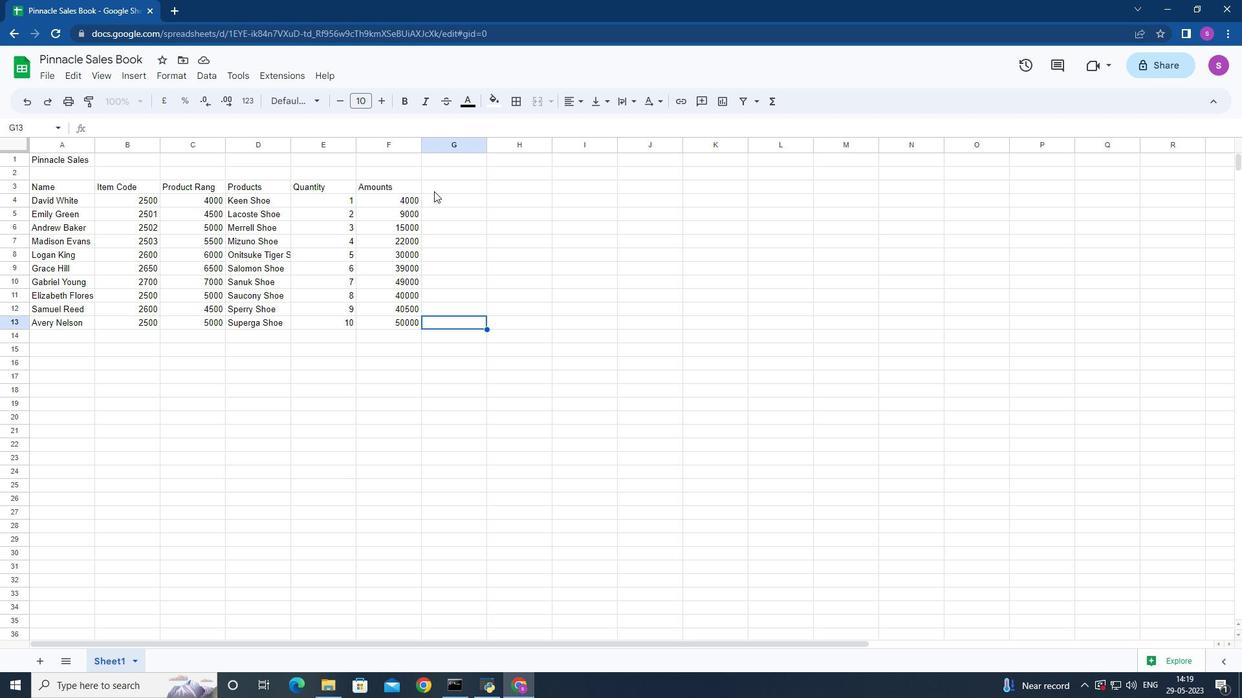 
Action: Mouse moved to (379, 210)
Screenshot: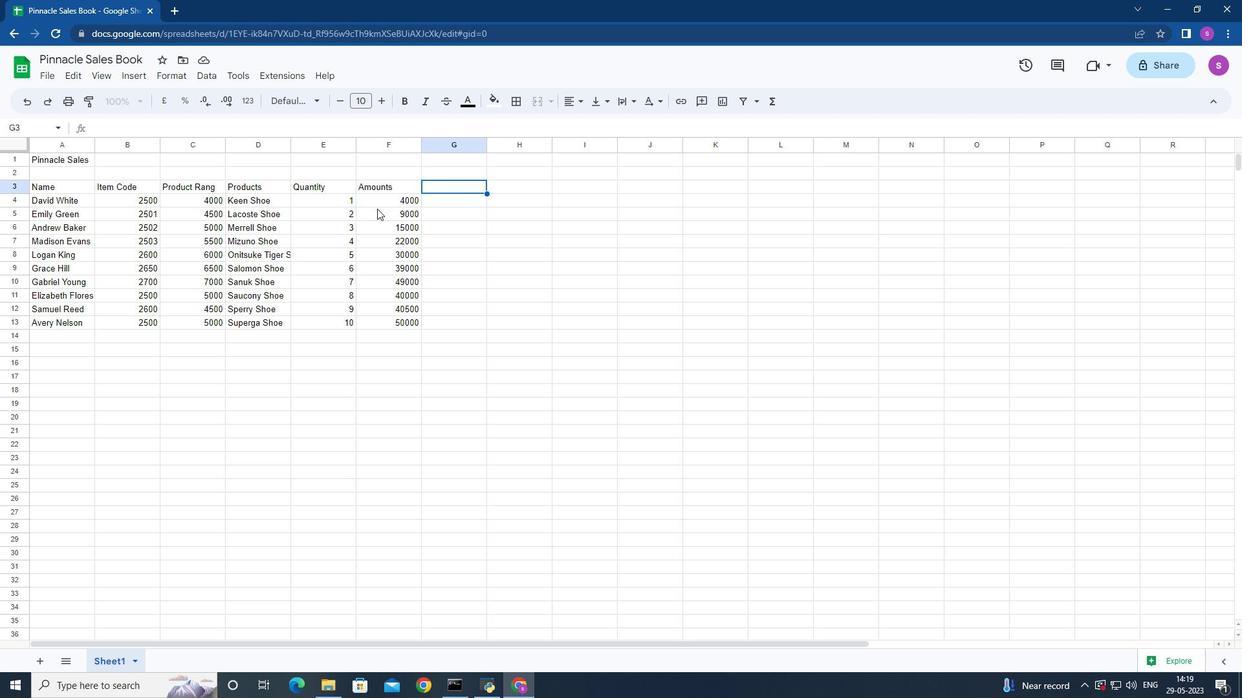 
Action: Mouse pressed left at (379, 210)
Screenshot: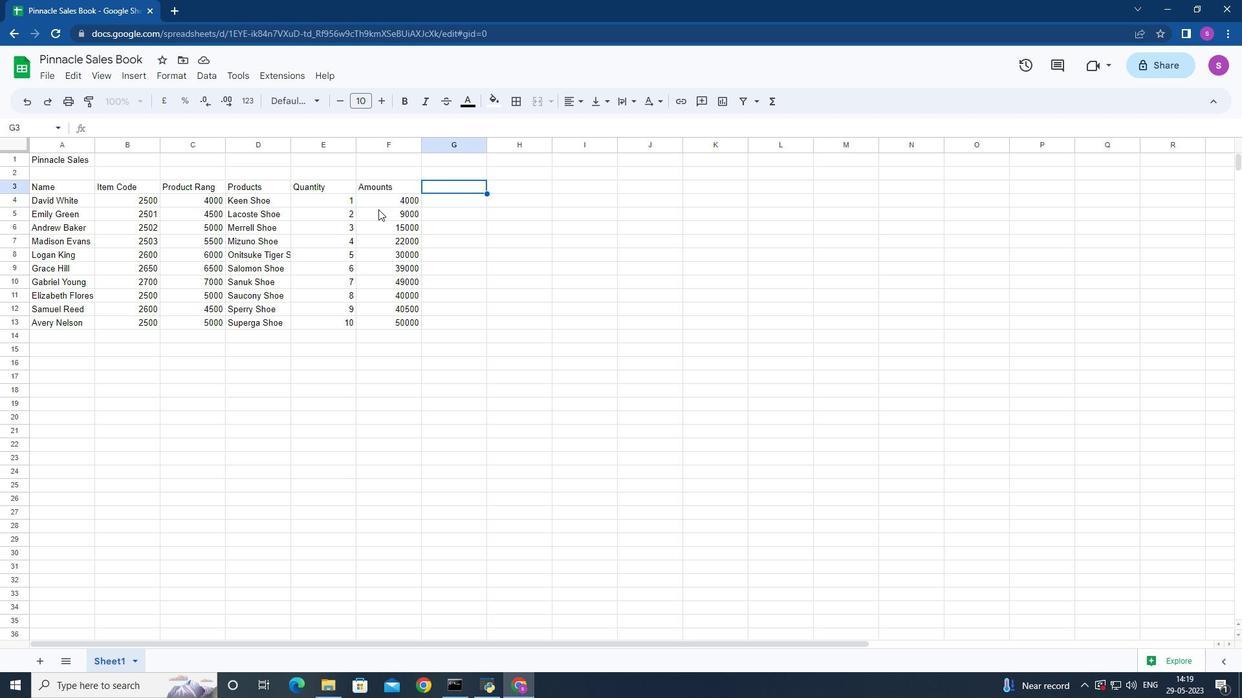 
Action: Mouse moved to (383, 196)
Screenshot: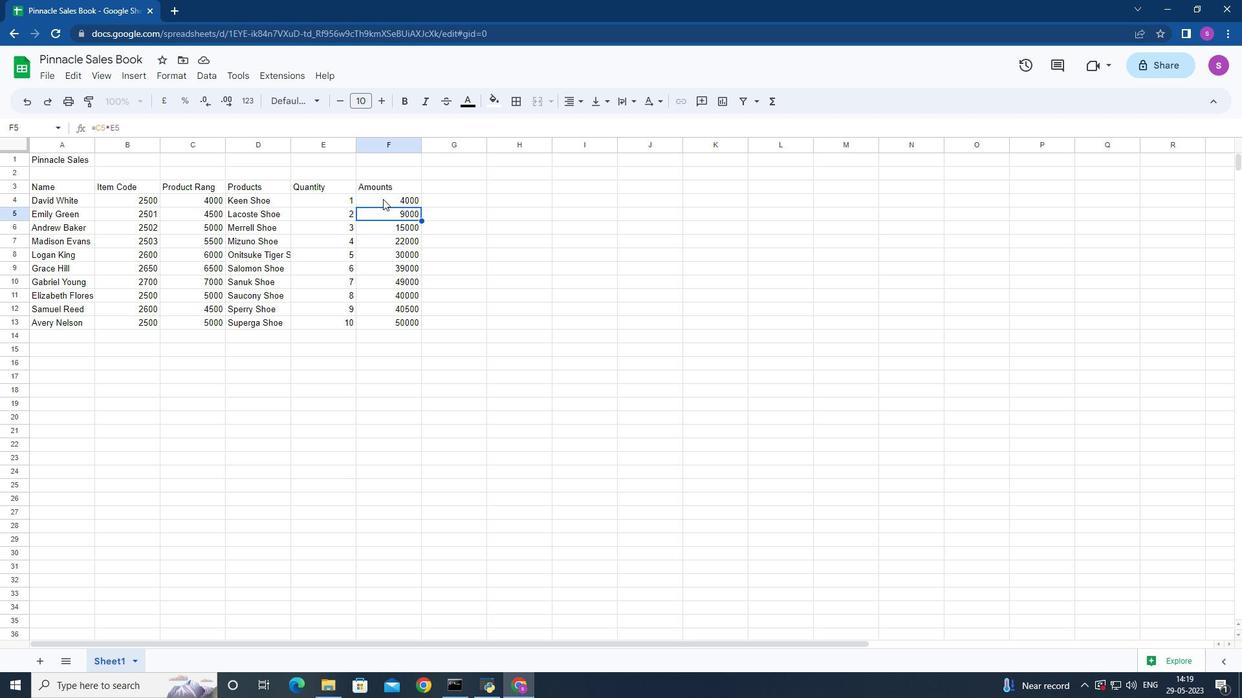 
Action: Mouse pressed left at (383, 196)
Screenshot: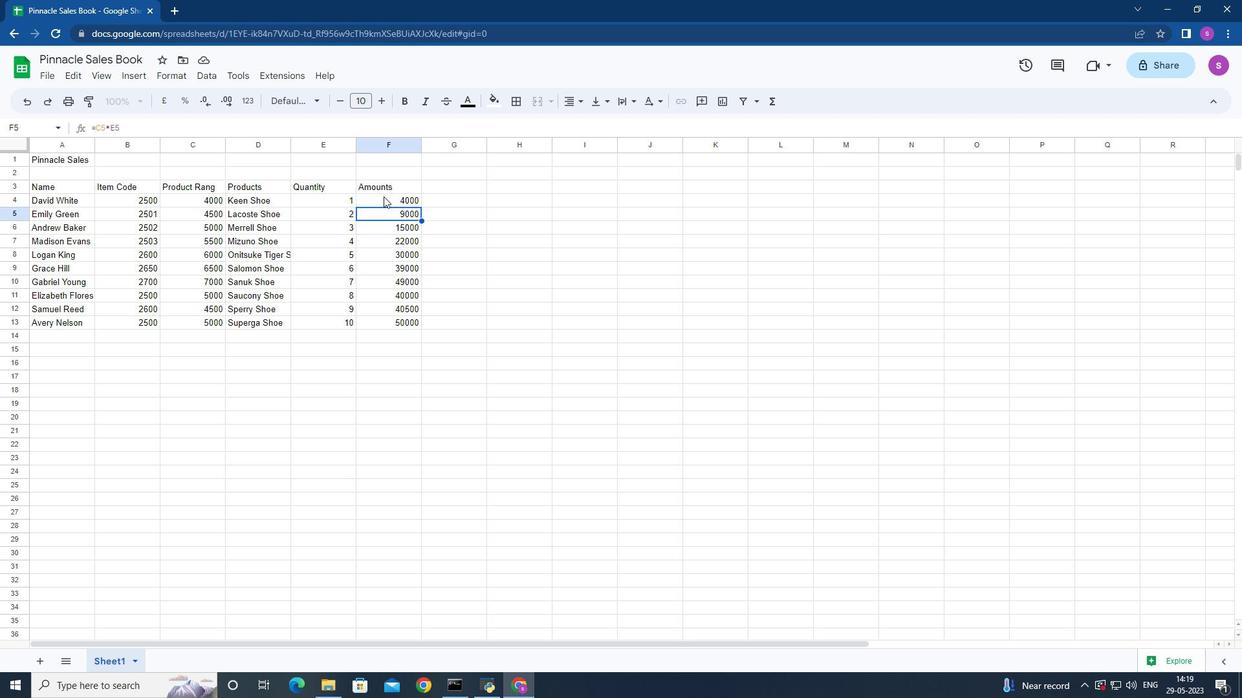 
Action: Mouse moved to (448, 320)
Screenshot: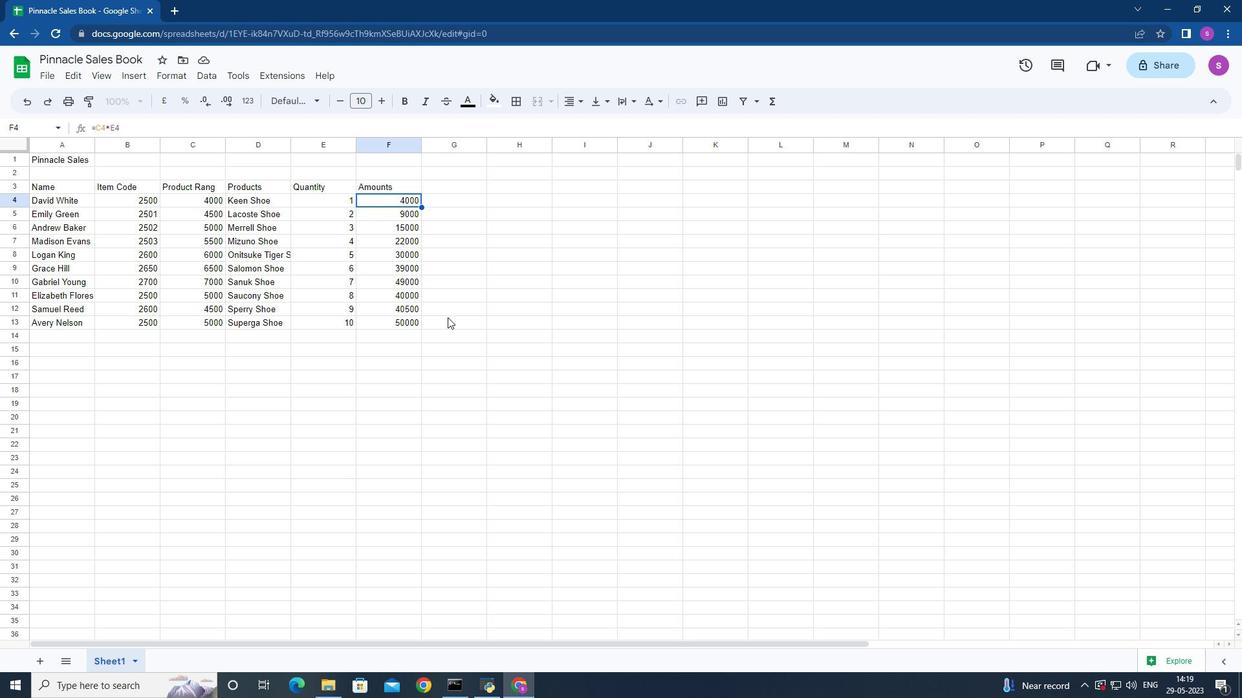 
Action: Mouse pressed left at (448, 320)
Screenshot: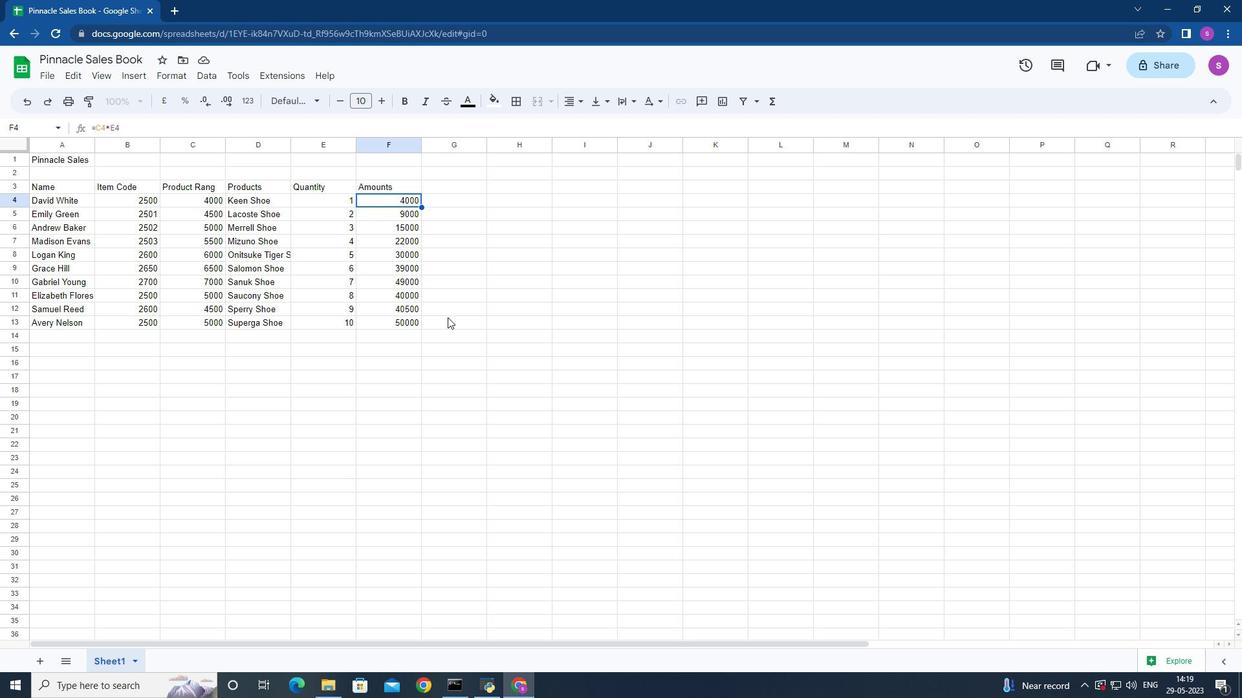 
Action: Mouse moved to (445, 194)
Screenshot: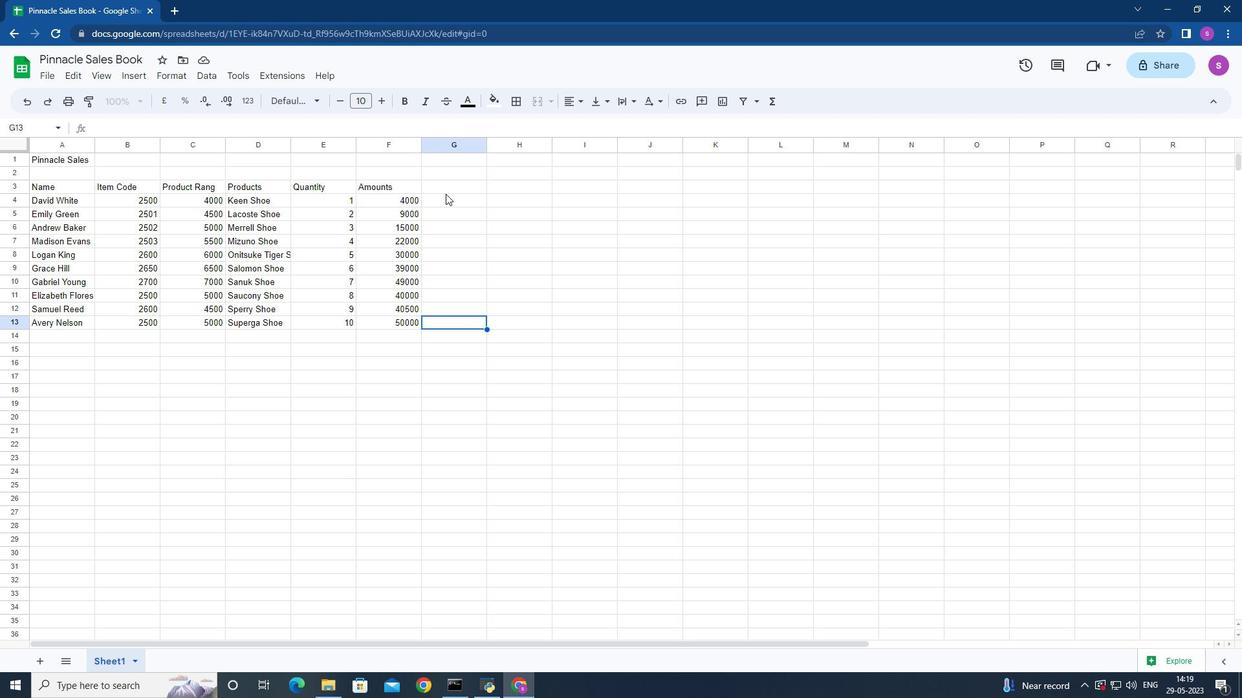 
Action: Mouse pressed left at (445, 194)
Screenshot: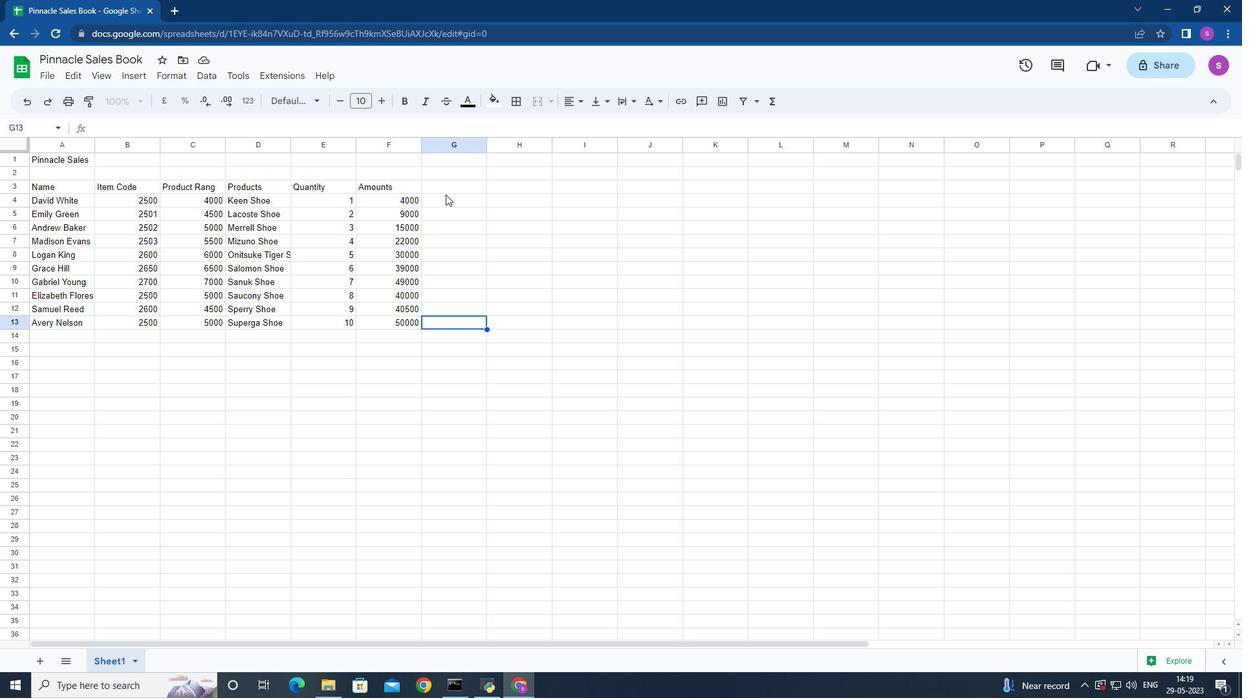 
Action: Mouse moved to (386, 196)
Screenshot: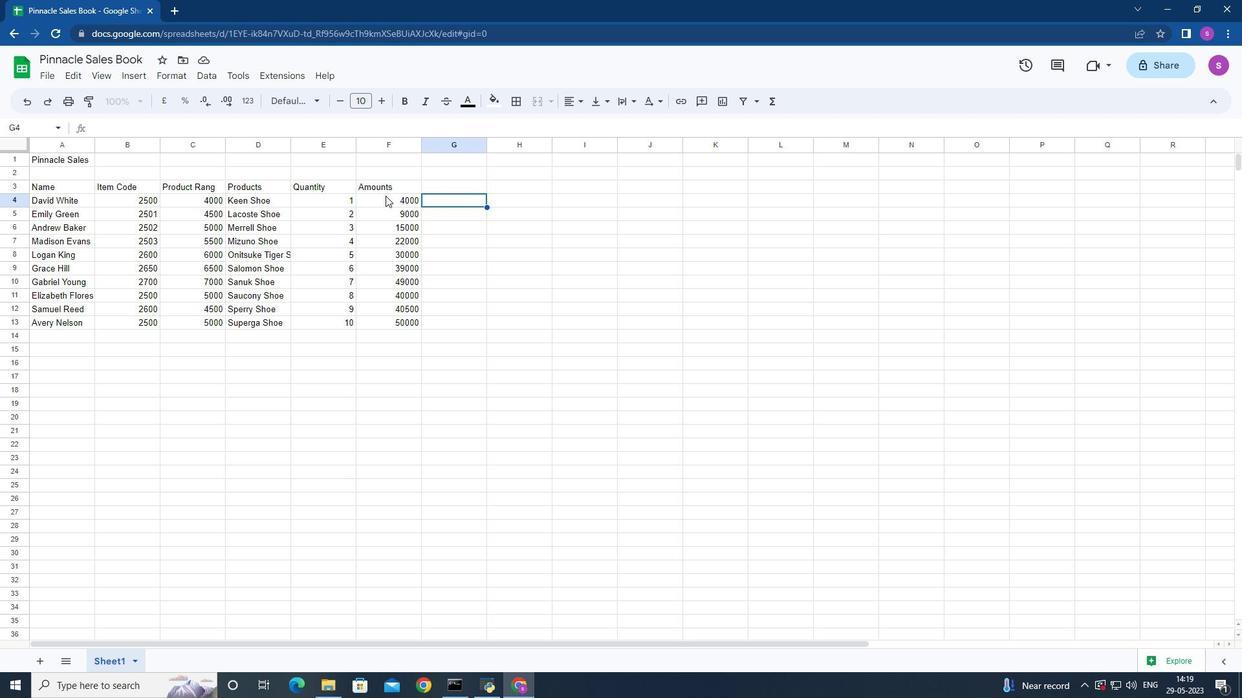 
Action: Mouse pressed left at (386, 196)
Screenshot: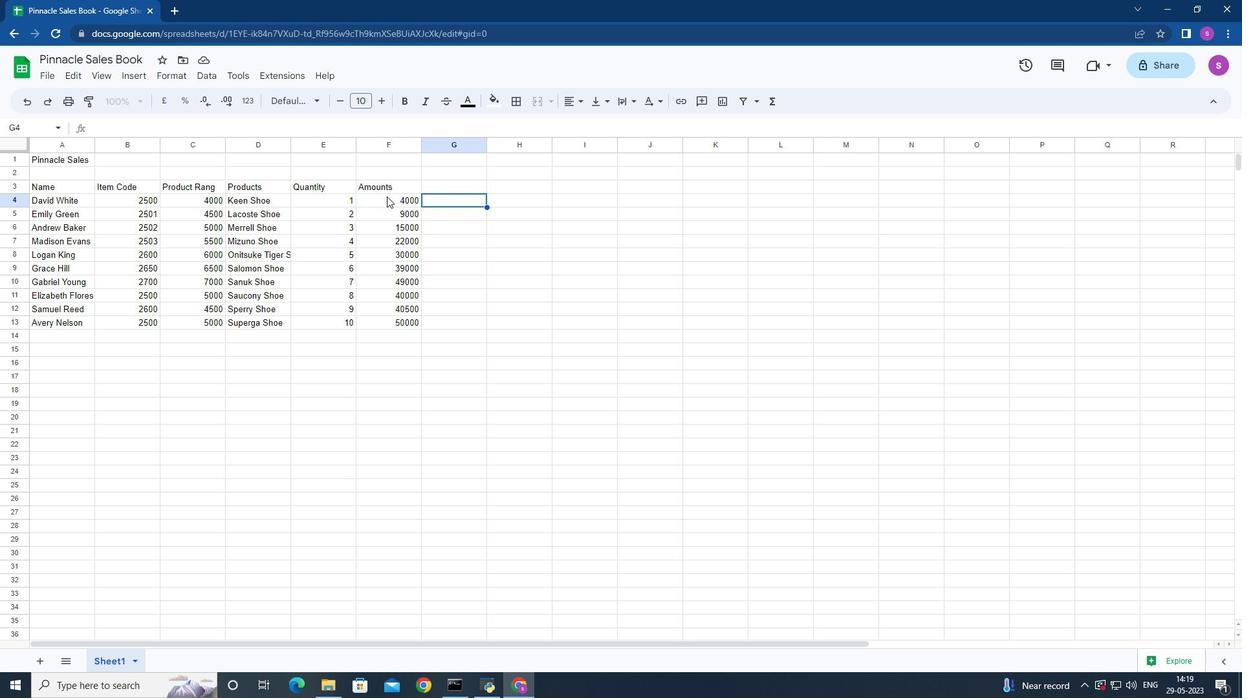 
Action: Mouse moved to (334, 335)
Screenshot: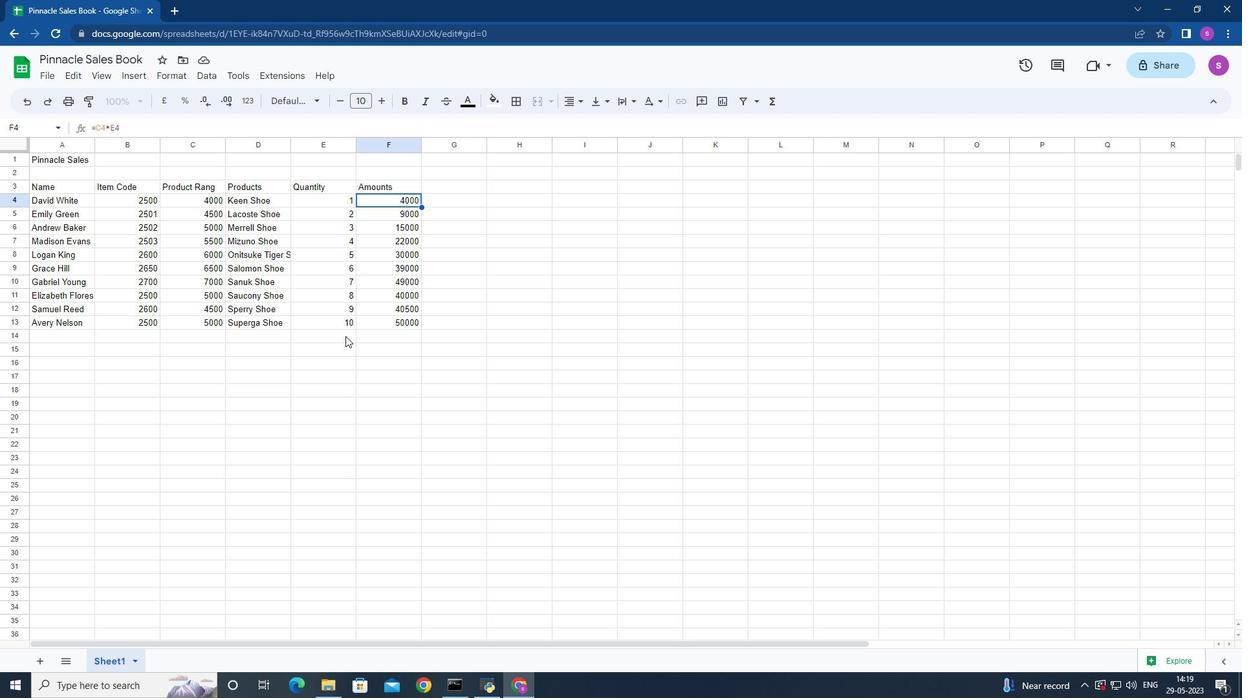 
Action: Mouse pressed left at (334, 335)
Screenshot: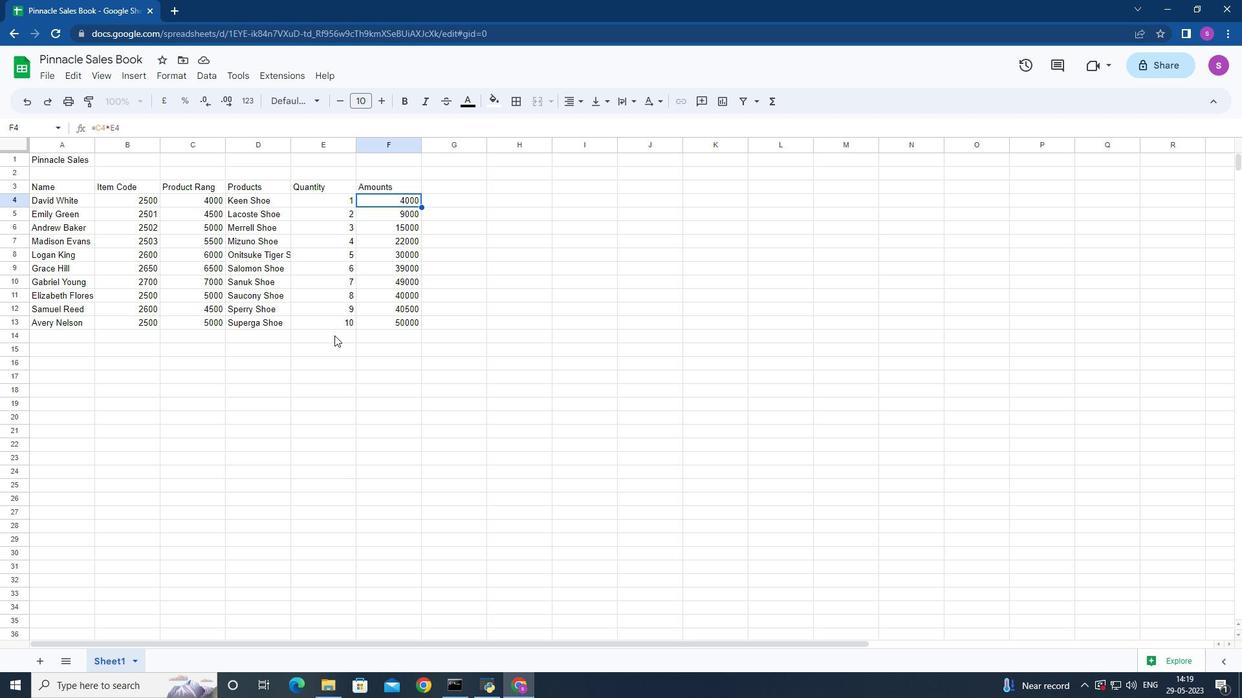 
Action: Mouse moved to (340, 321)
Screenshot: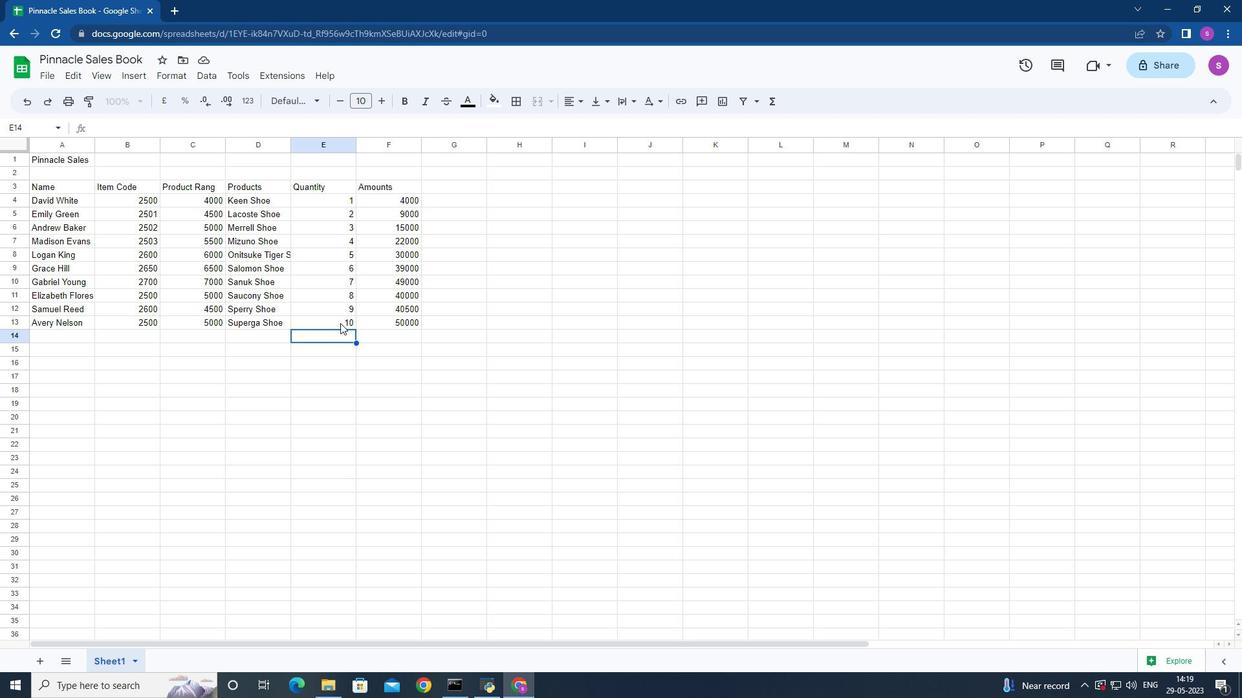 
Action: Mouse pressed left at (340, 321)
Screenshot: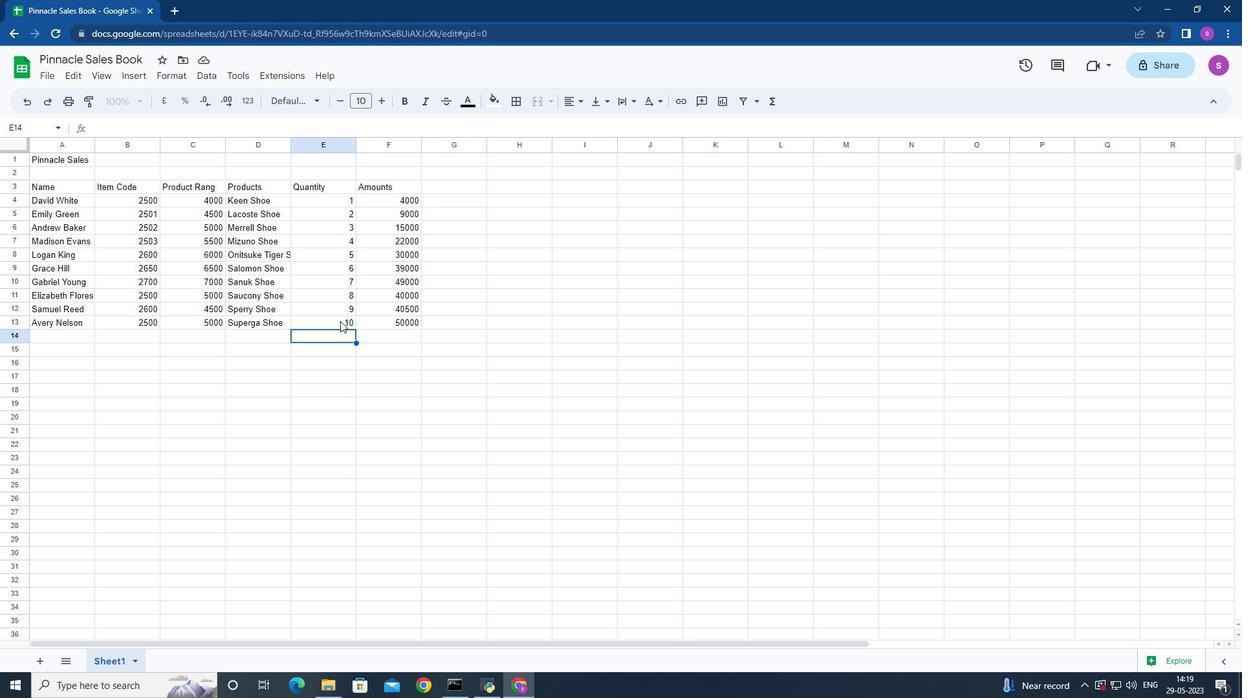 
Action: Mouse moved to (380, 320)
Screenshot: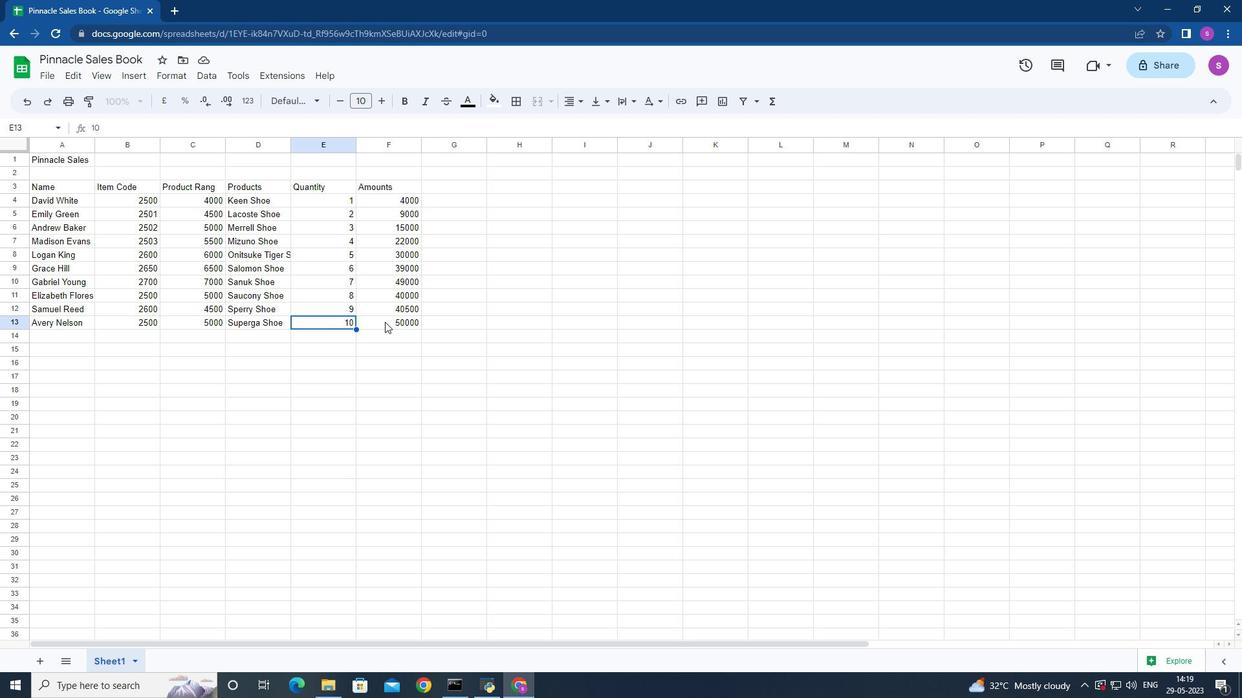 
Action: Mouse pressed left at (380, 320)
Screenshot: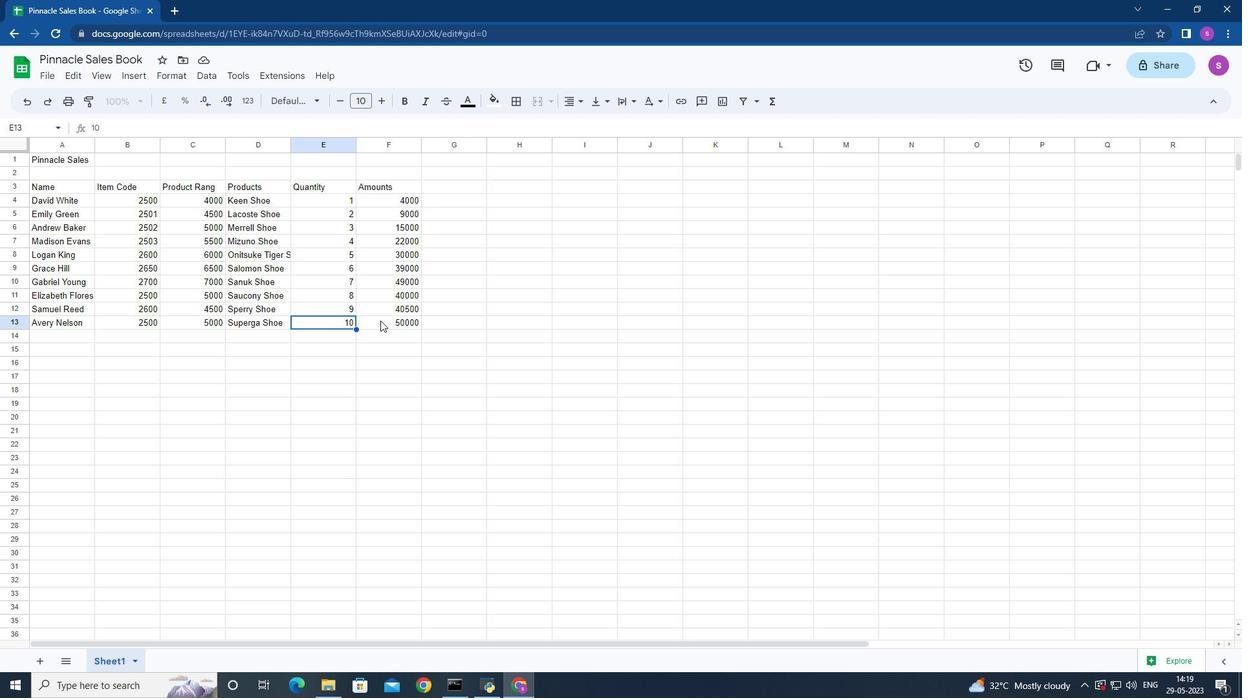 
Action: Mouse moved to (443, 189)
Screenshot: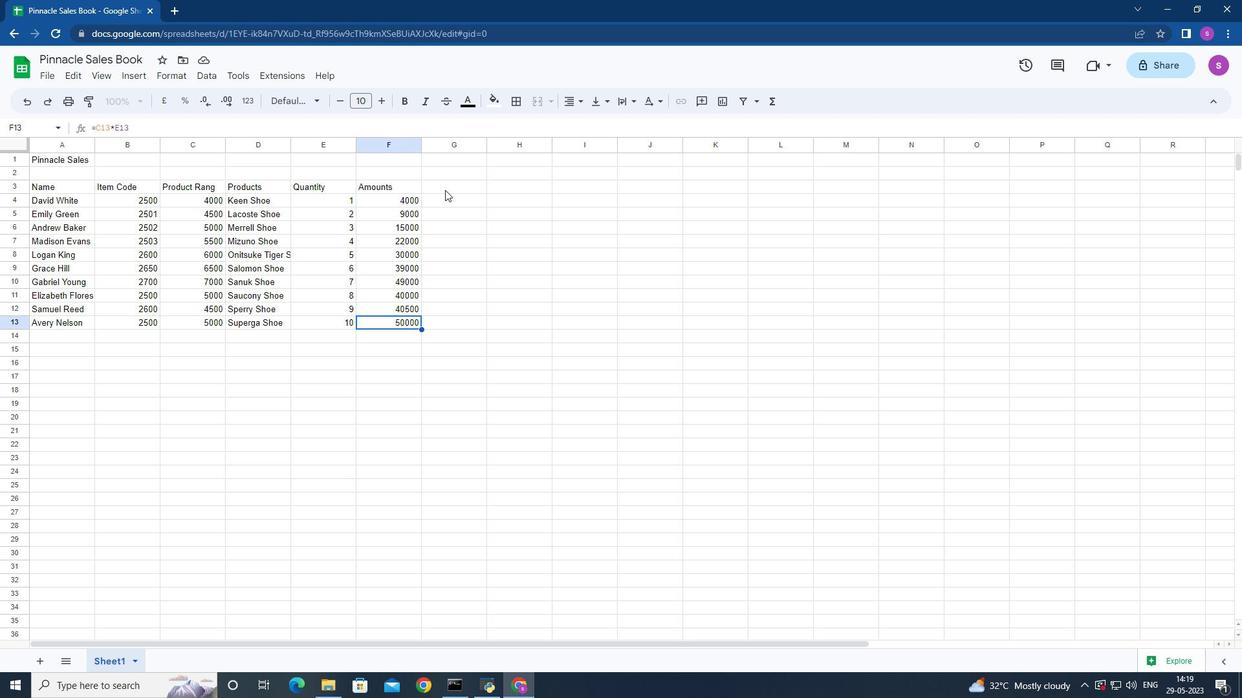 
